 Task: Find connections with filter location Bānsdīh with filter topic #coronawith filter profile language Potuguese with filter current company Leica Geosystems part of Hexagon with filter school Nizam College, Basheerbagh with filter industry Chemical Raw Materials Manufacturing with filter service category Content Strategy with filter keywords title B2B Sales Specialist
Action: Mouse moved to (692, 88)
Screenshot: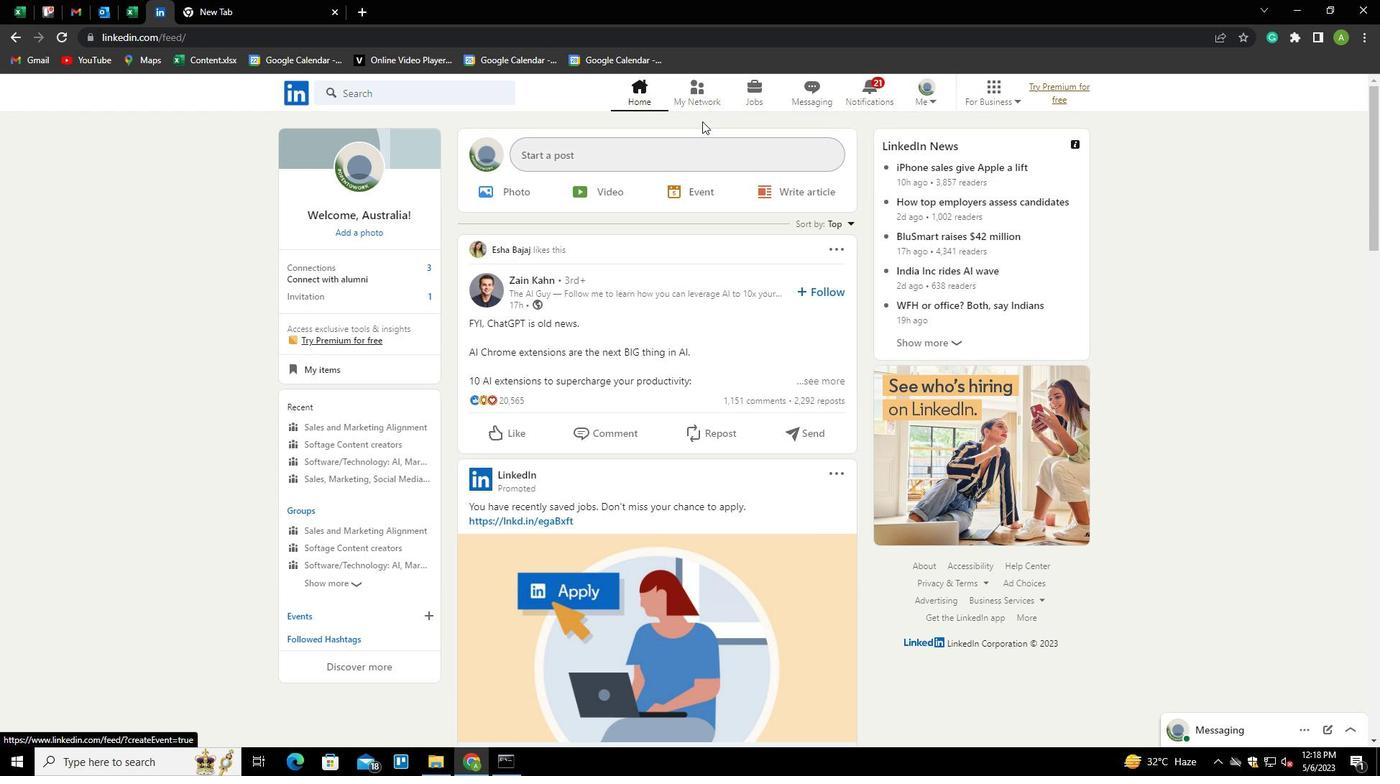 
Action: Mouse pressed left at (692, 88)
Screenshot: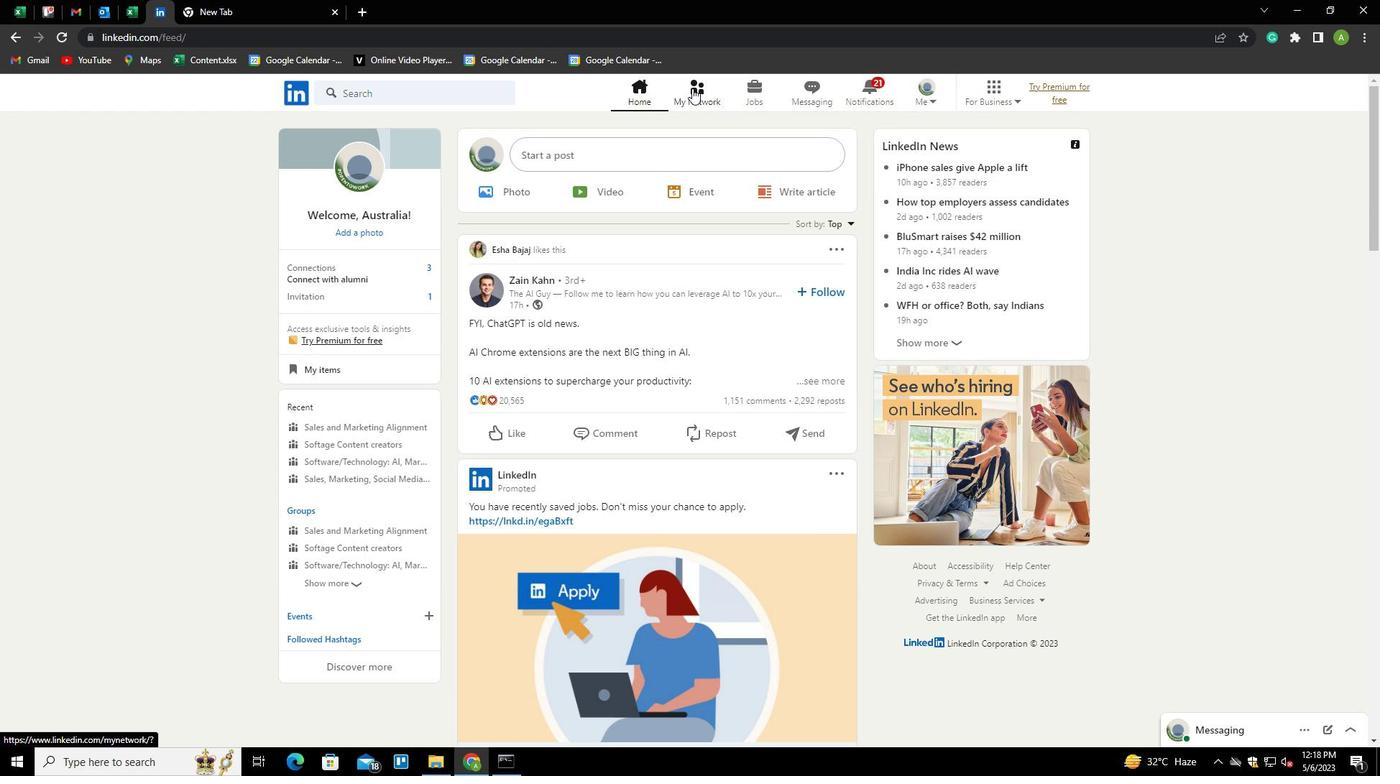 
Action: Mouse moved to (347, 171)
Screenshot: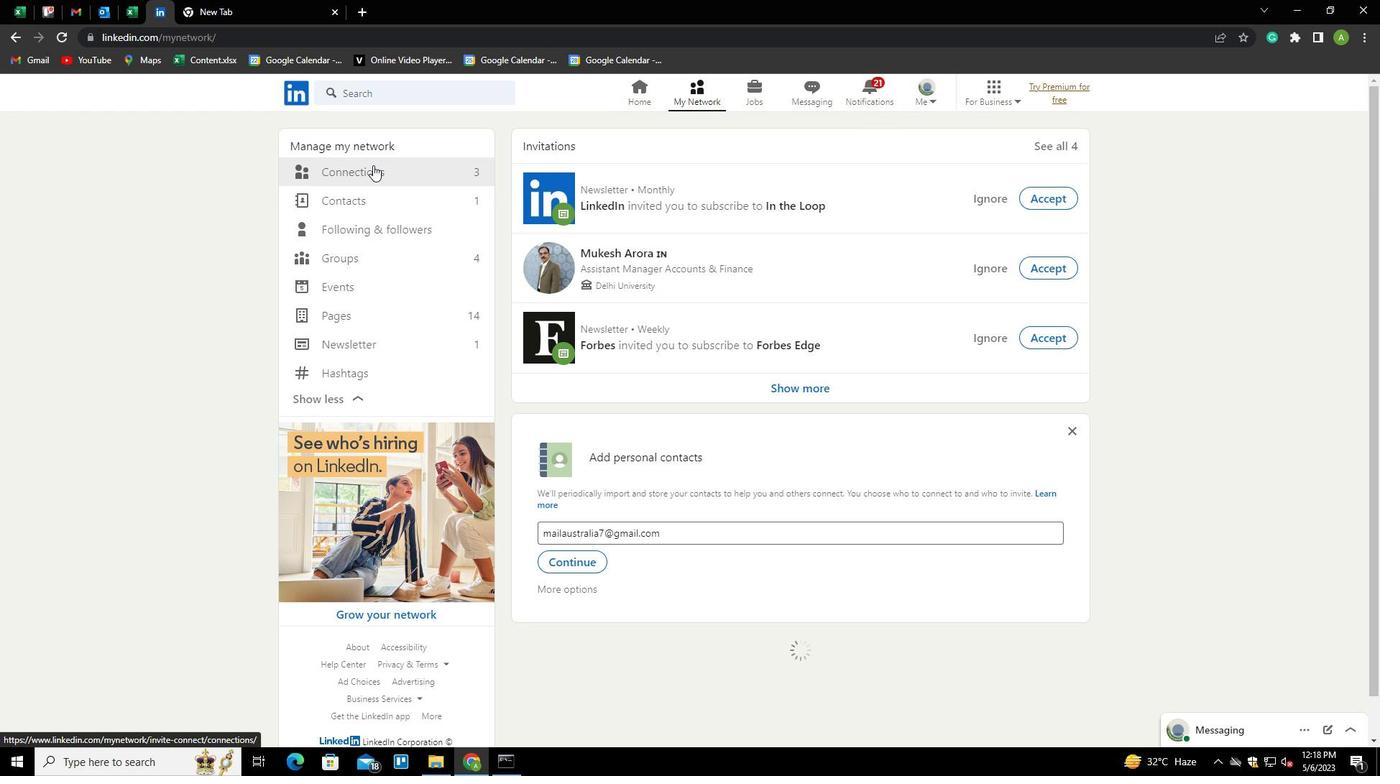 
Action: Mouse pressed left at (347, 171)
Screenshot: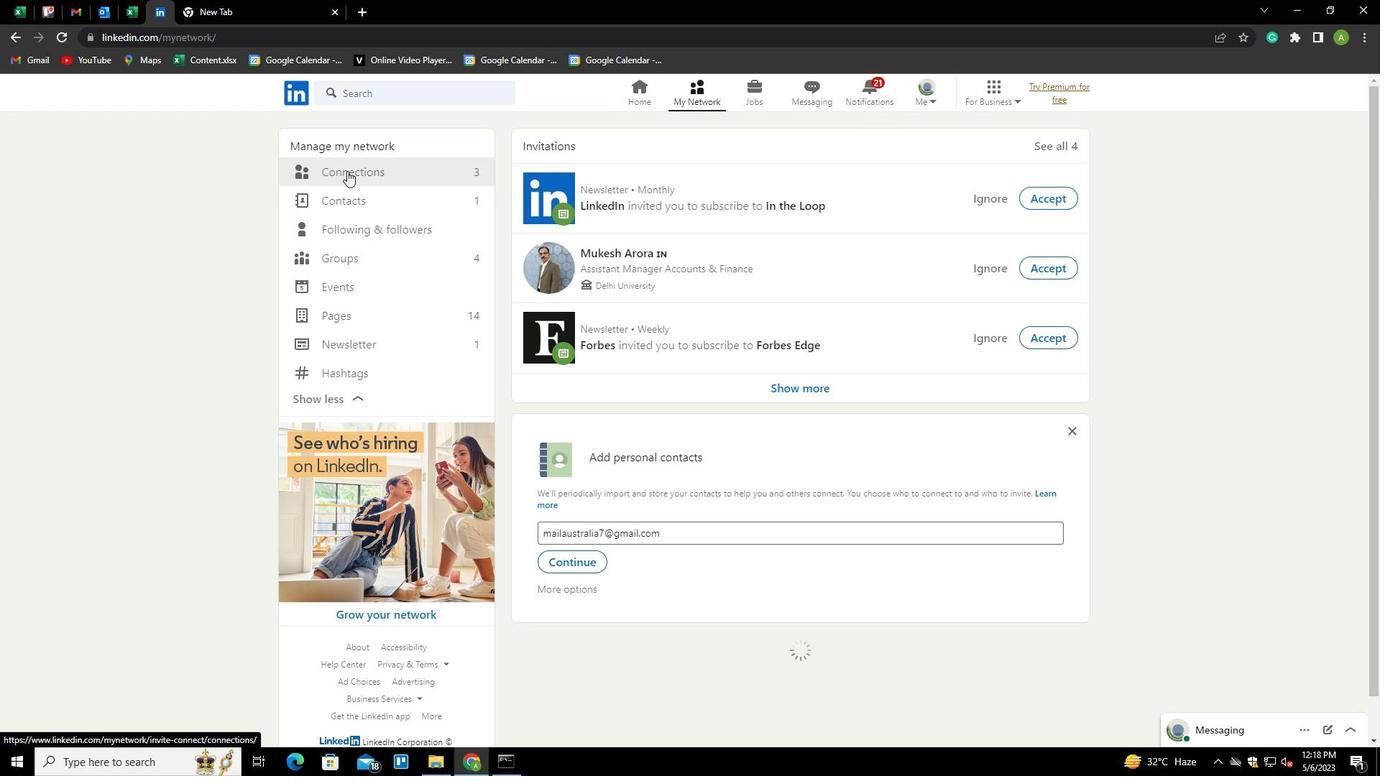 
Action: Mouse moved to (798, 174)
Screenshot: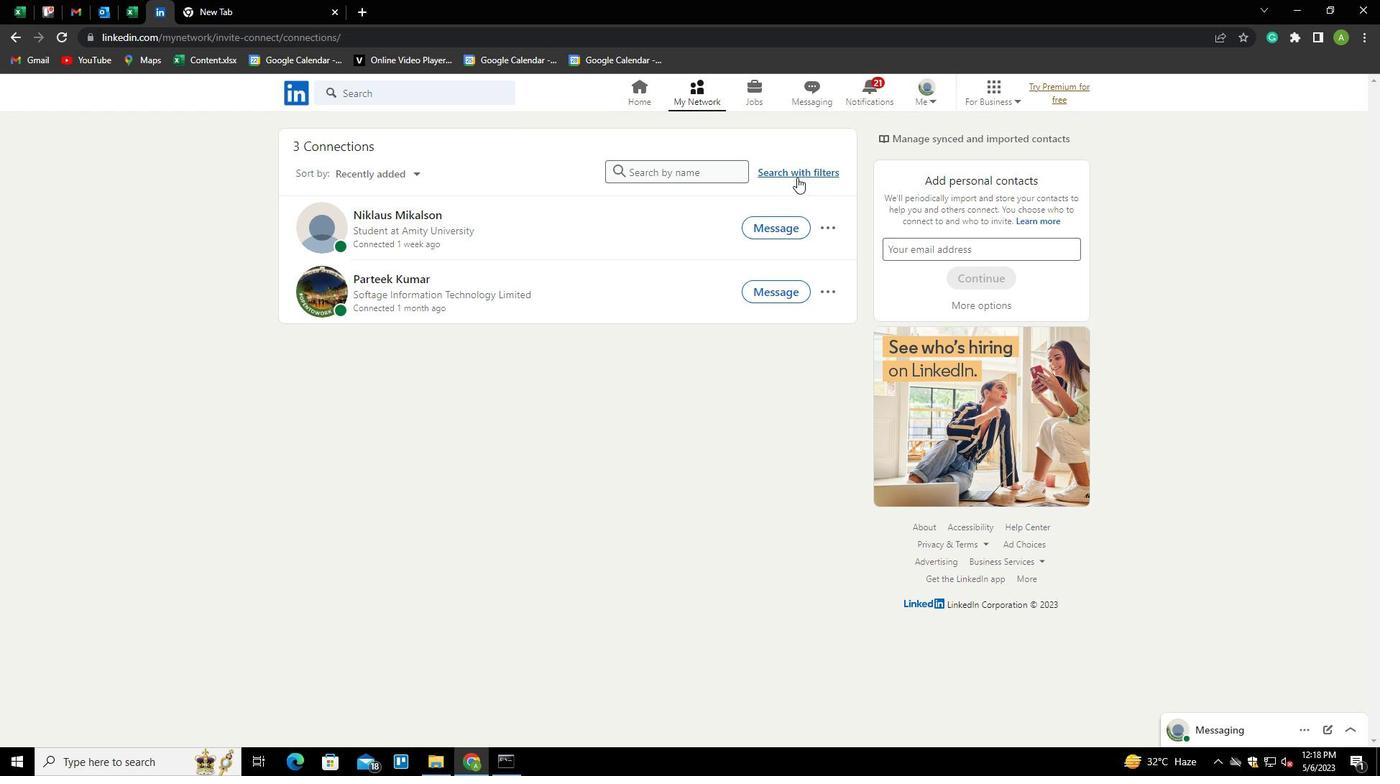 
Action: Mouse pressed left at (798, 174)
Screenshot: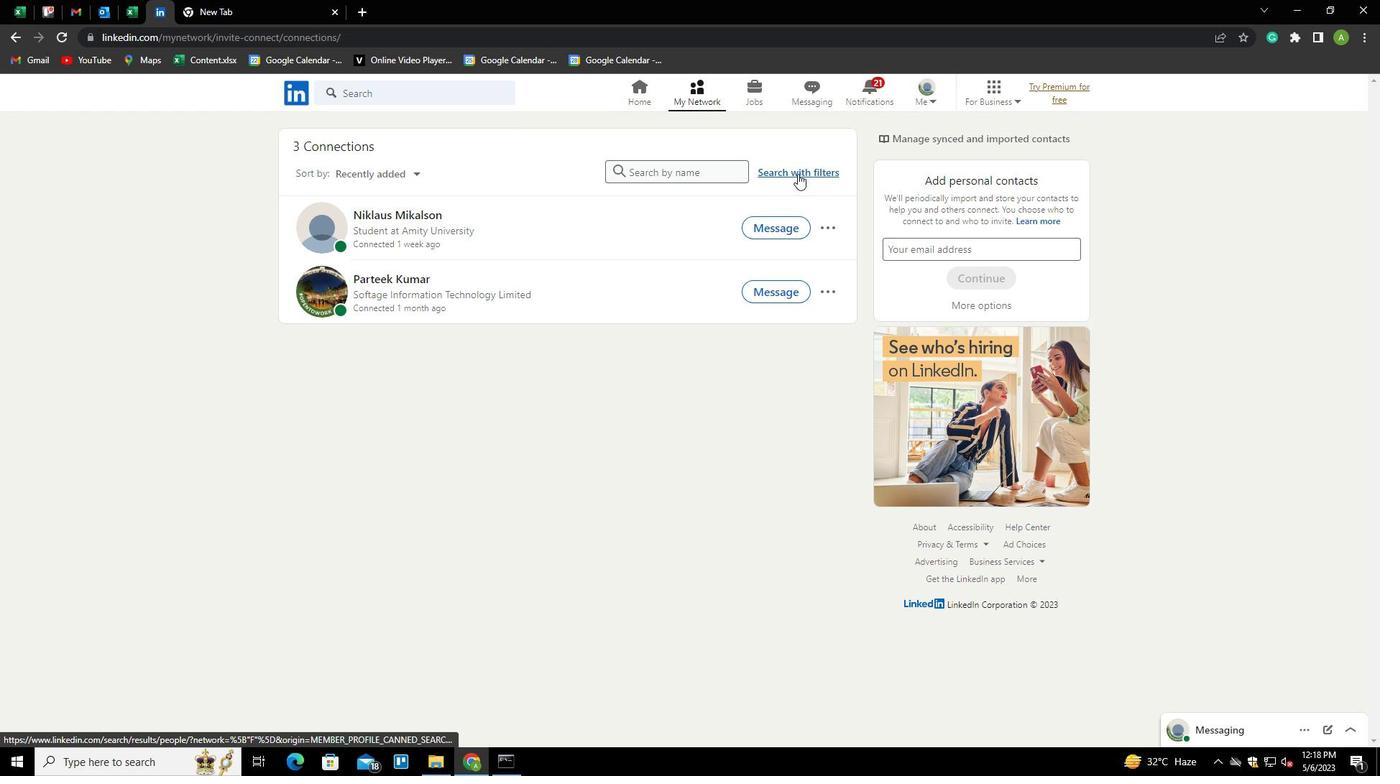 
Action: Mouse moved to (739, 130)
Screenshot: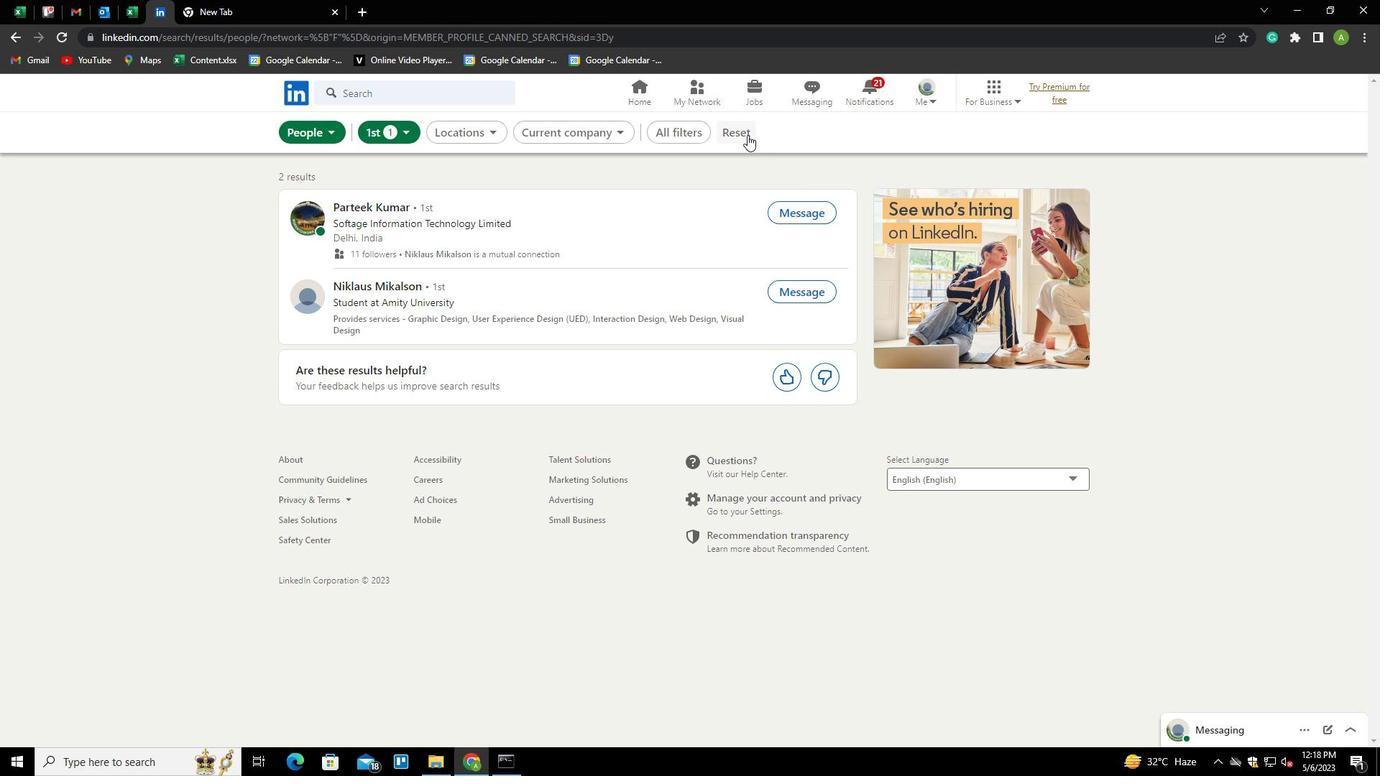 
Action: Mouse pressed left at (739, 130)
Screenshot: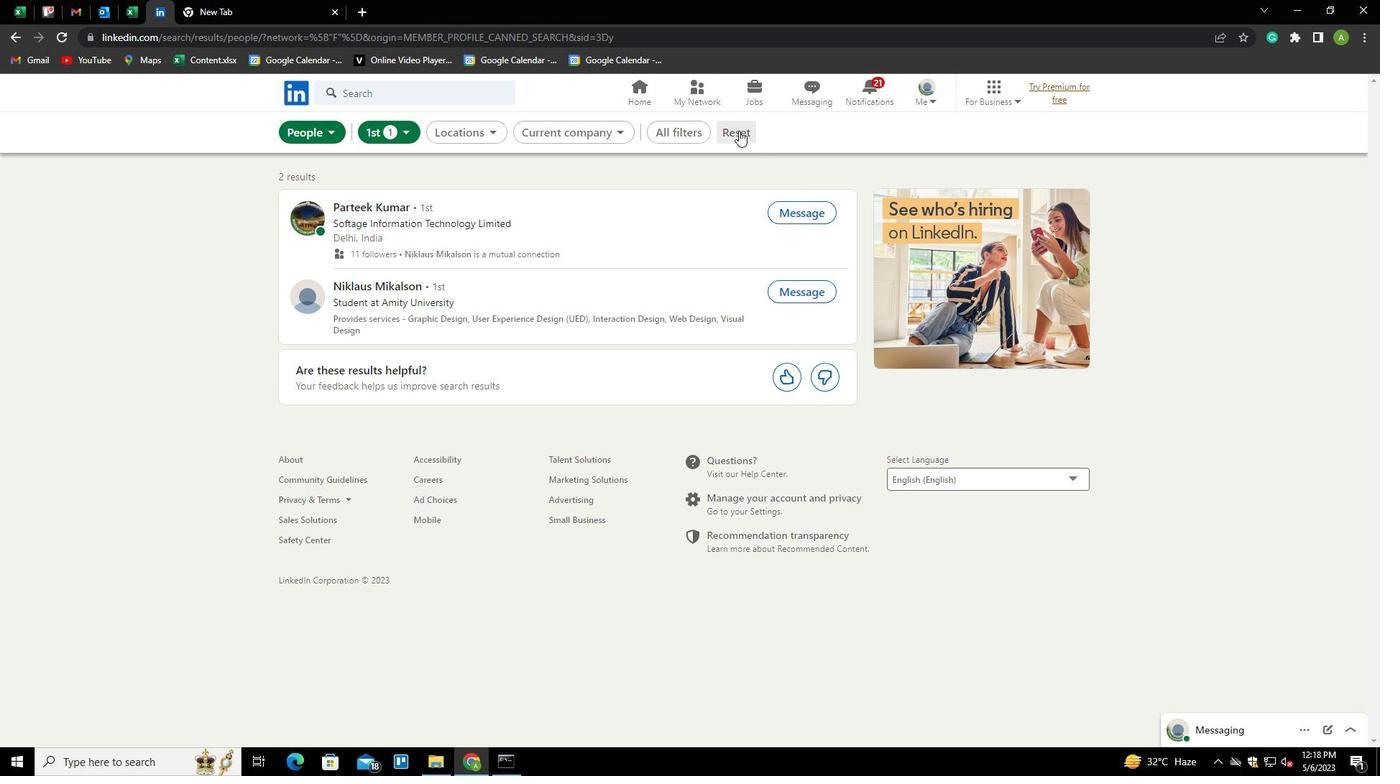 
Action: Mouse moved to (725, 130)
Screenshot: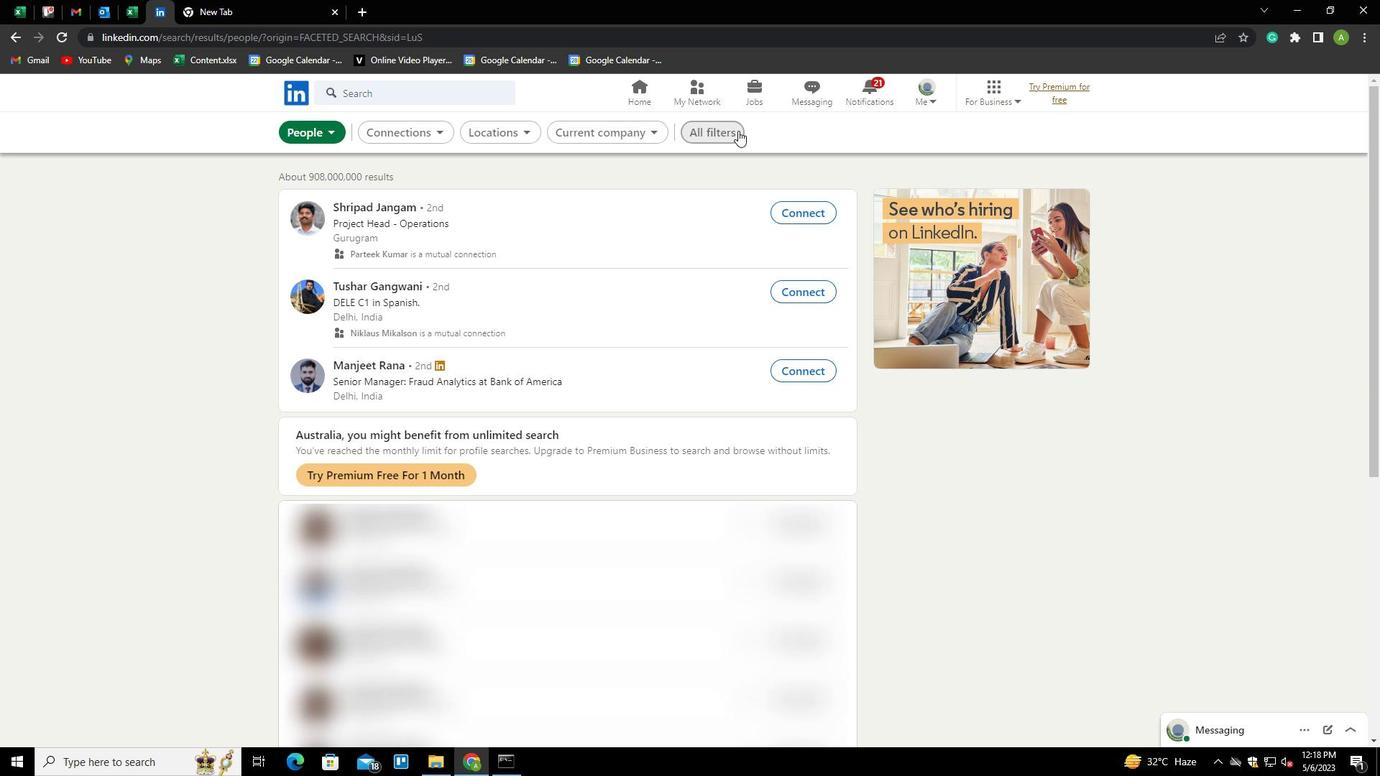 
Action: Mouse pressed left at (725, 130)
Screenshot: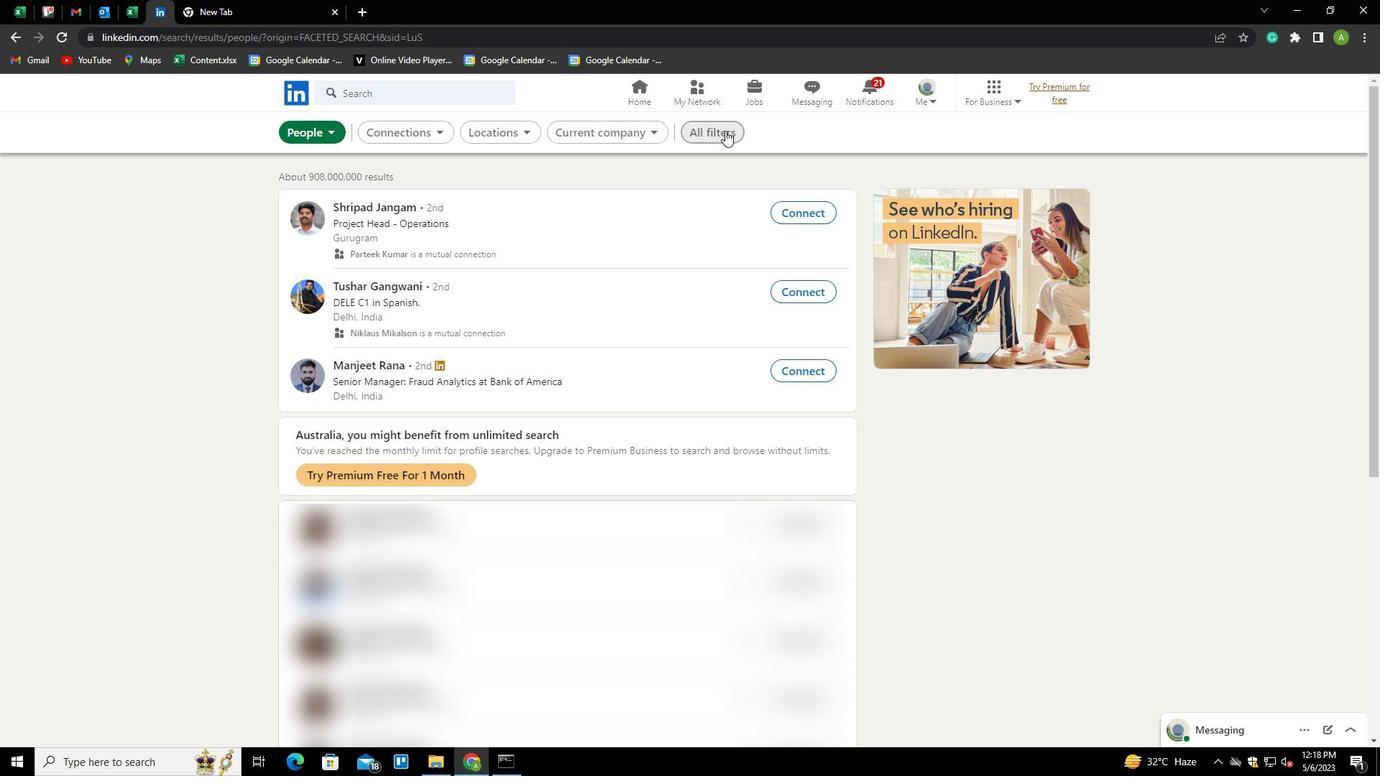 
Action: Mouse moved to (1213, 518)
Screenshot: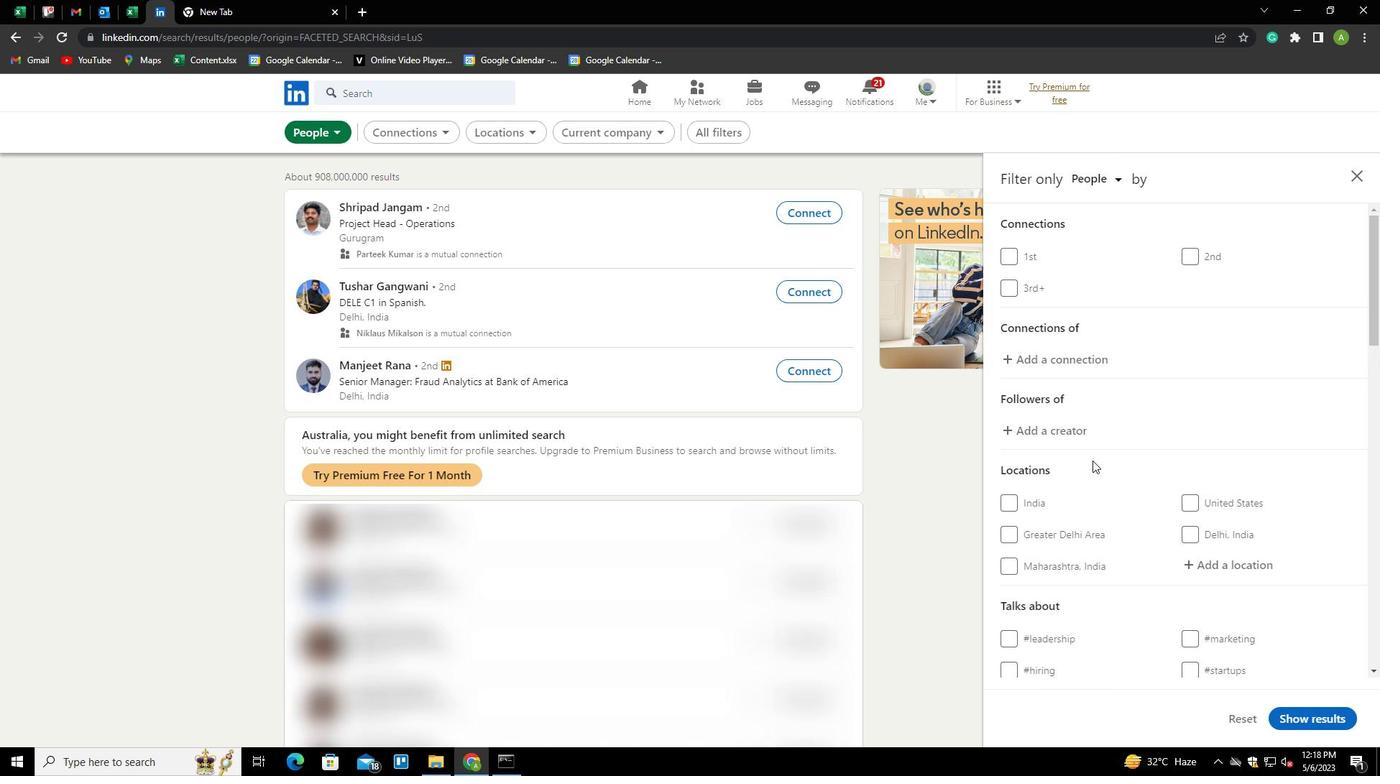 
Action: Mouse scrolled (1213, 517) with delta (0, 0)
Screenshot: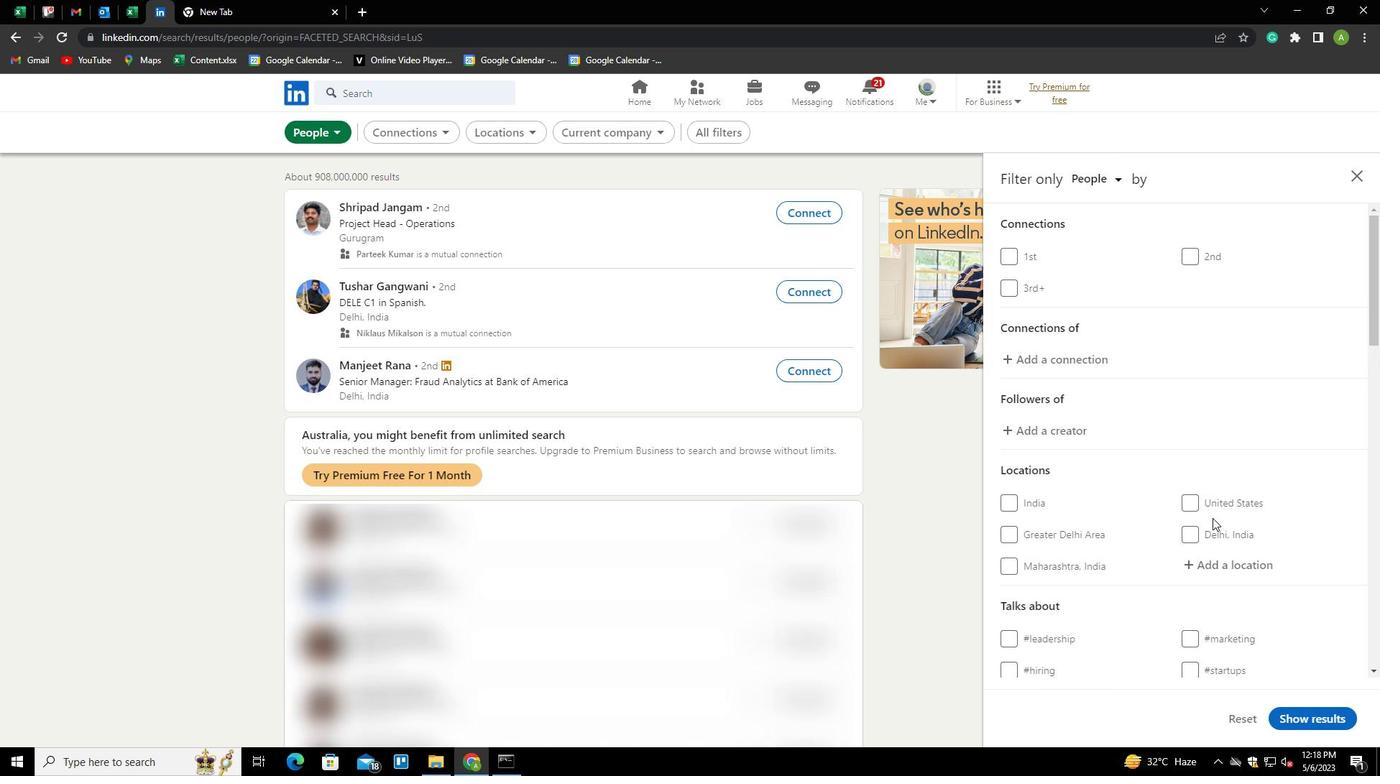 
Action: Mouse scrolled (1213, 517) with delta (0, 0)
Screenshot: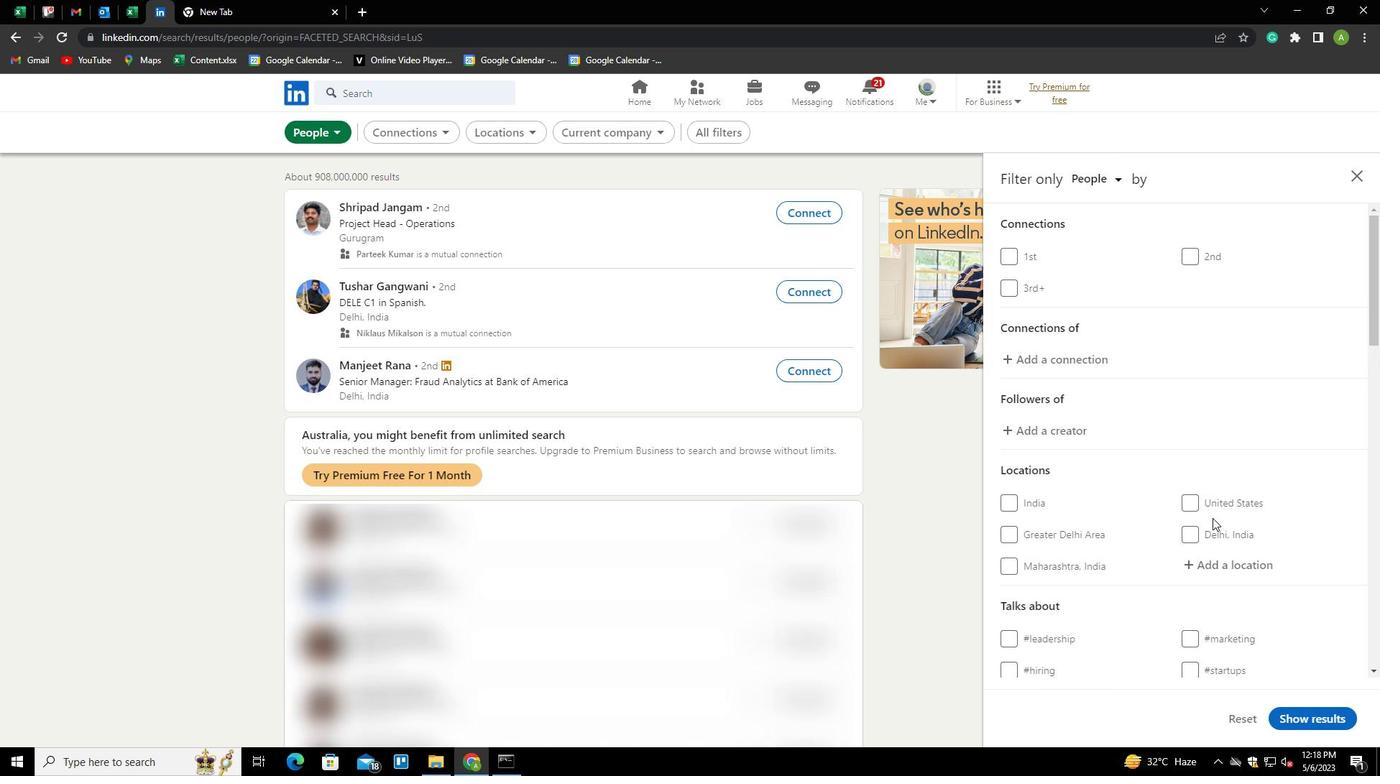 
Action: Mouse scrolled (1213, 517) with delta (0, 0)
Screenshot: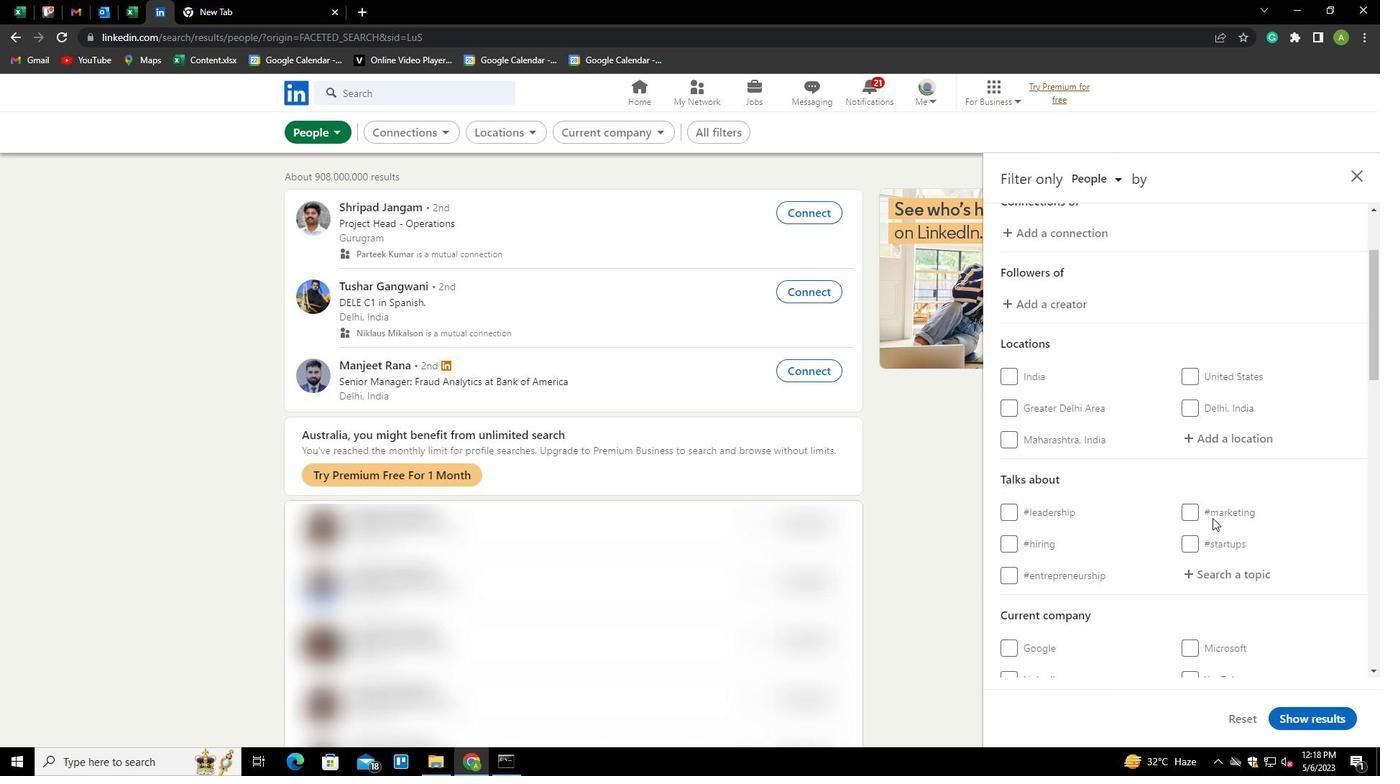 
Action: Mouse moved to (1213, 355)
Screenshot: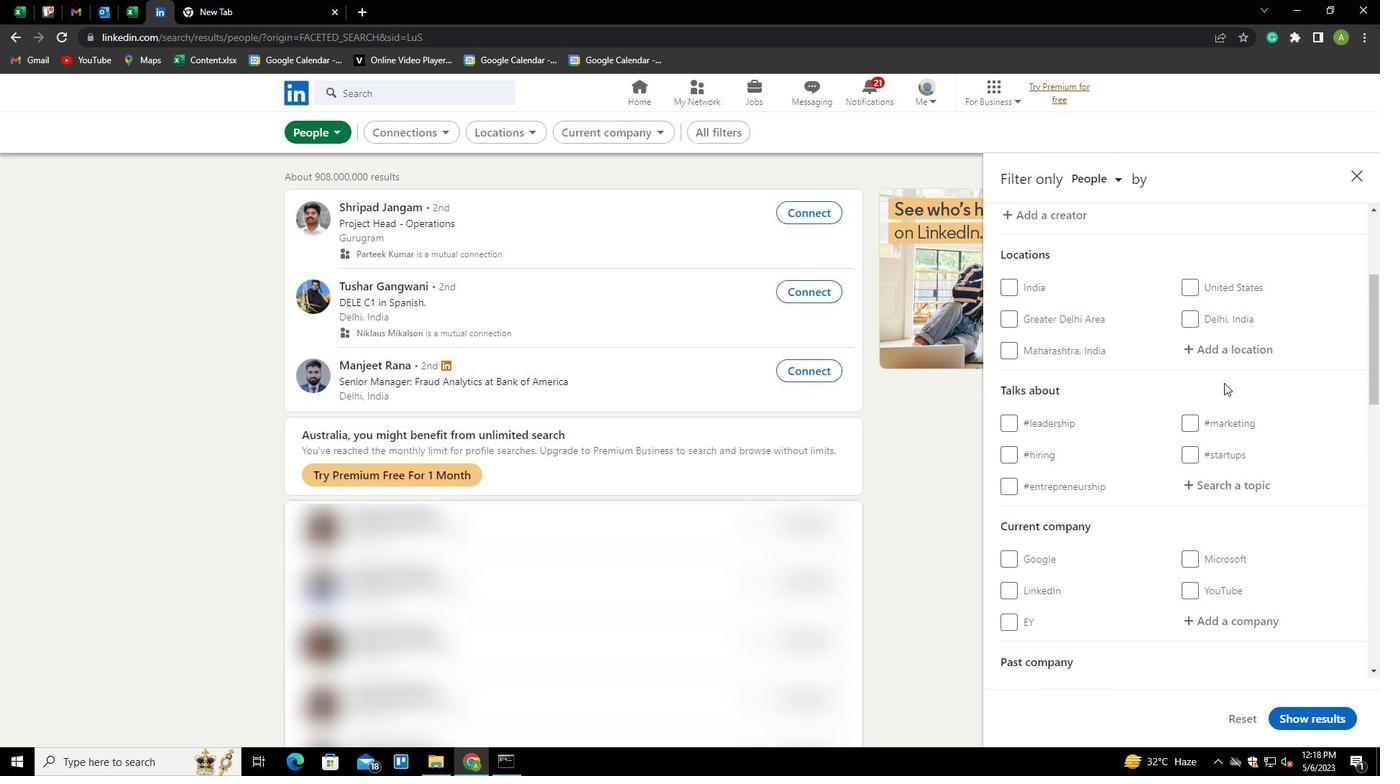 
Action: Mouse pressed left at (1213, 355)
Screenshot: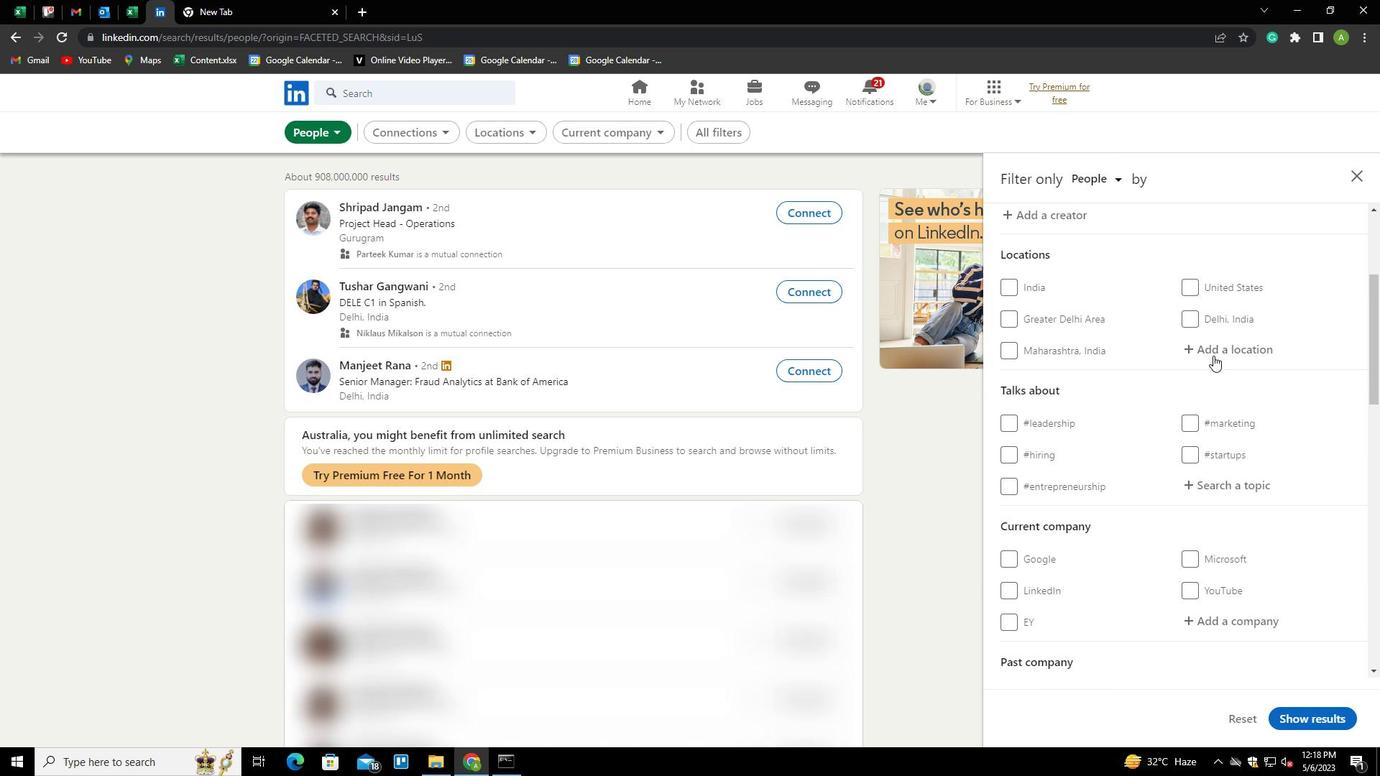 
Action: Key pressed <Key.shift>BANSDIH<Key.down><Key.enter>
Screenshot: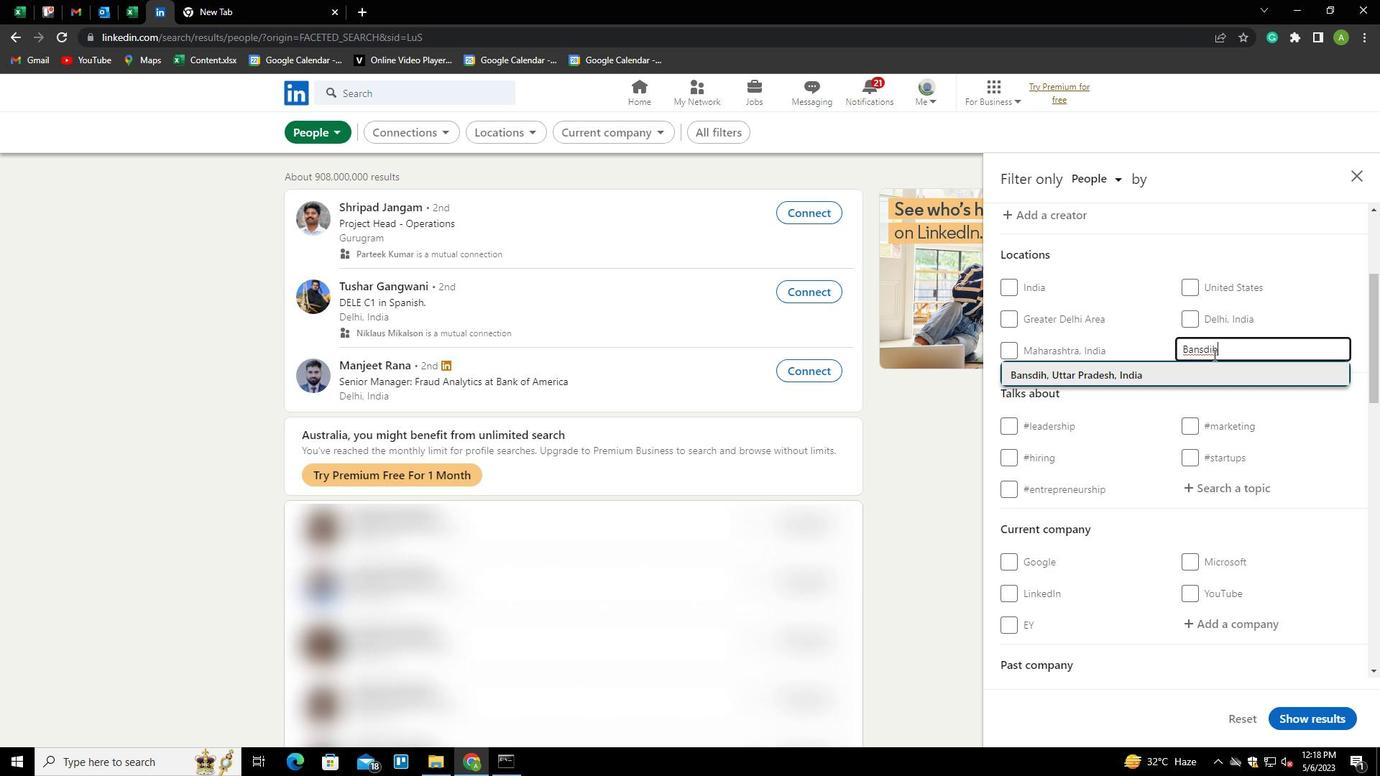 
Action: Mouse moved to (1213, 357)
Screenshot: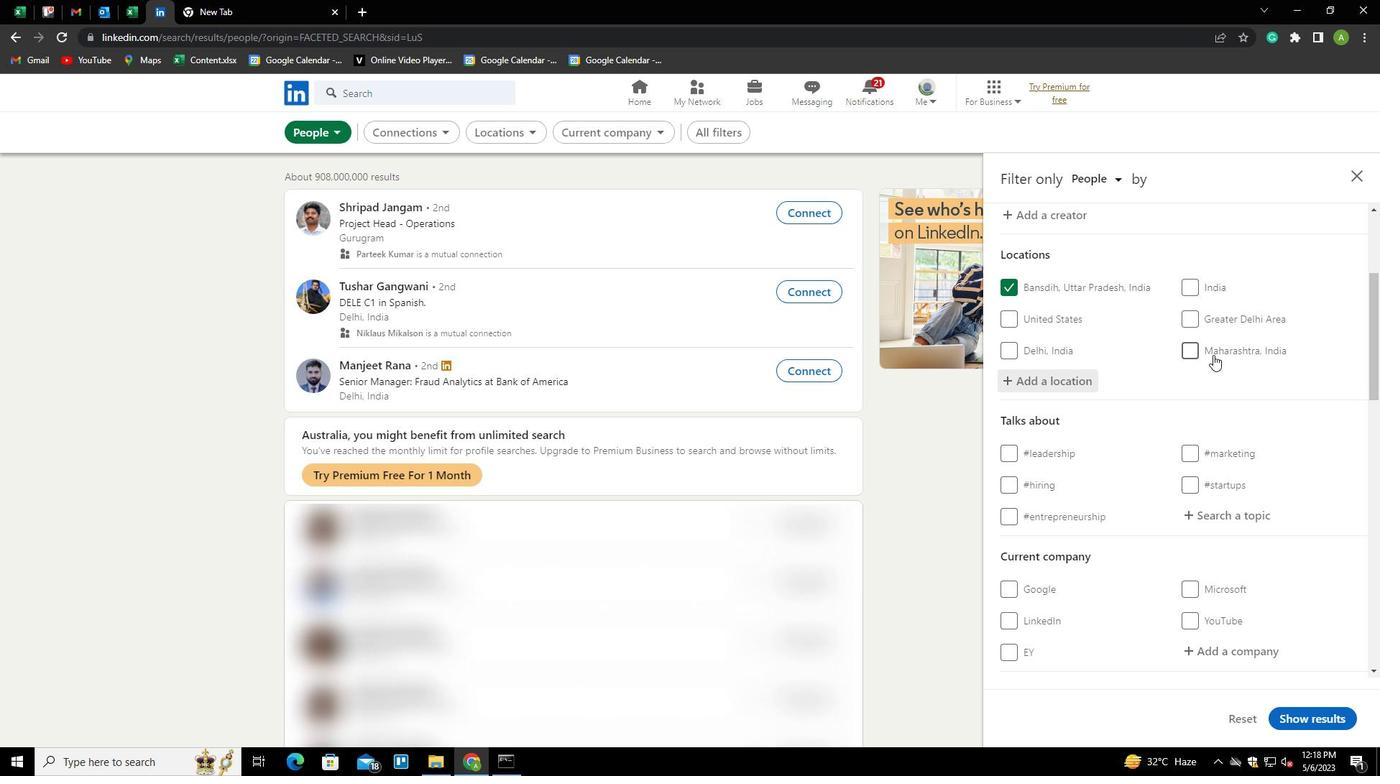 
Action: Mouse scrolled (1213, 356) with delta (0, 0)
Screenshot: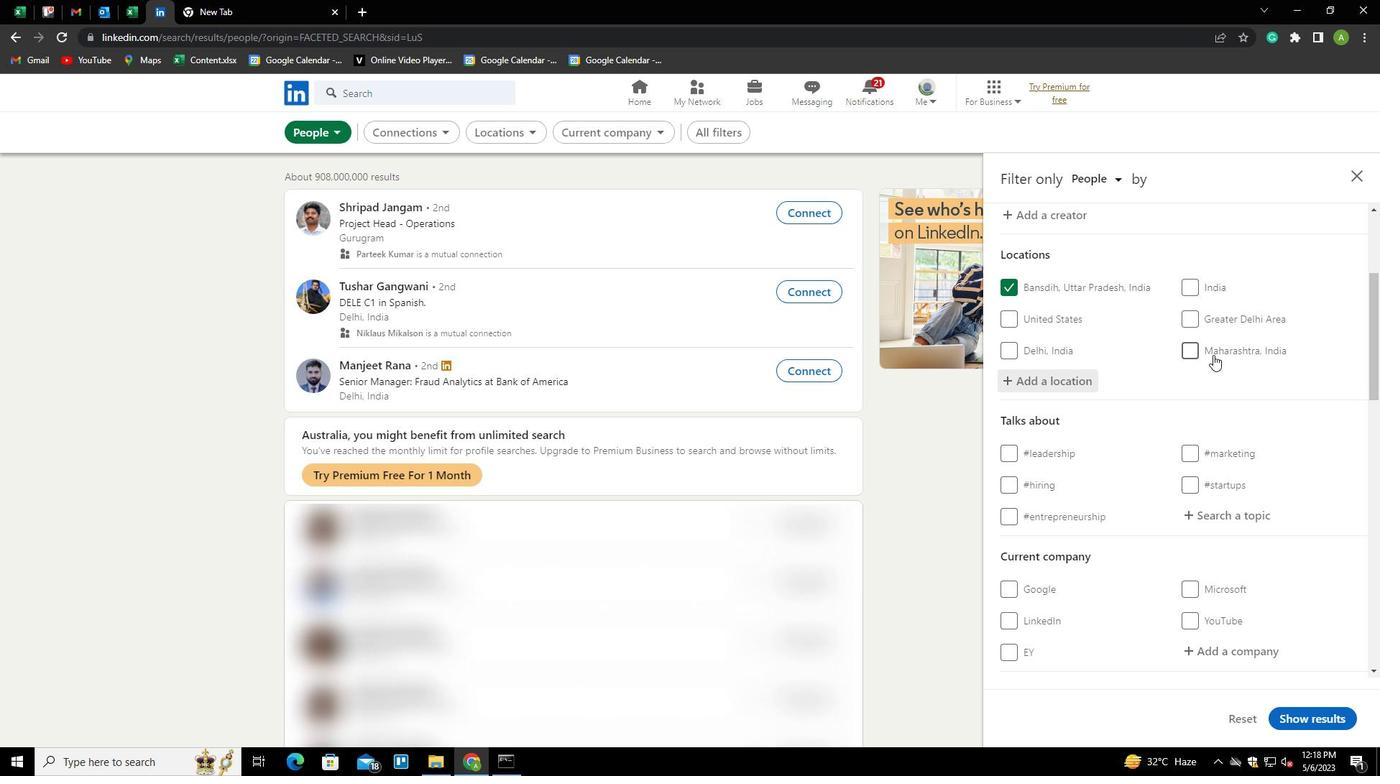 
Action: Mouse scrolled (1213, 356) with delta (0, 0)
Screenshot: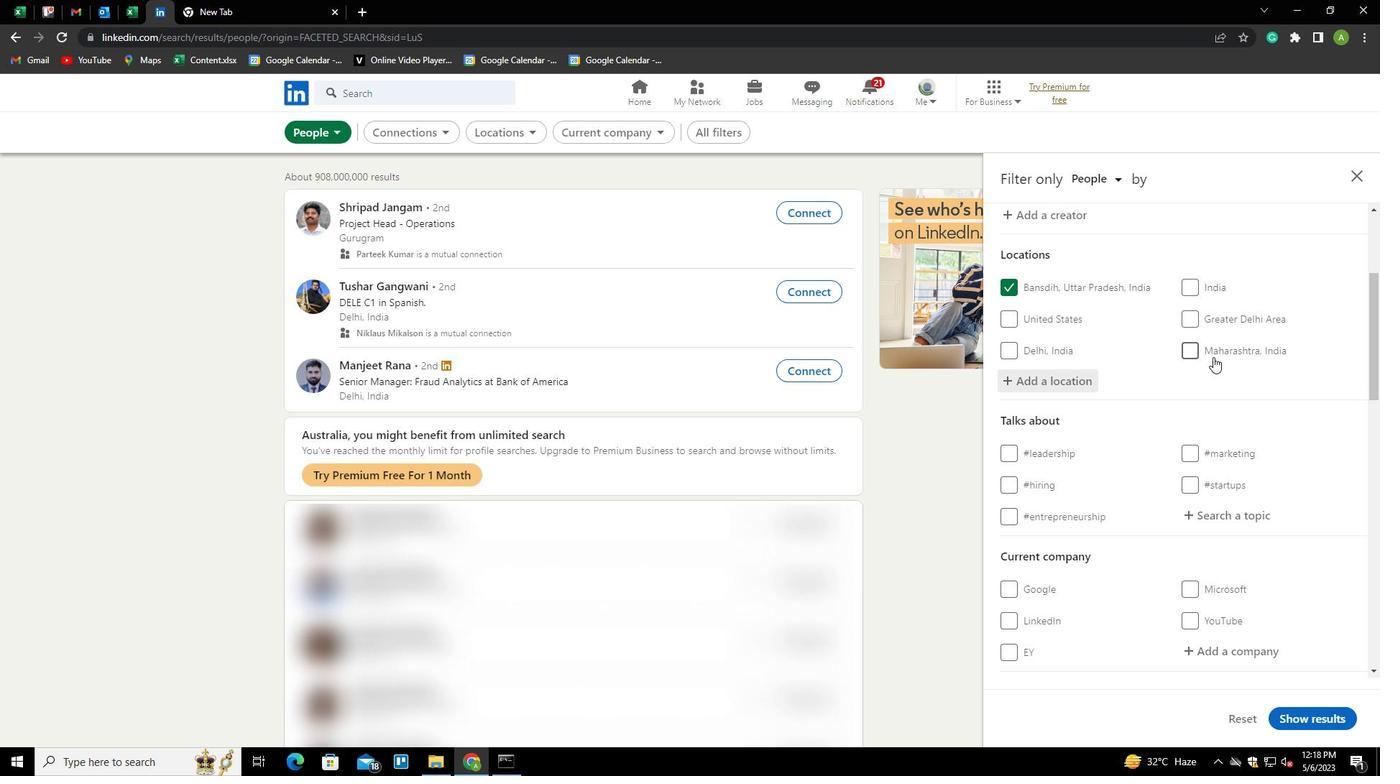 
Action: Mouse moved to (1198, 382)
Screenshot: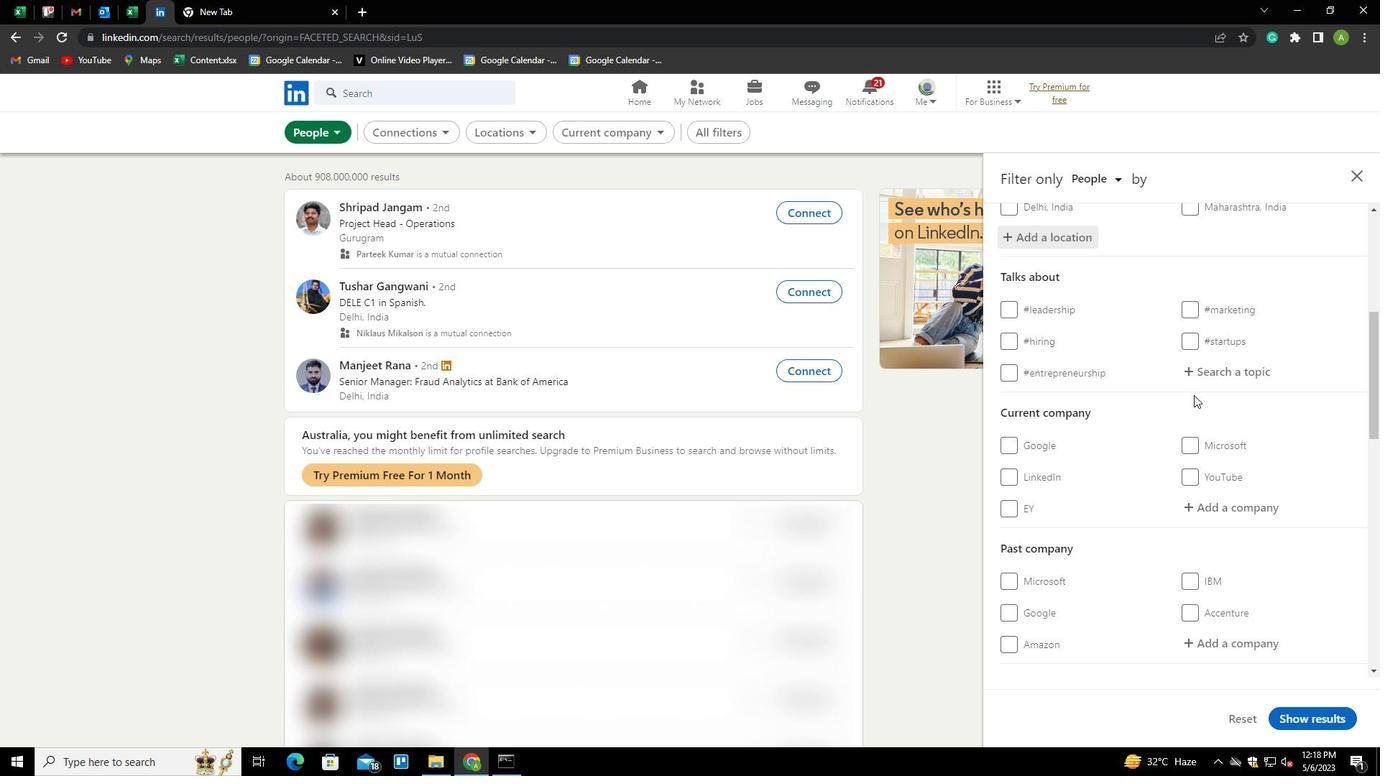 
Action: Mouse pressed left at (1198, 382)
Screenshot: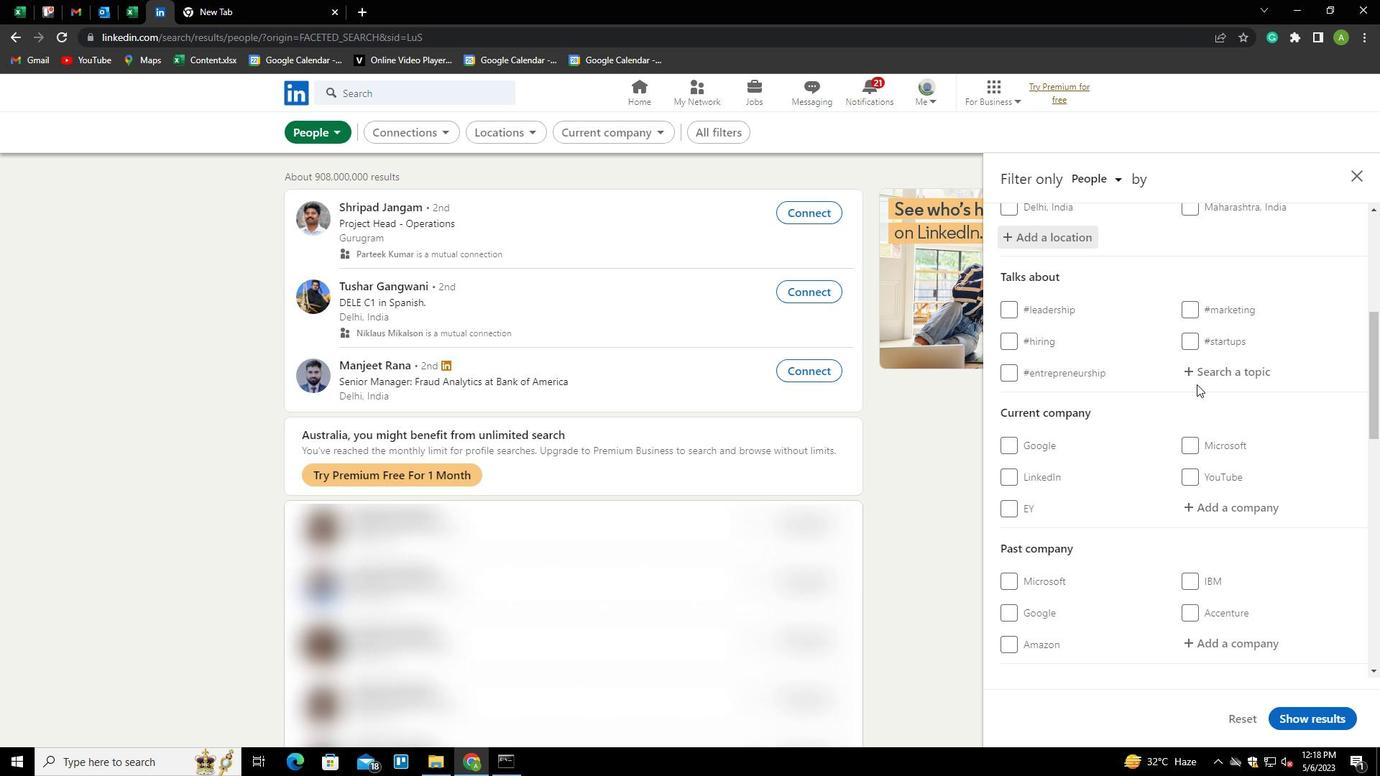 
Action: Key pressed CORONA<Key.down><Key.down><Key.enter>
Screenshot: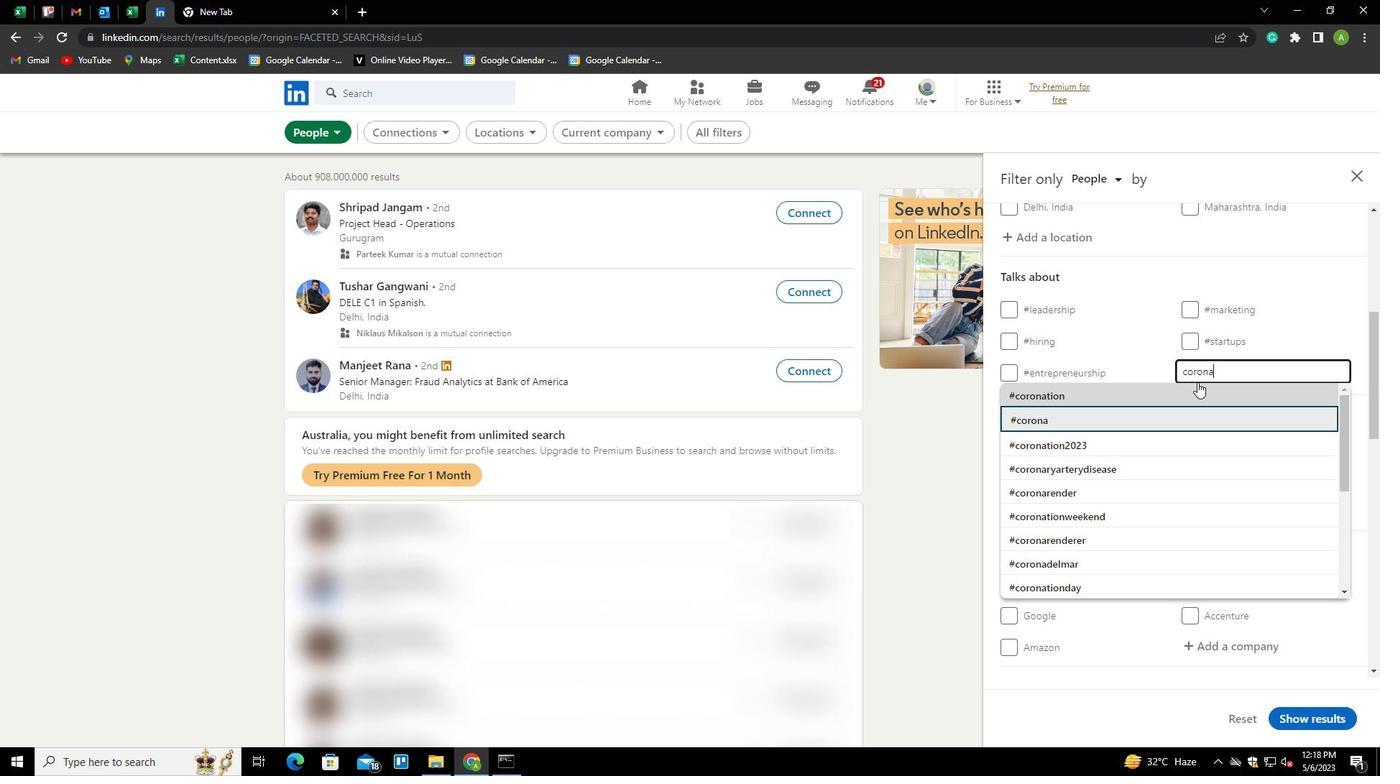 
Action: Mouse scrolled (1198, 381) with delta (0, 0)
Screenshot: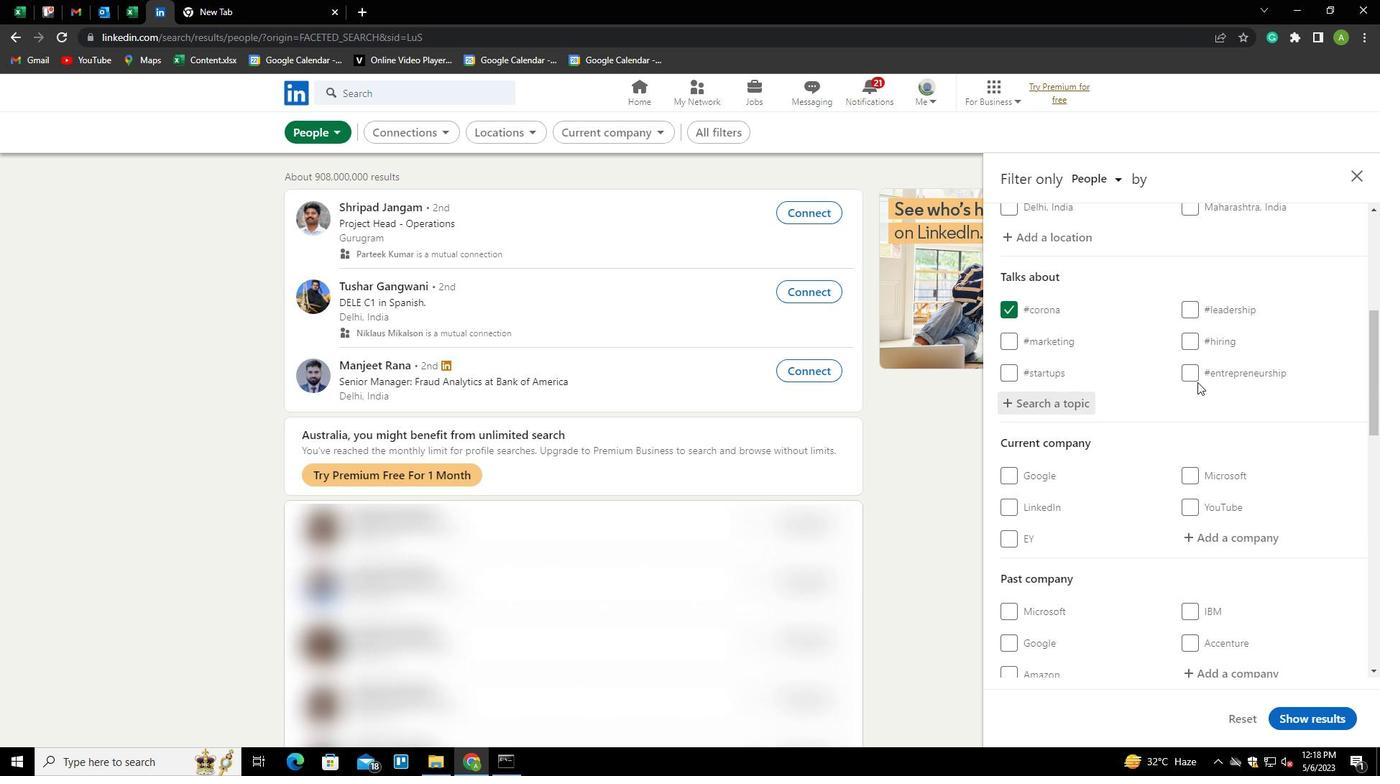 
Action: Mouse scrolled (1198, 381) with delta (0, 0)
Screenshot: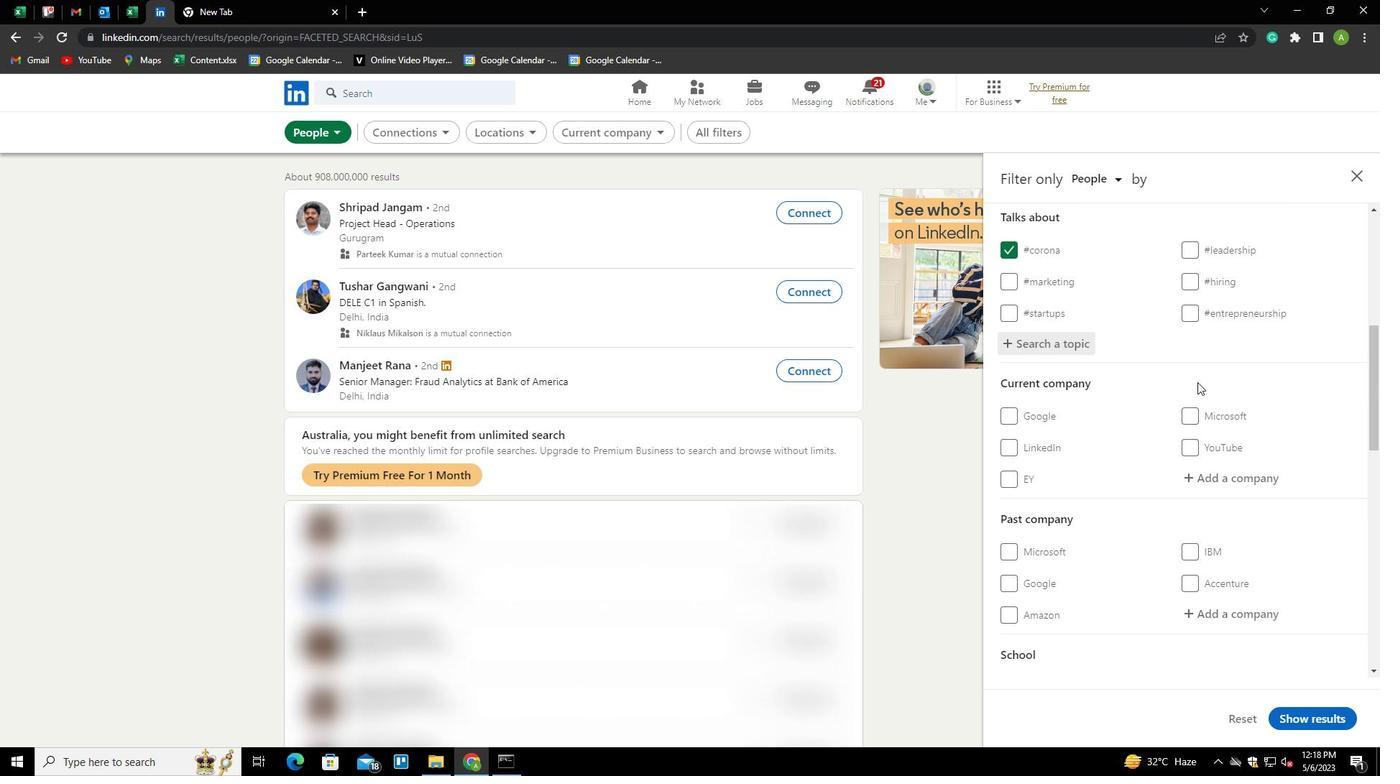 
Action: Mouse scrolled (1198, 381) with delta (0, 0)
Screenshot: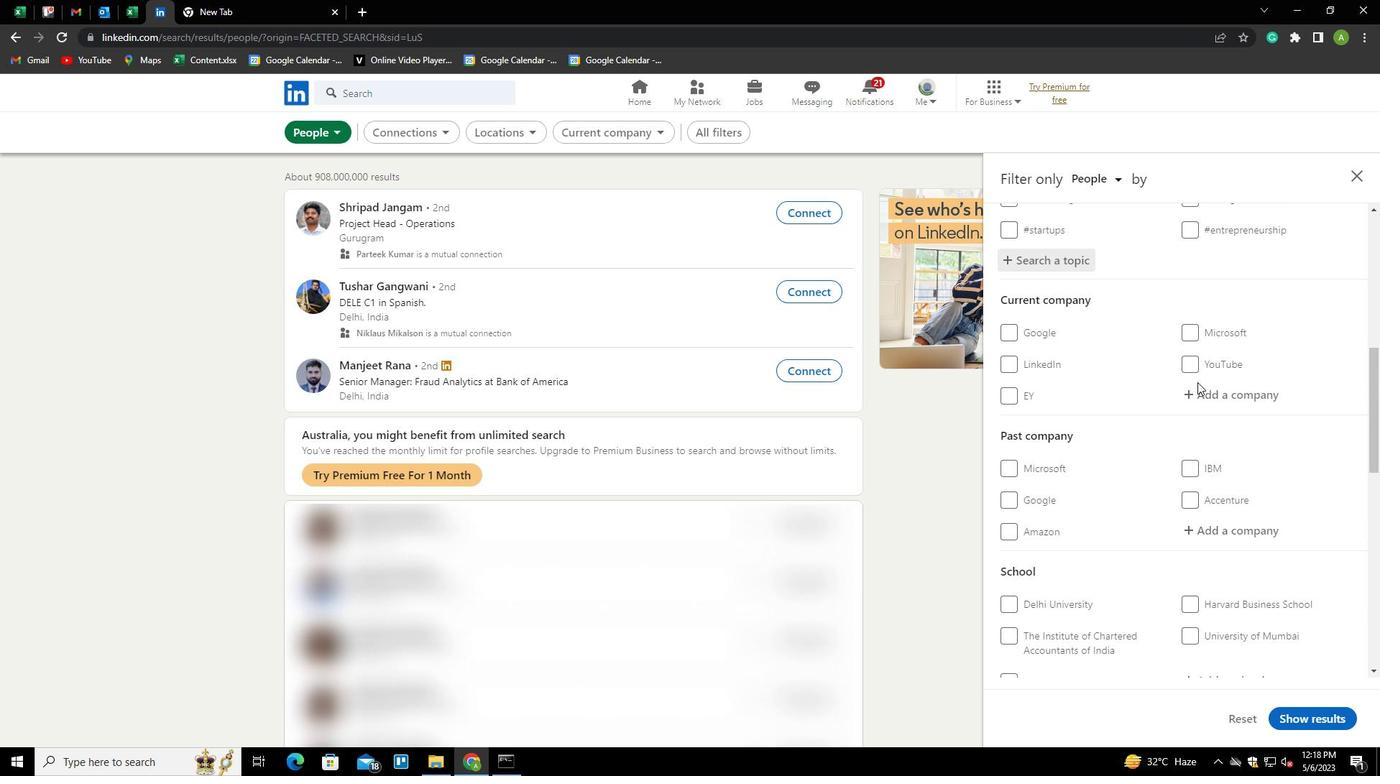 
Action: Mouse scrolled (1198, 381) with delta (0, 0)
Screenshot: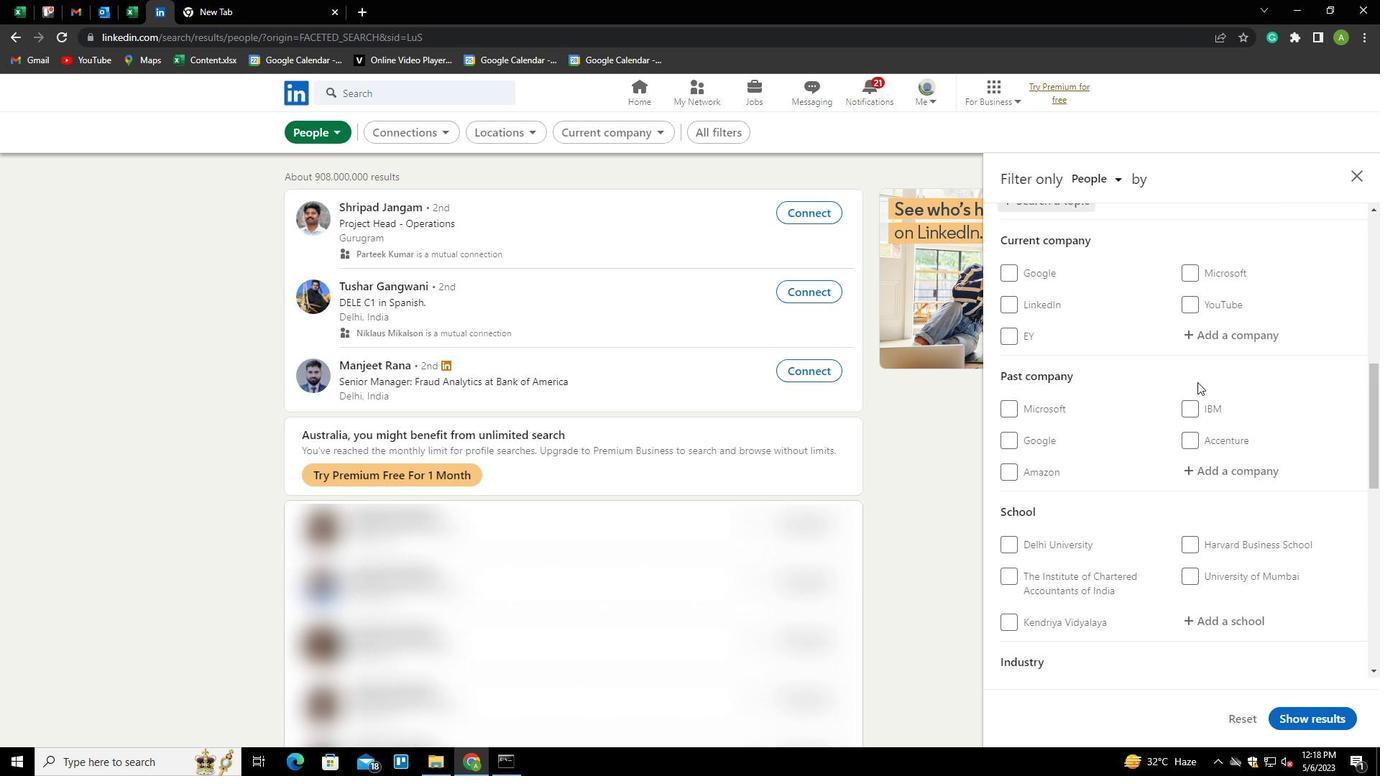 
Action: Mouse scrolled (1198, 381) with delta (0, 0)
Screenshot: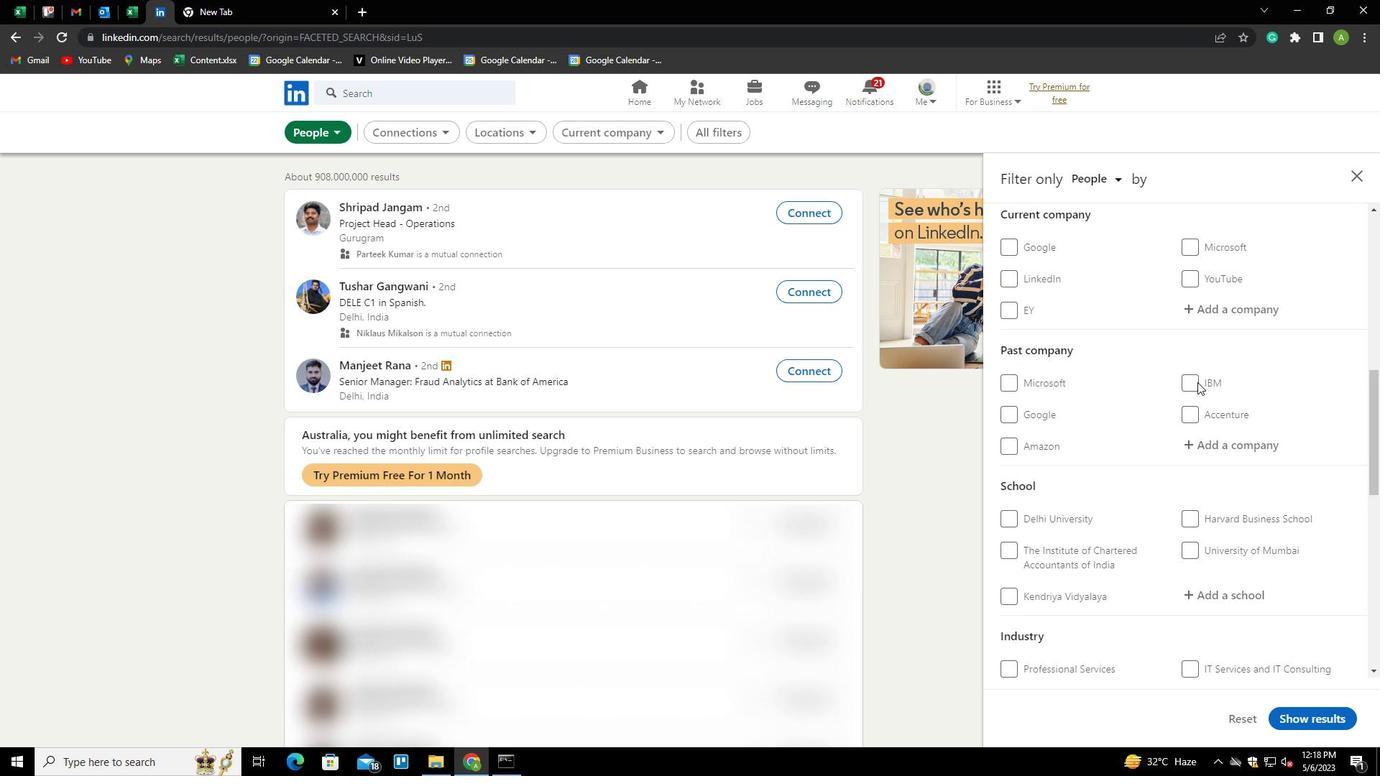 
Action: Mouse scrolled (1198, 381) with delta (0, 0)
Screenshot: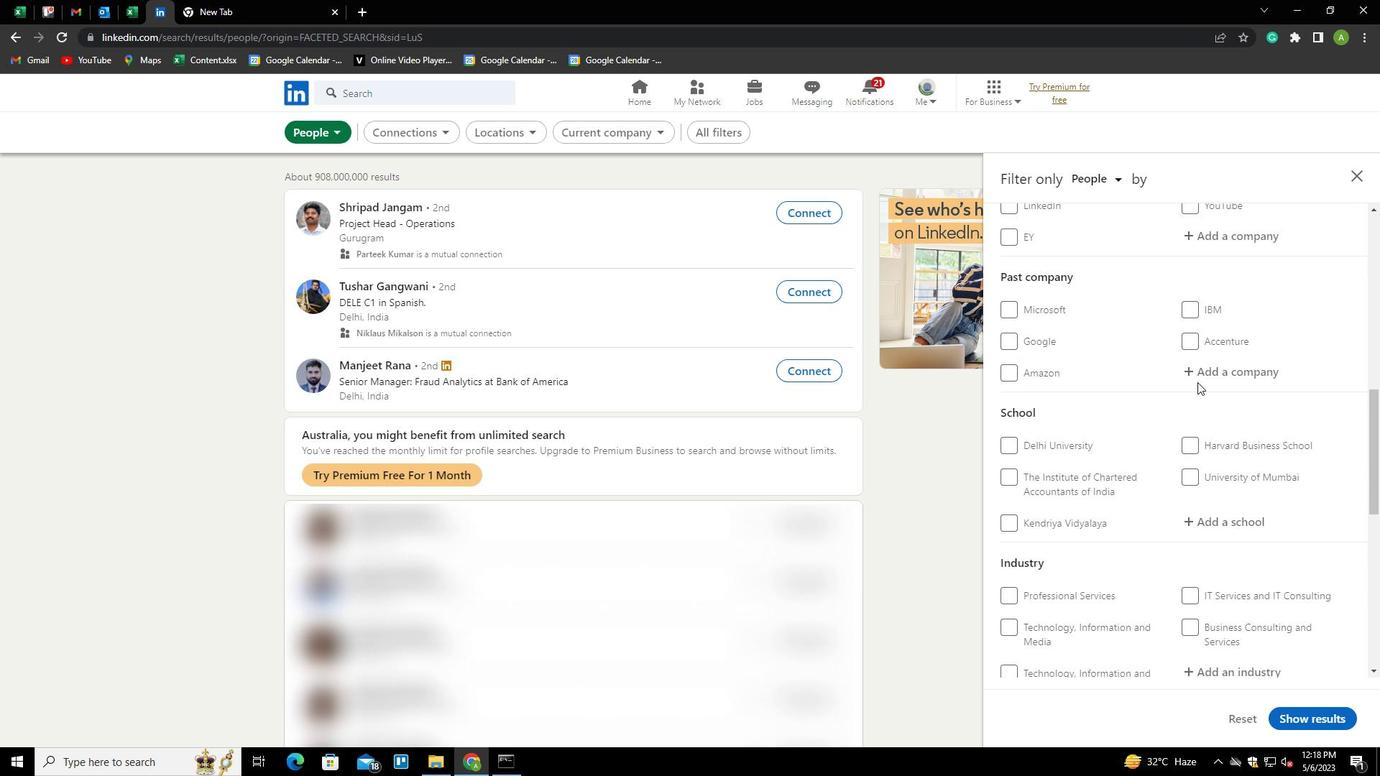 
Action: Mouse scrolled (1198, 381) with delta (0, 0)
Screenshot: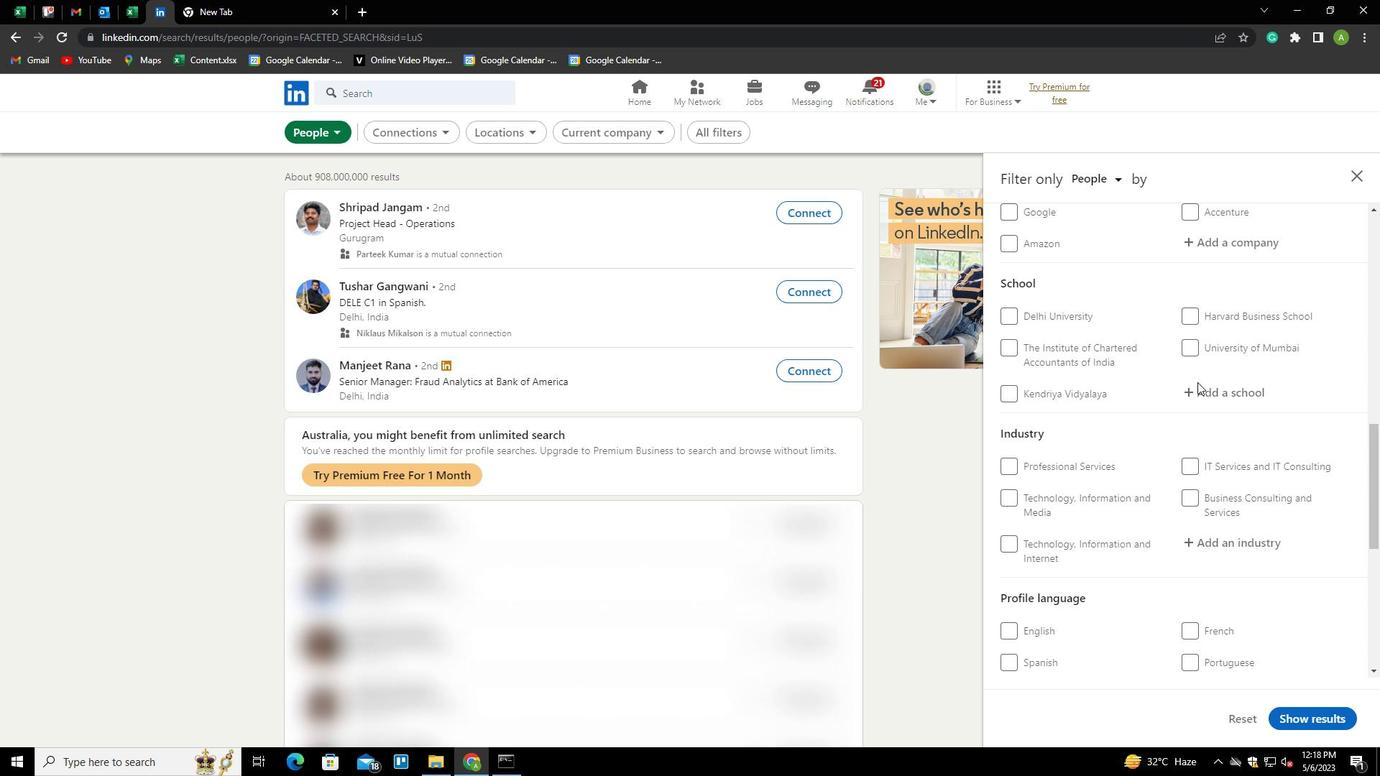 
Action: Mouse scrolled (1198, 381) with delta (0, 0)
Screenshot: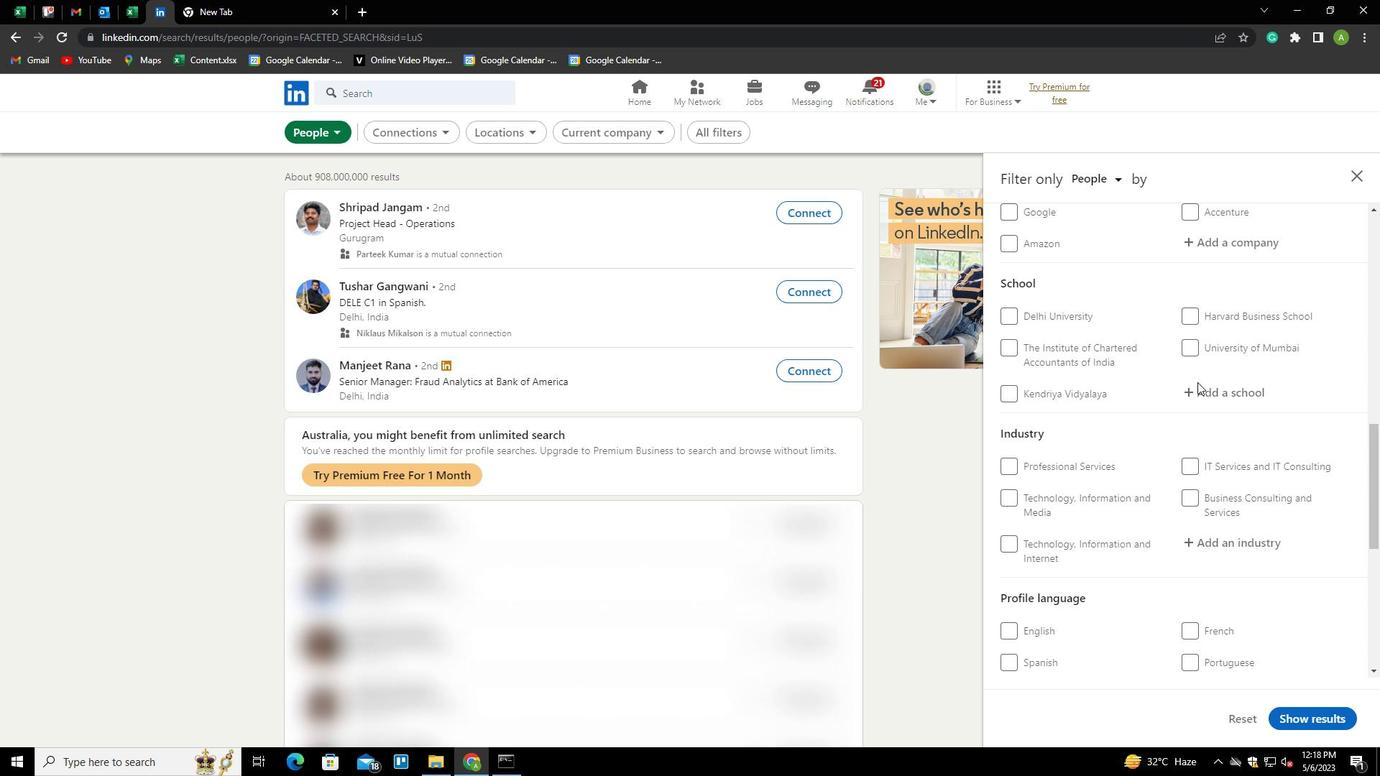 
Action: Mouse scrolled (1198, 381) with delta (0, 0)
Screenshot: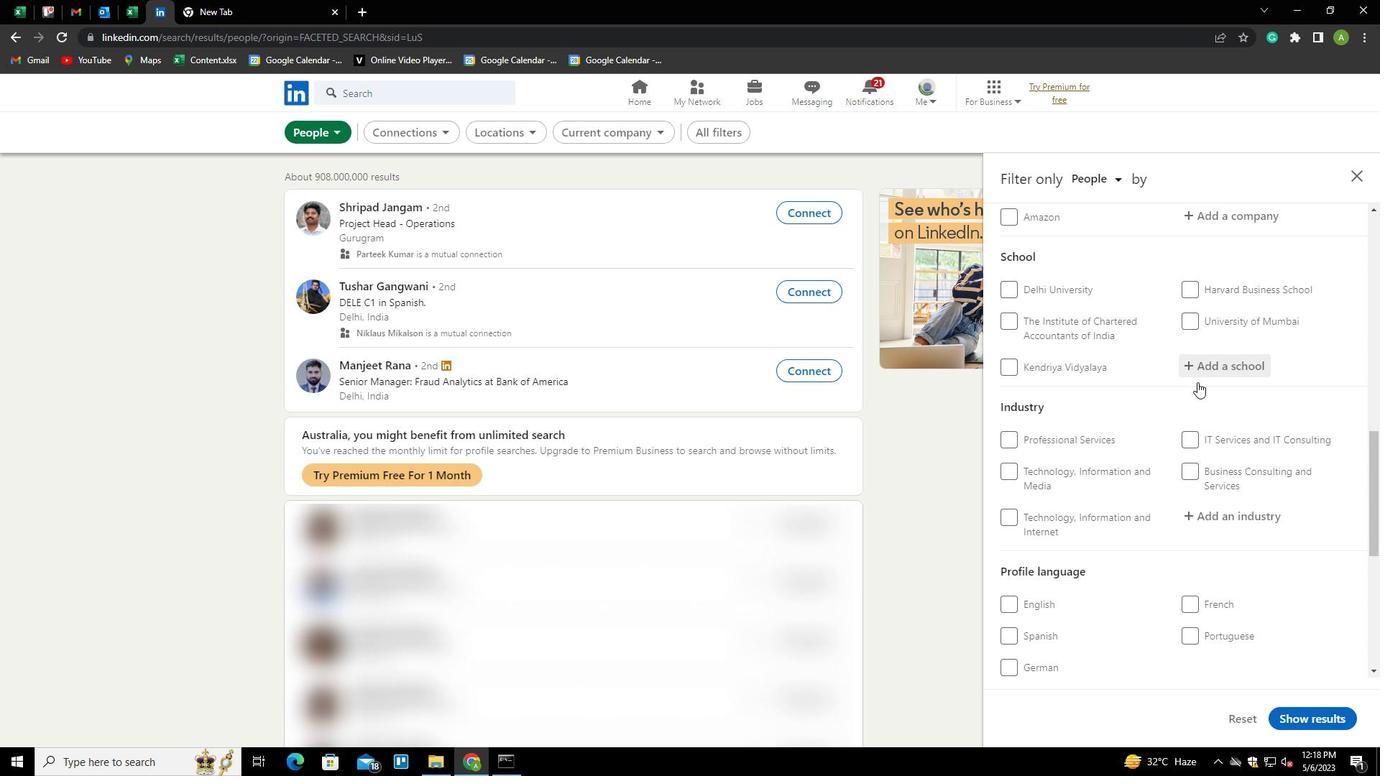 
Action: Mouse moved to (1189, 445)
Screenshot: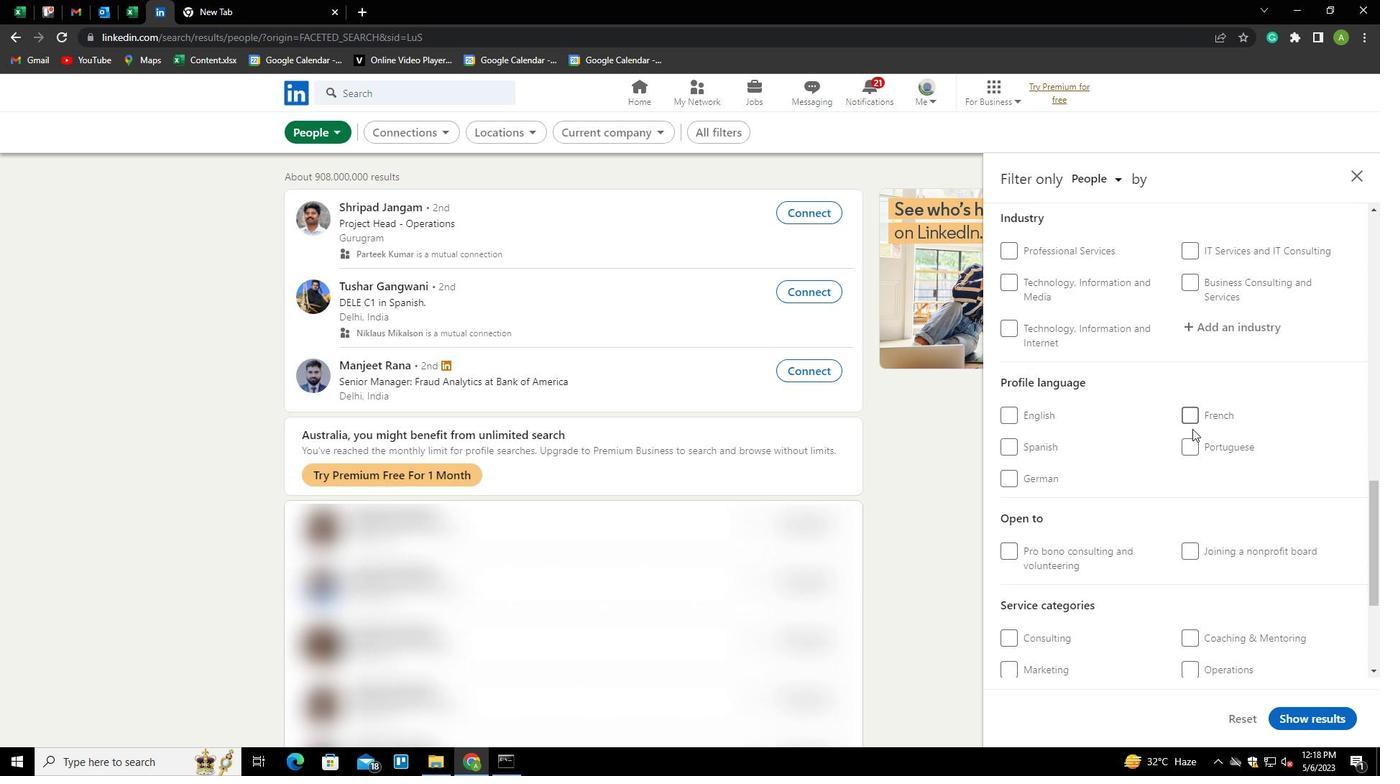 
Action: Mouse pressed left at (1189, 445)
Screenshot: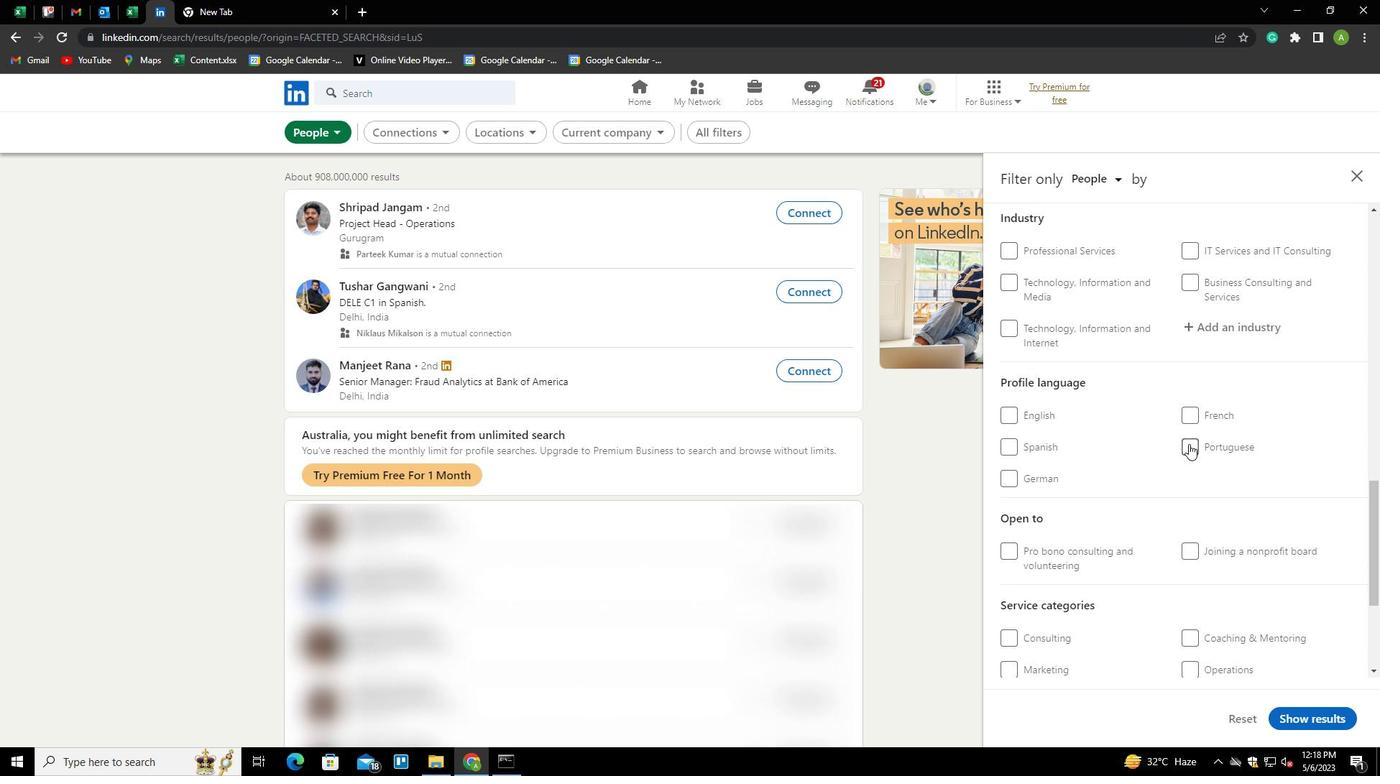 
Action: Mouse moved to (1221, 422)
Screenshot: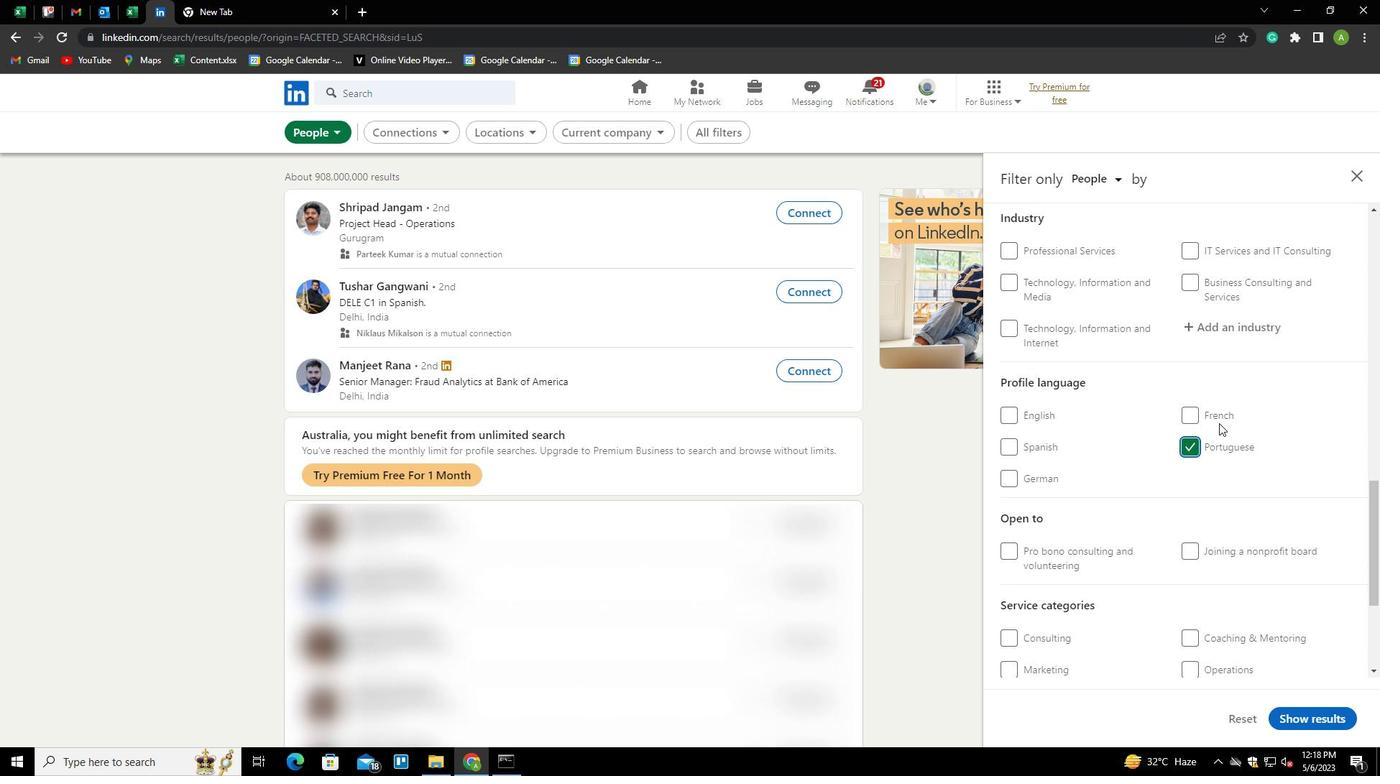 
Action: Mouse scrolled (1221, 423) with delta (0, 0)
Screenshot: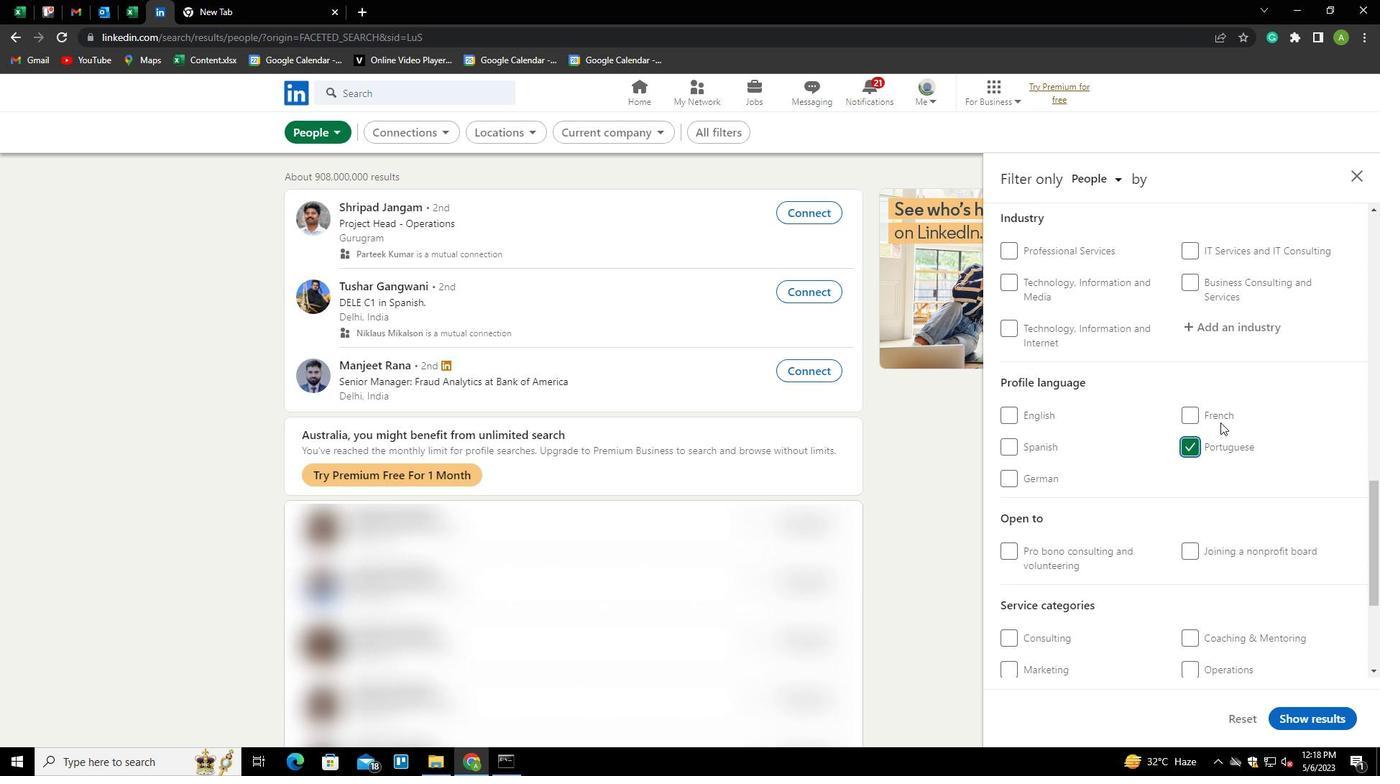 
Action: Mouse moved to (1221, 422)
Screenshot: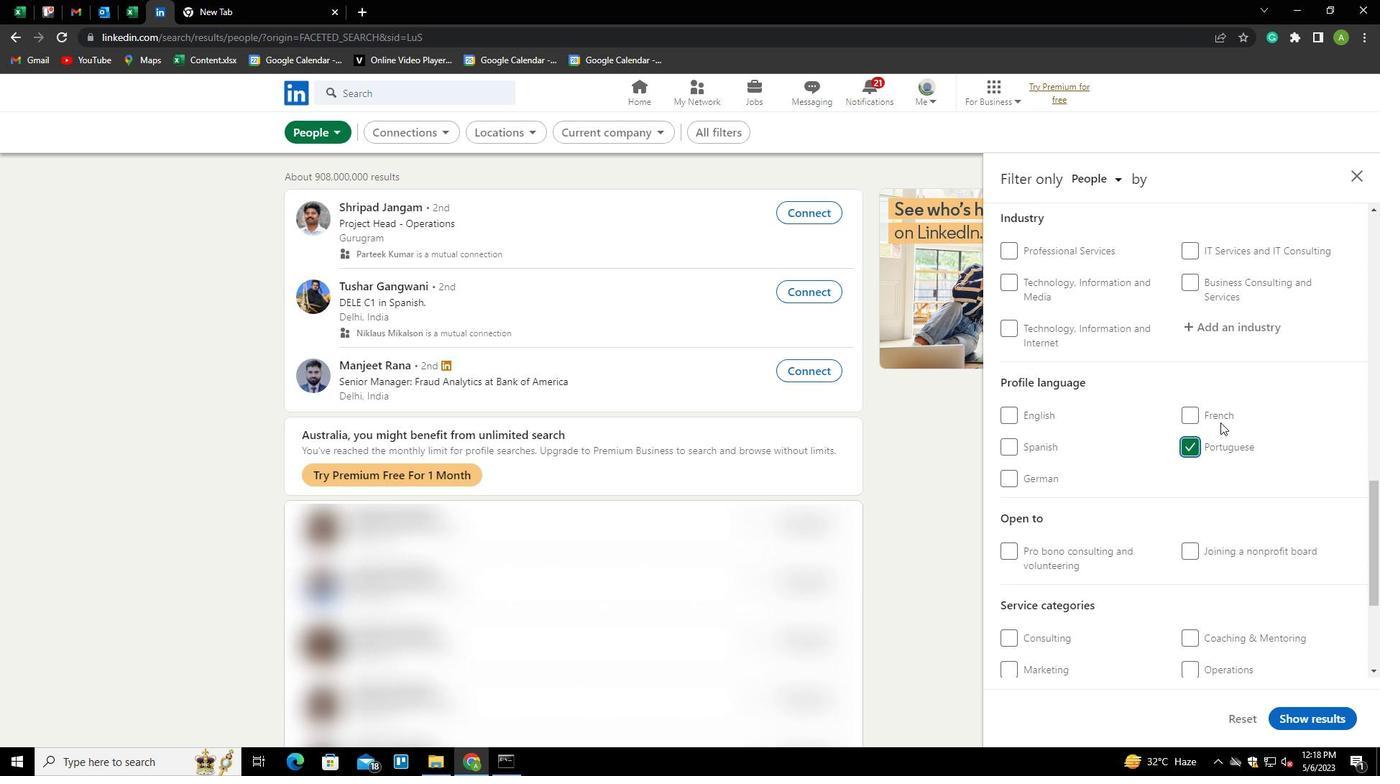 
Action: Mouse scrolled (1221, 423) with delta (0, 0)
Screenshot: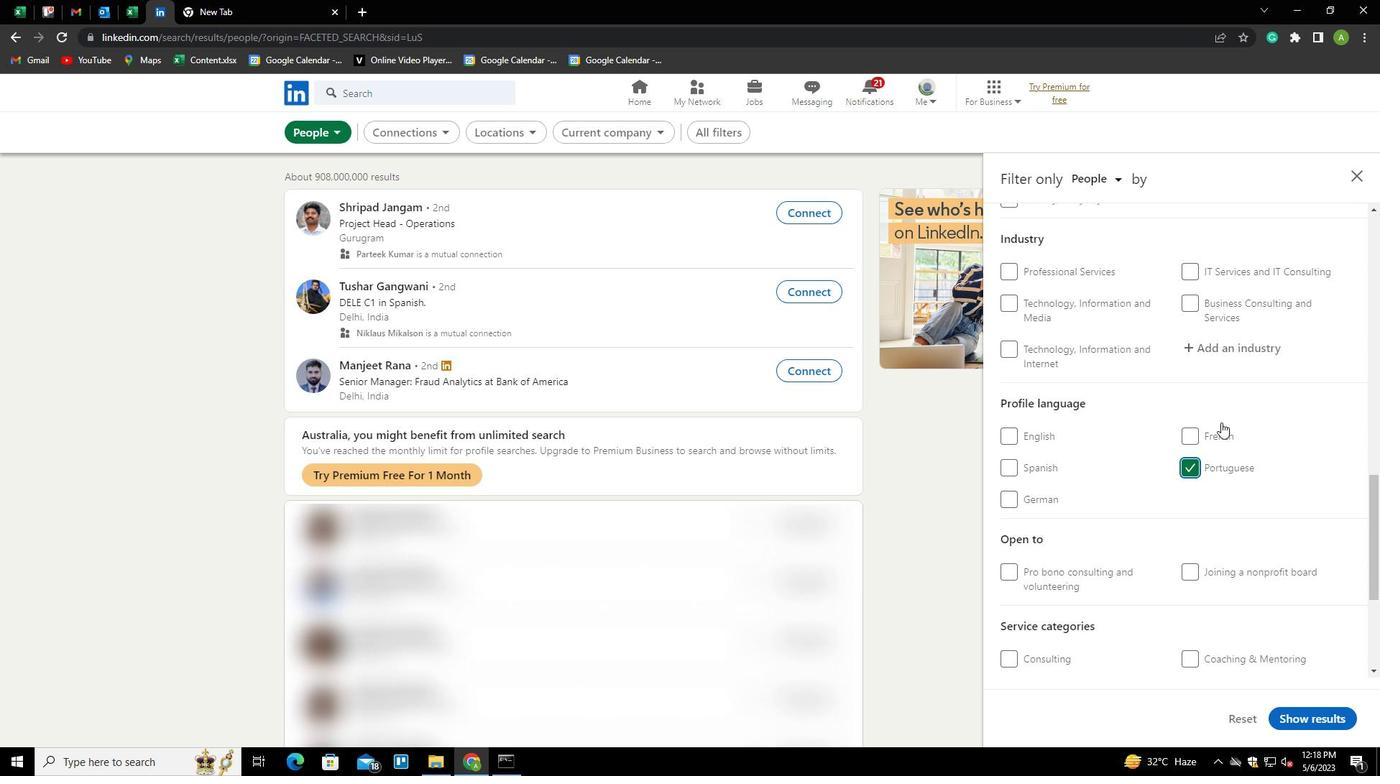 
Action: Mouse scrolled (1221, 423) with delta (0, 0)
Screenshot: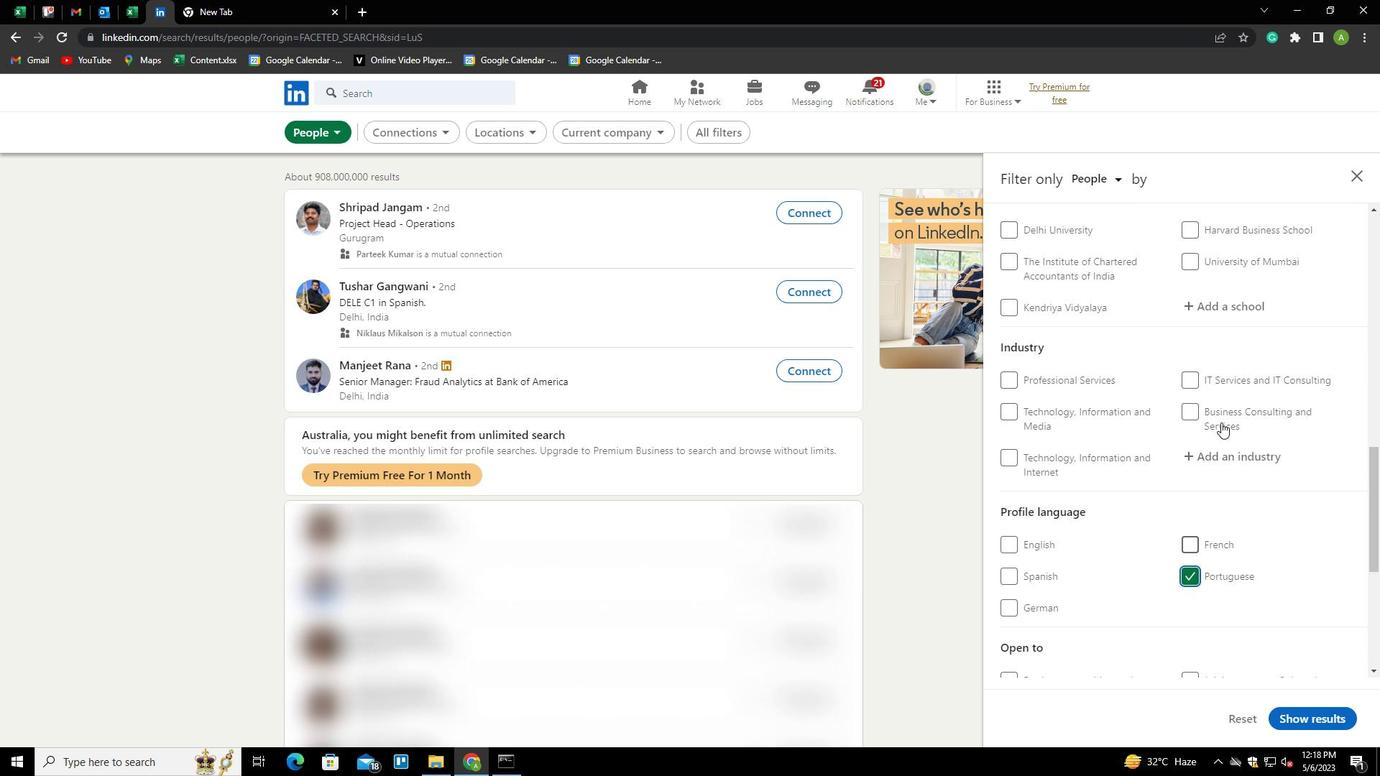 
Action: Mouse scrolled (1221, 423) with delta (0, 0)
Screenshot: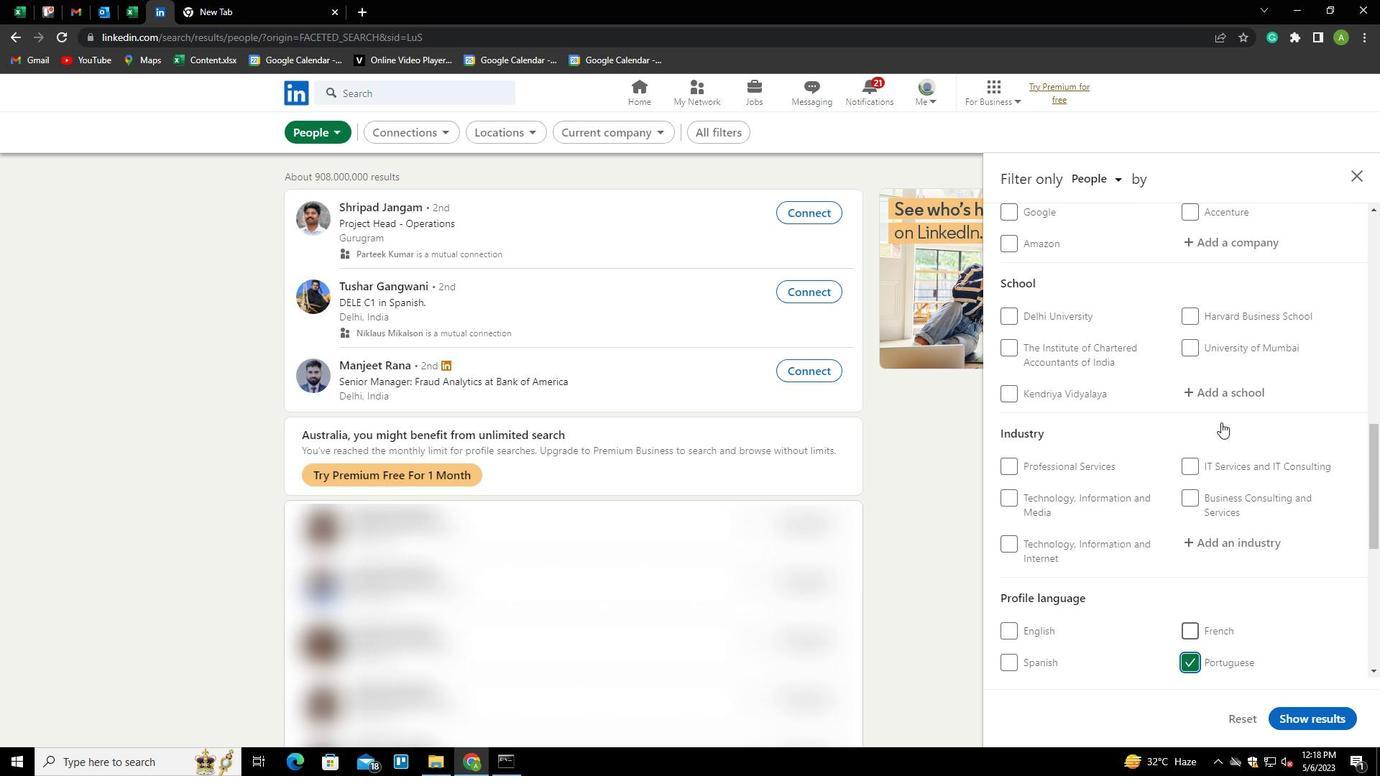 
Action: Mouse scrolled (1221, 423) with delta (0, 0)
Screenshot: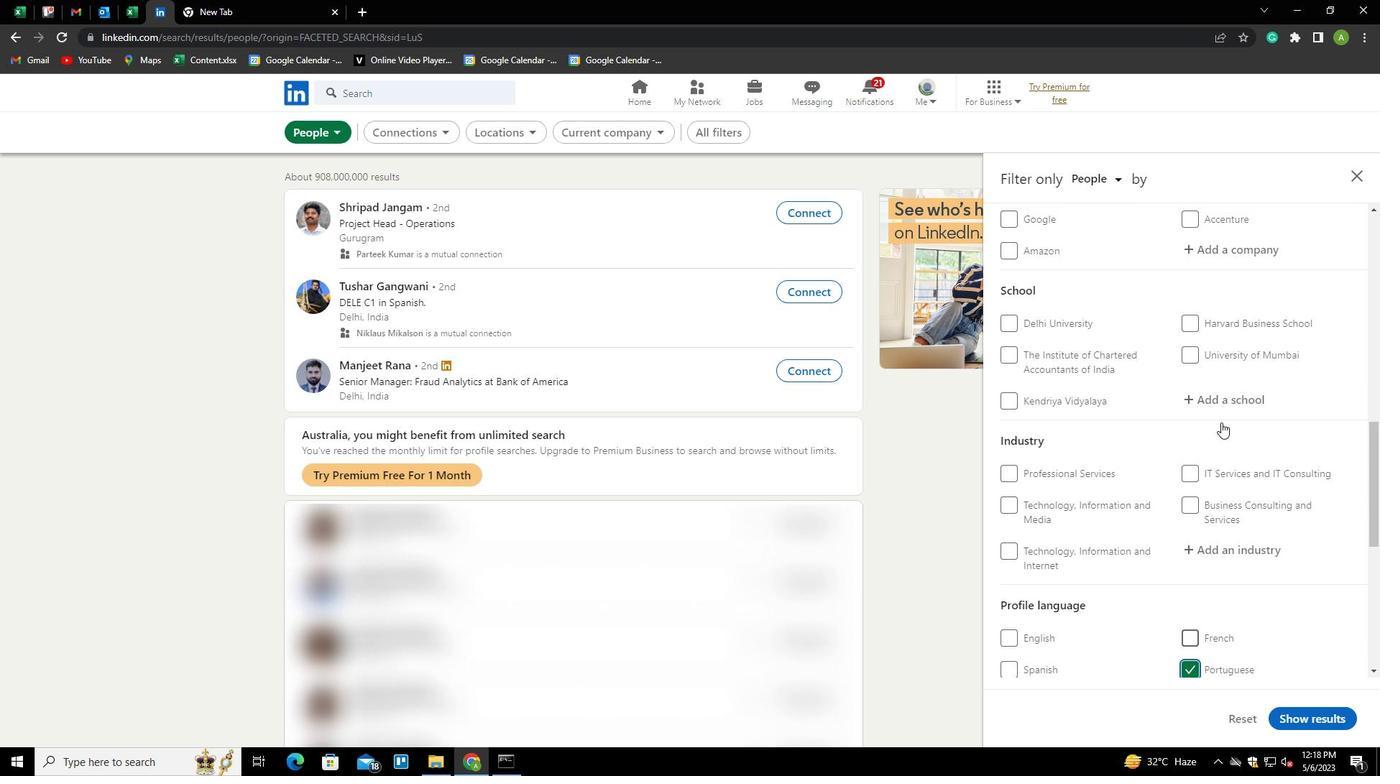 
Action: Mouse scrolled (1221, 423) with delta (0, 0)
Screenshot: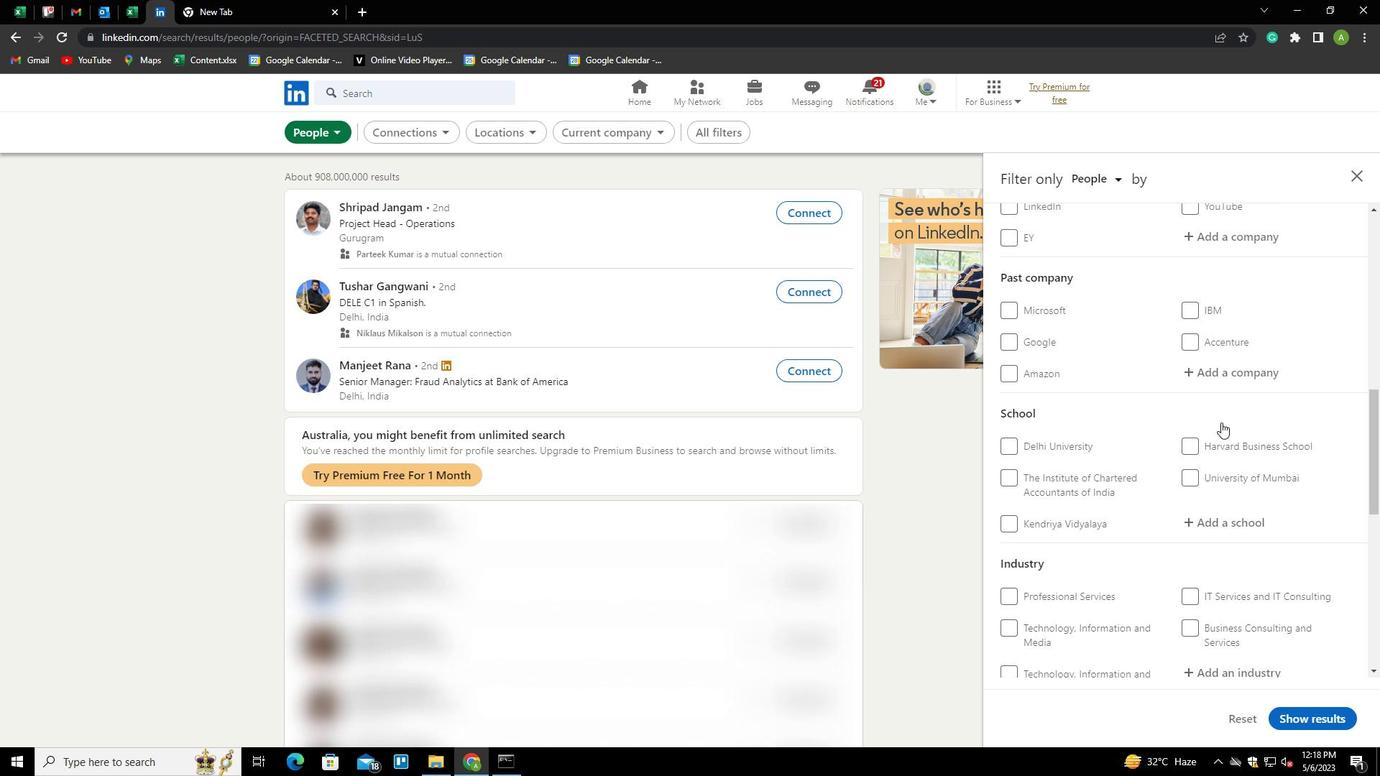 
Action: Mouse scrolled (1221, 423) with delta (0, 0)
Screenshot: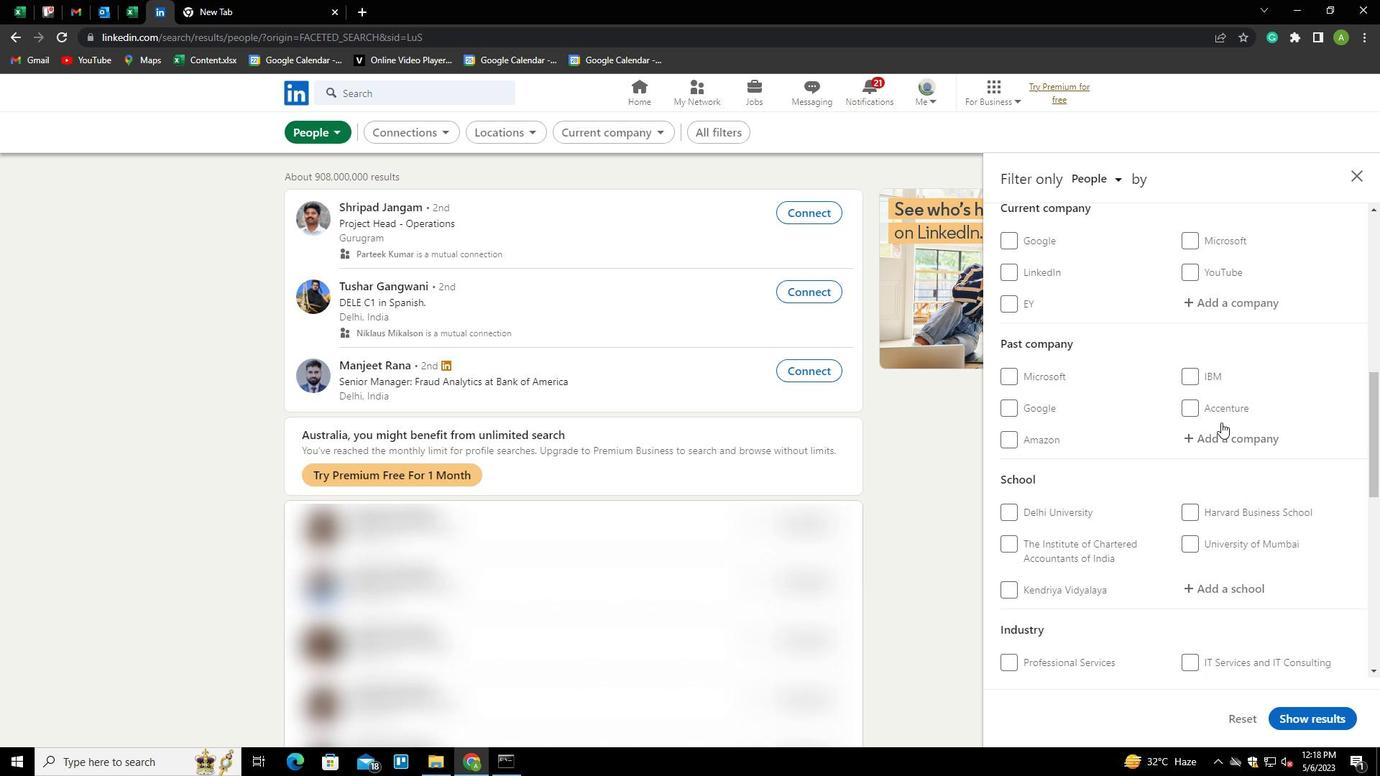 
Action: Mouse moved to (1228, 394)
Screenshot: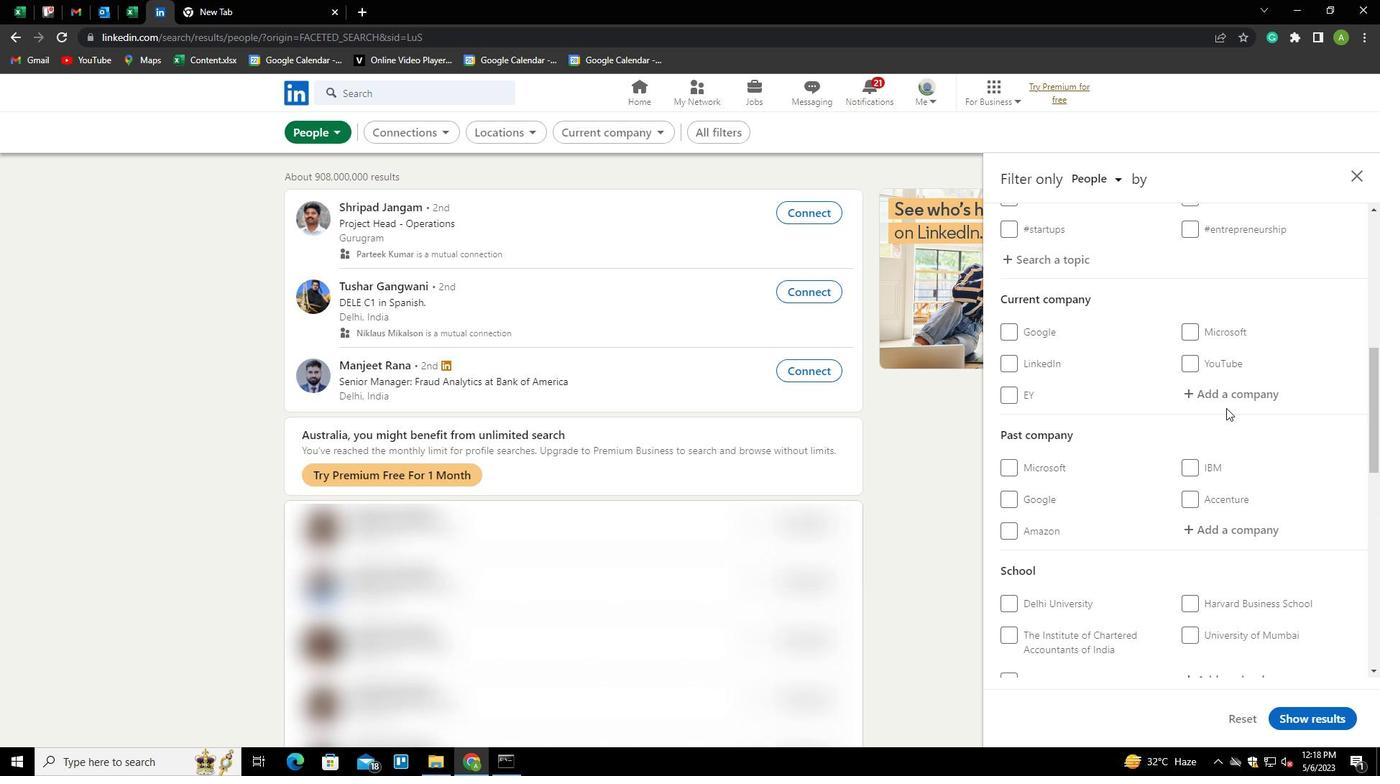 
Action: Mouse pressed left at (1228, 394)
Screenshot: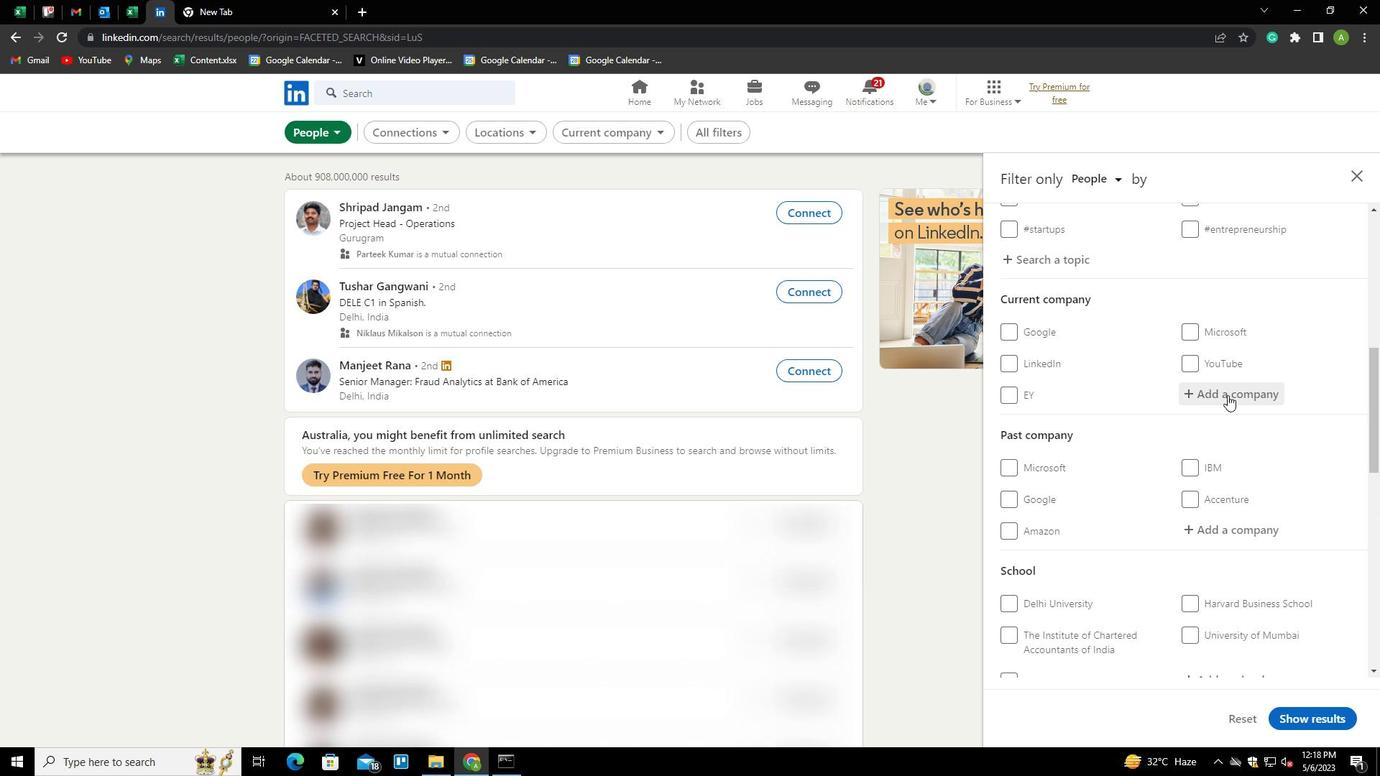 
Action: Key pressed <Key.shift>LEICA<Key.space><Key.shift>E<Key.backspace><Key.shift>GEOSYSTEMS<Key.space>PART<Key.space>FO<Key.backspace><Key.backspace>OF<Key.space><Key.shift>HEXAGON<Key.down><Key.enter>
Screenshot: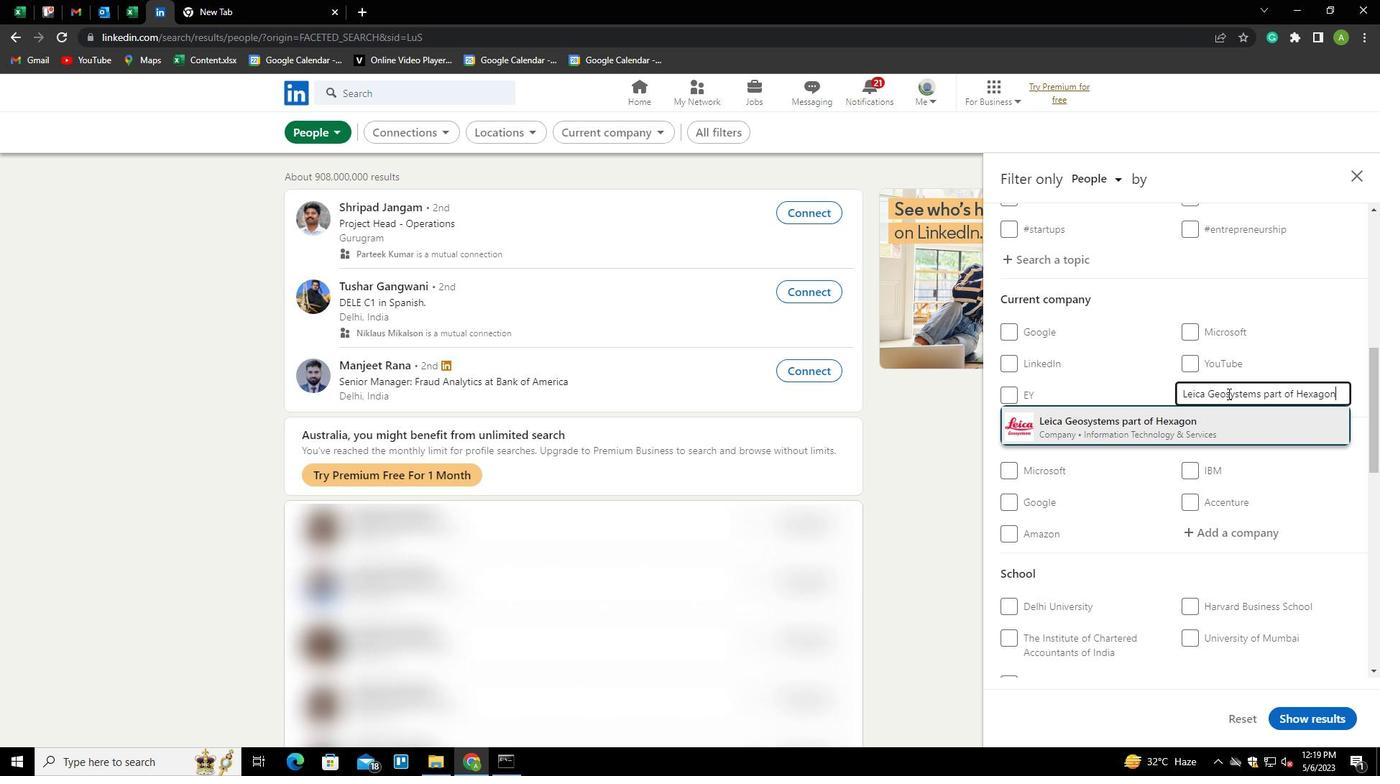 
Action: Mouse moved to (1227, 394)
Screenshot: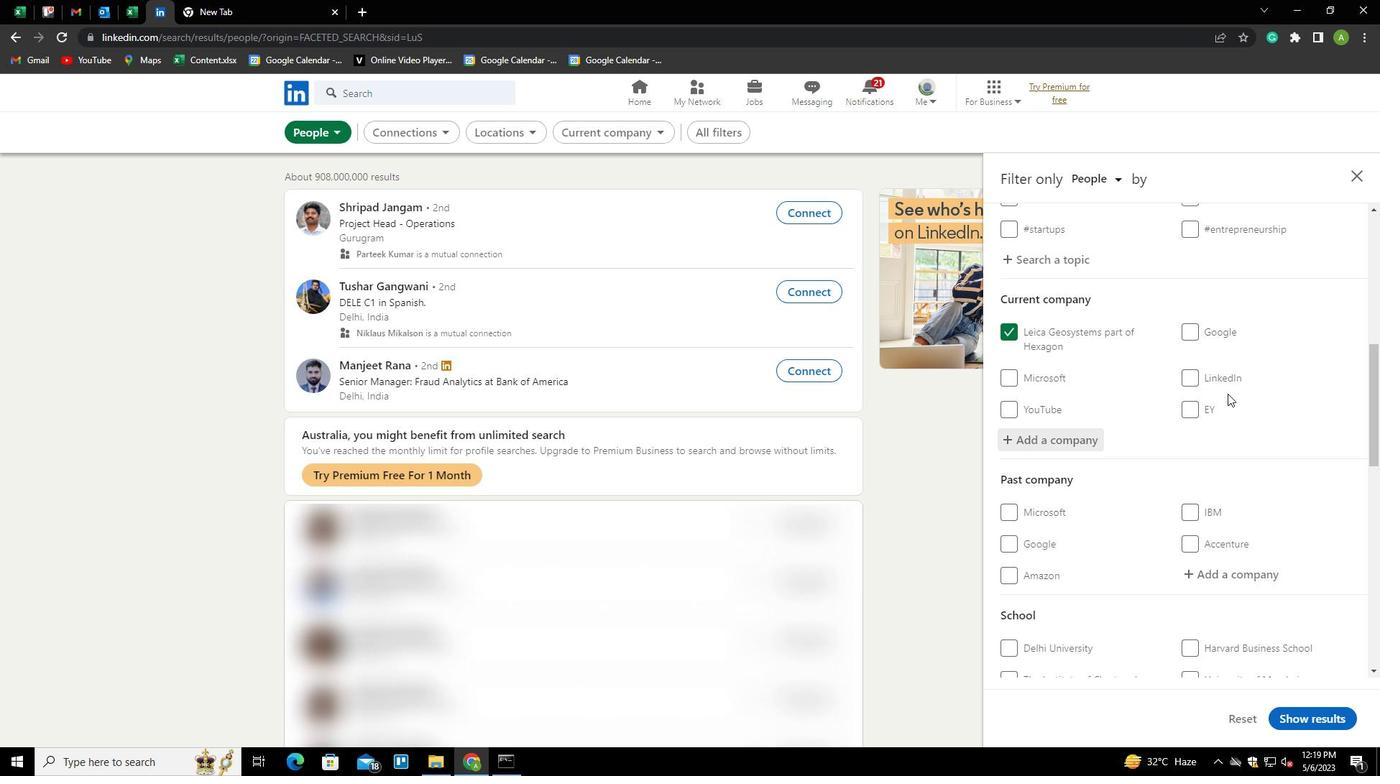
Action: Mouse scrolled (1227, 393) with delta (0, 0)
Screenshot: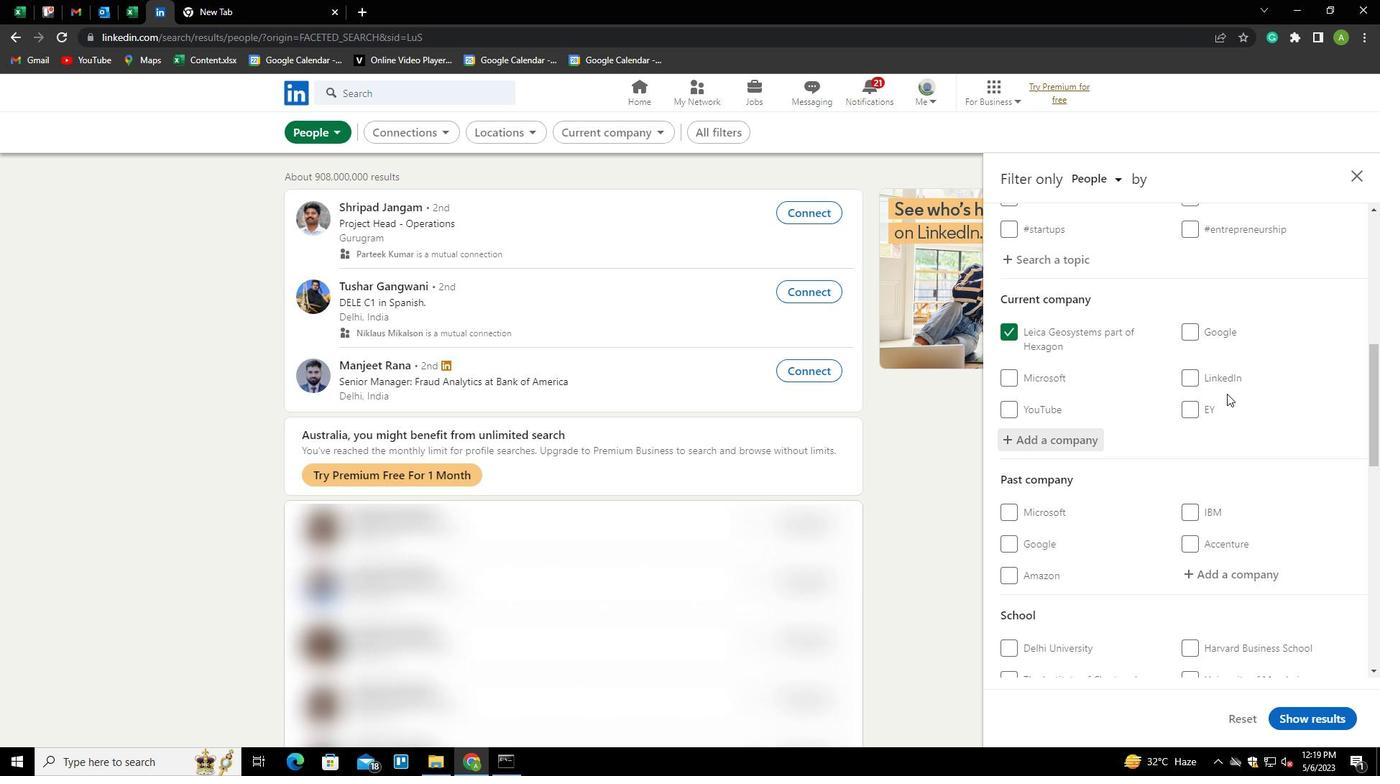 
Action: Mouse moved to (1223, 405)
Screenshot: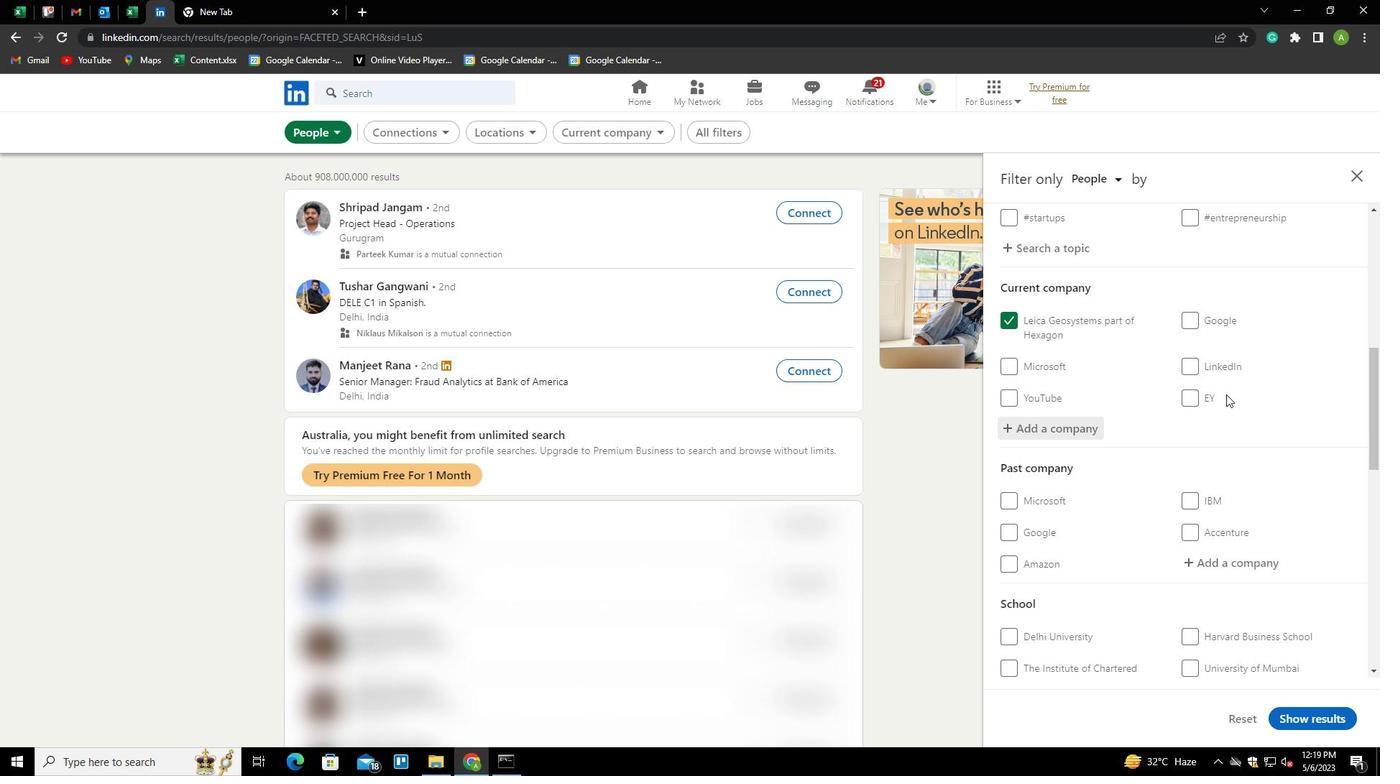 
Action: Mouse scrolled (1223, 404) with delta (0, 0)
Screenshot: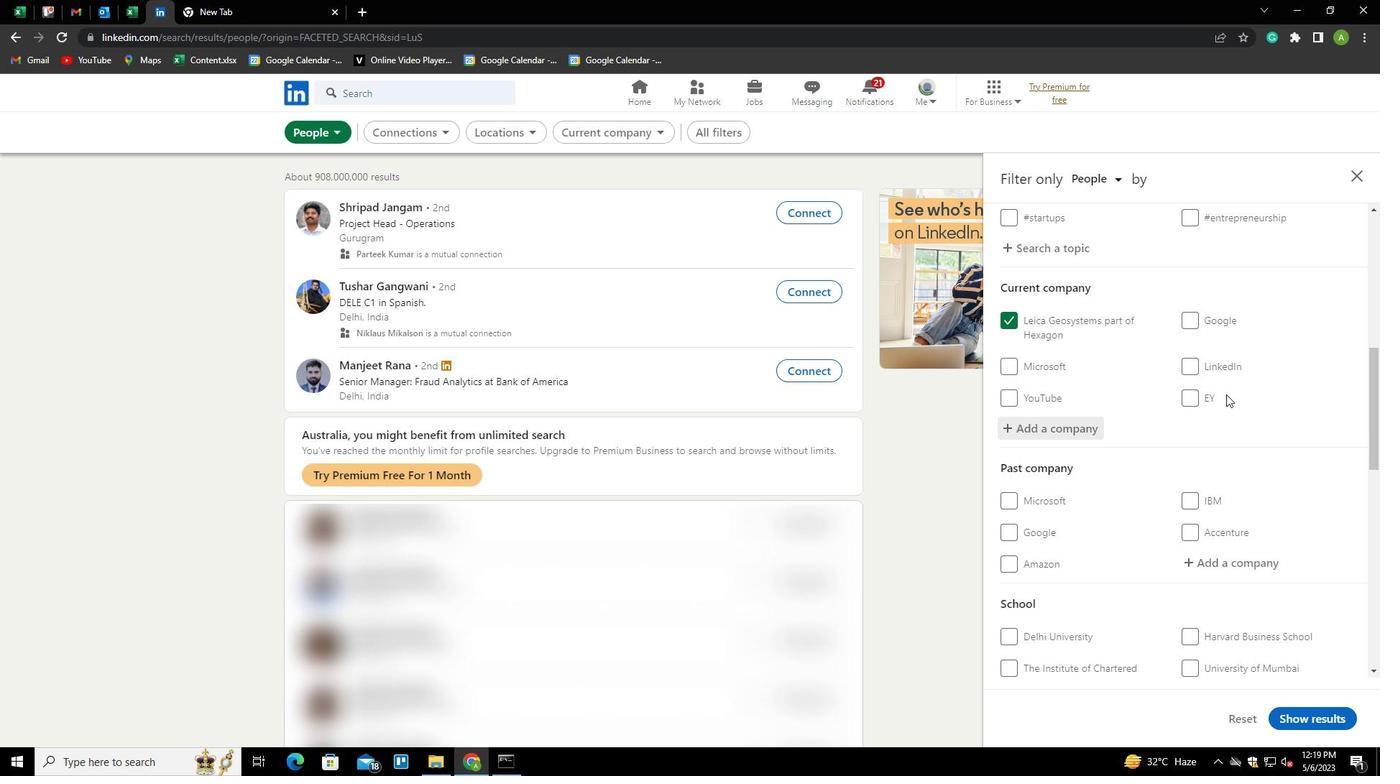 
Action: Mouse moved to (1222, 408)
Screenshot: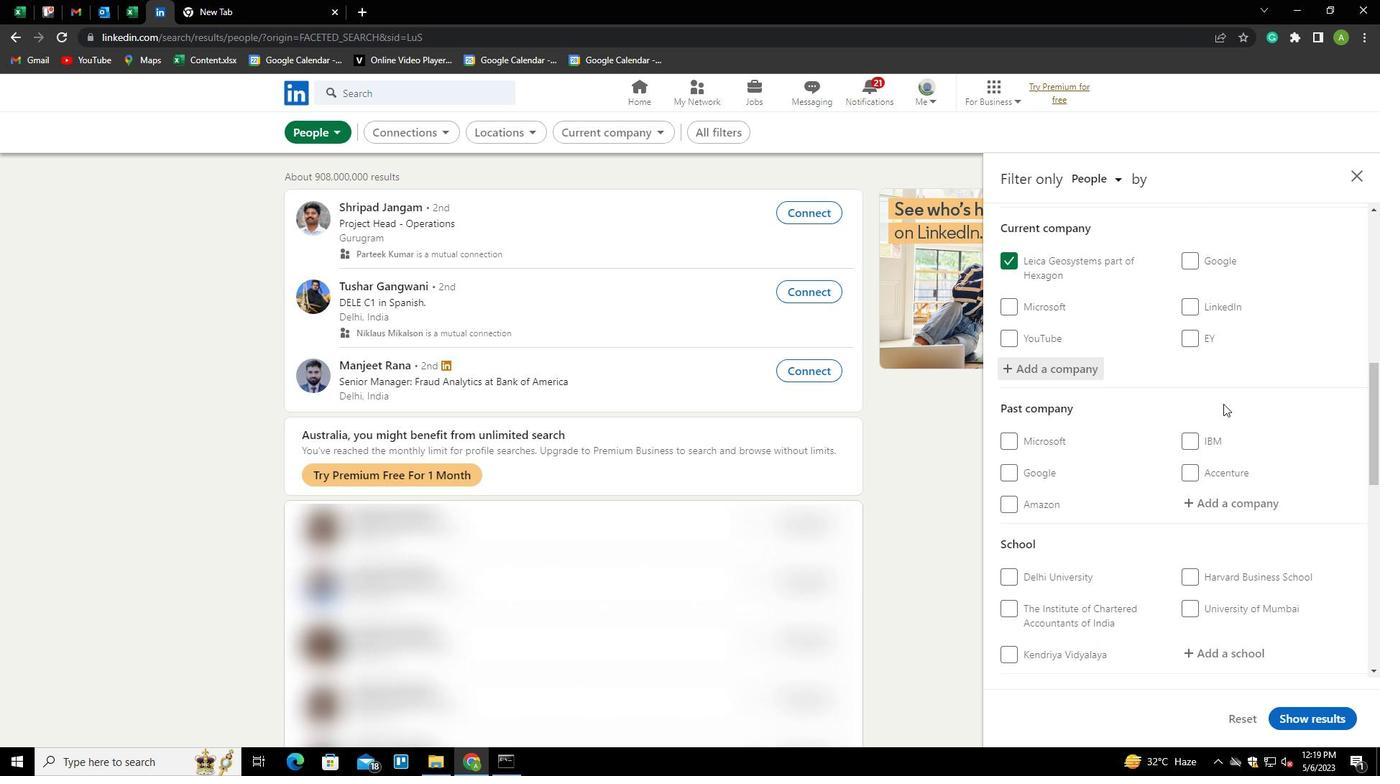 
Action: Mouse scrolled (1222, 407) with delta (0, 0)
Screenshot: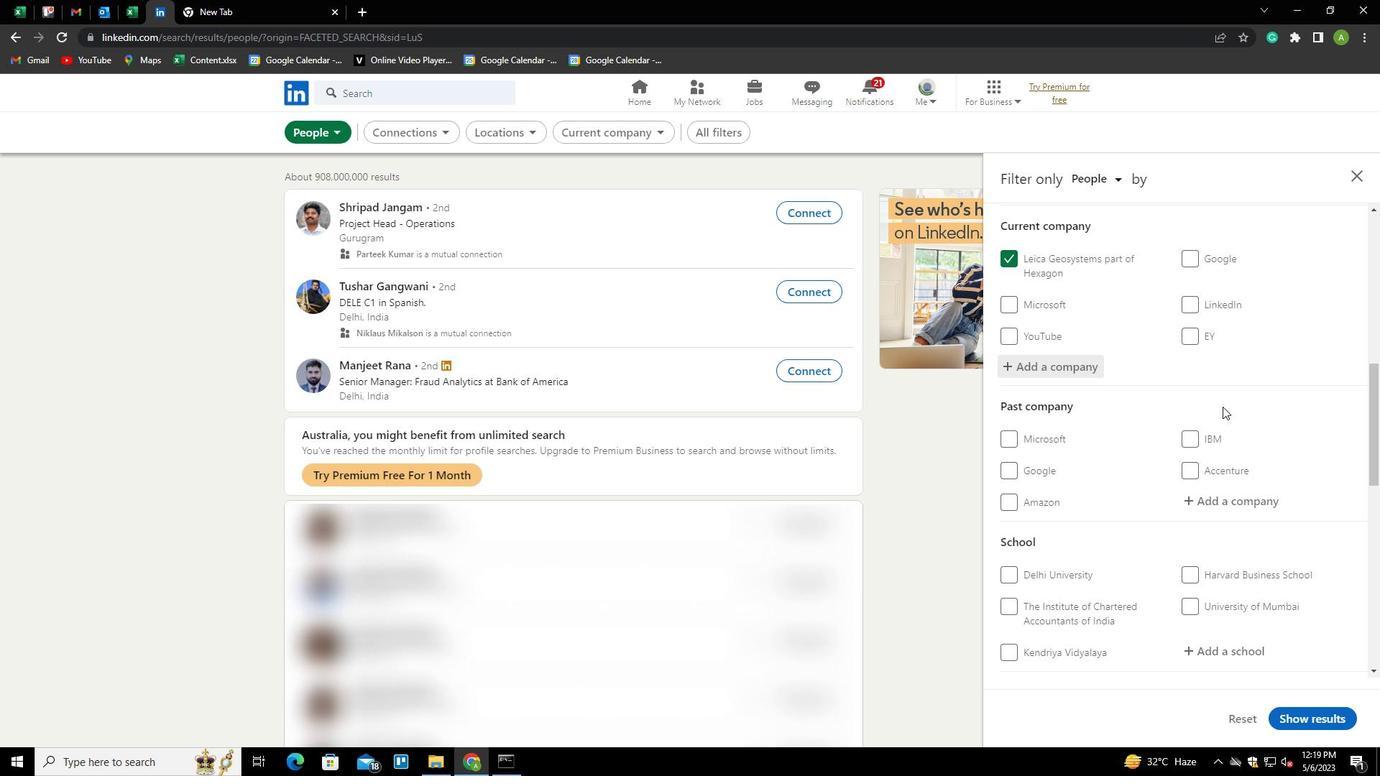 
Action: Mouse moved to (1221, 413)
Screenshot: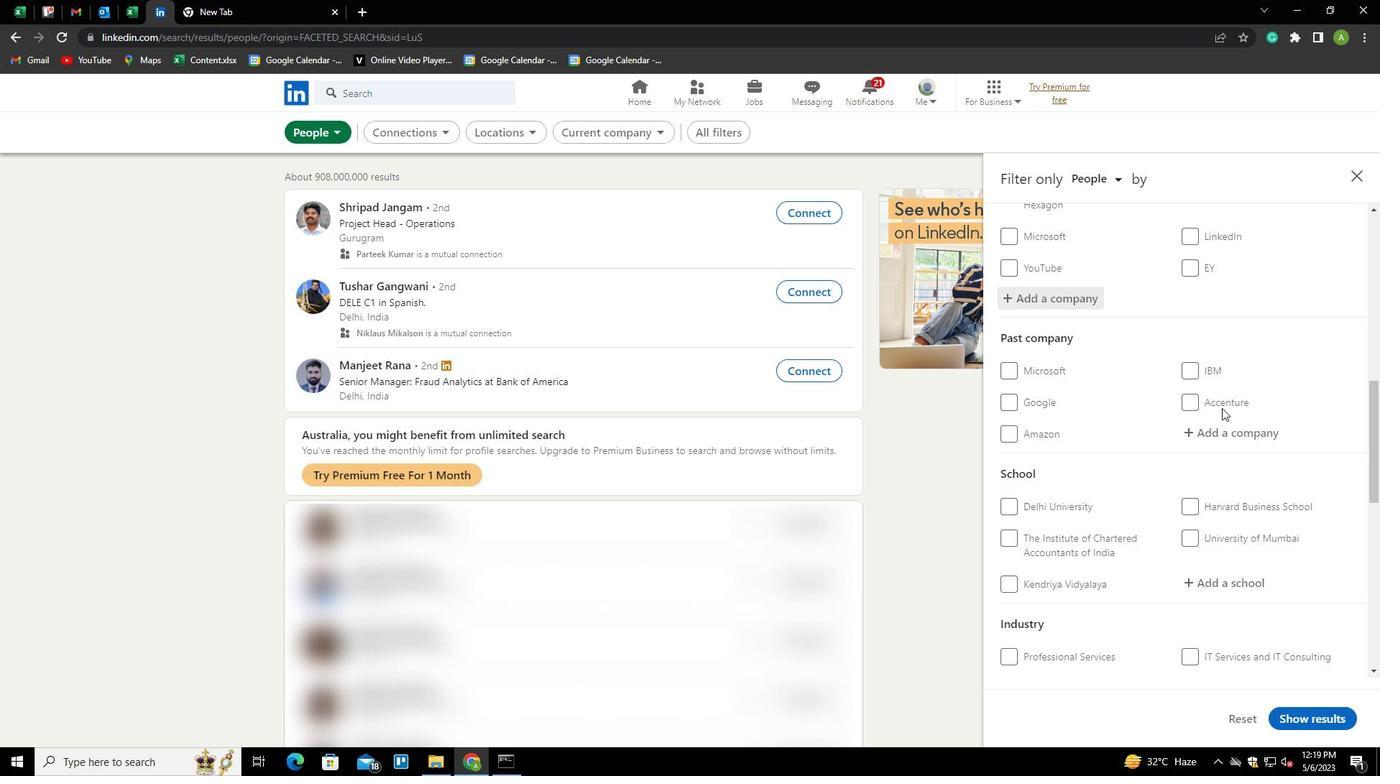 
Action: Mouse scrolled (1221, 412) with delta (0, 0)
Screenshot: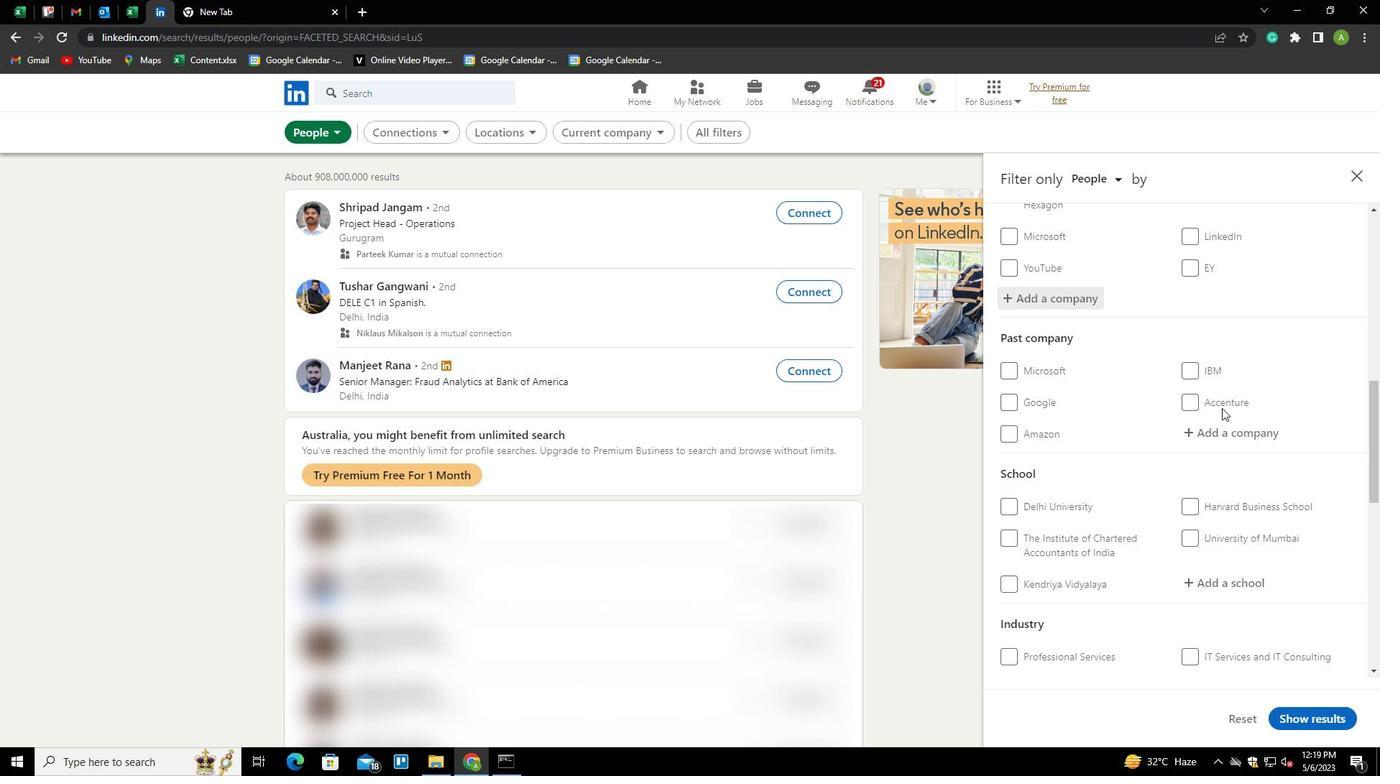 
Action: Mouse moved to (1213, 441)
Screenshot: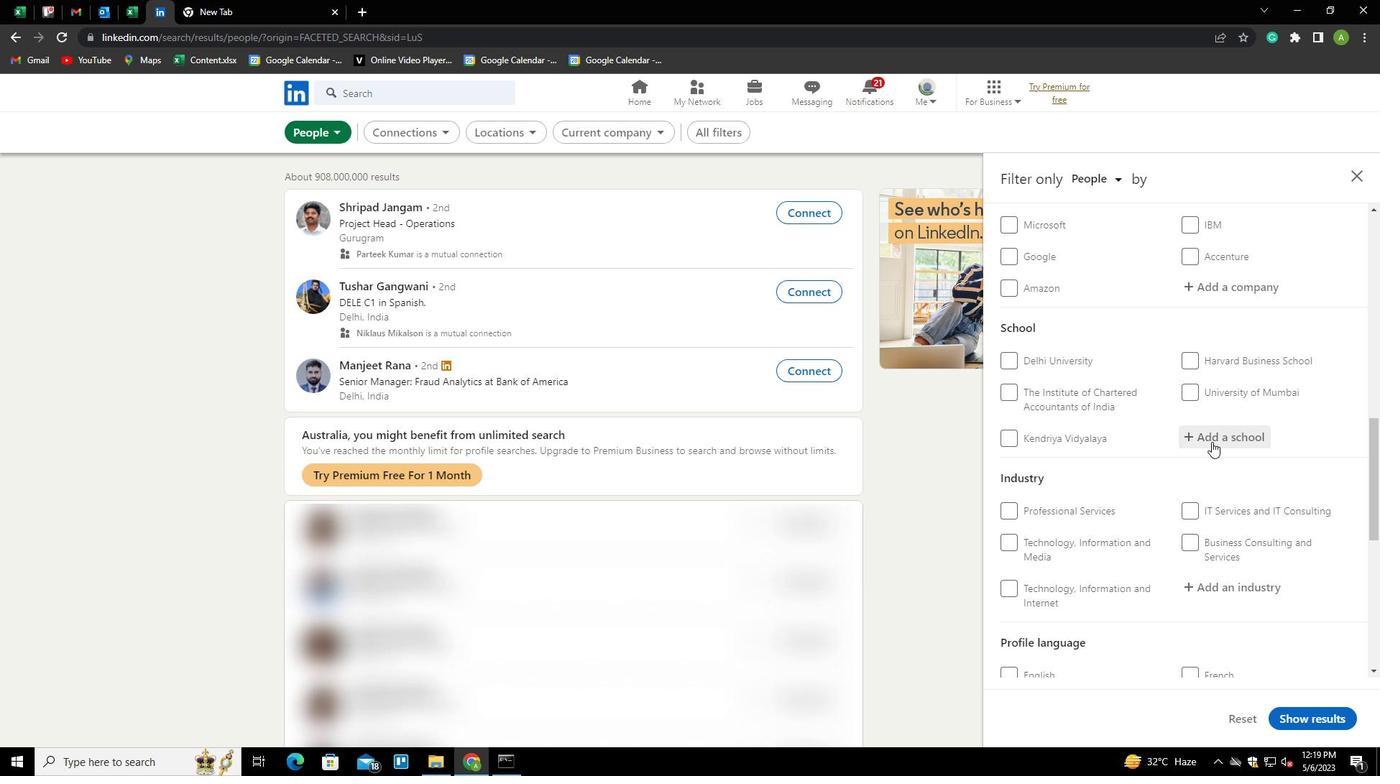 
Action: Mouse pressed left at (1213, 441)
Screenshot: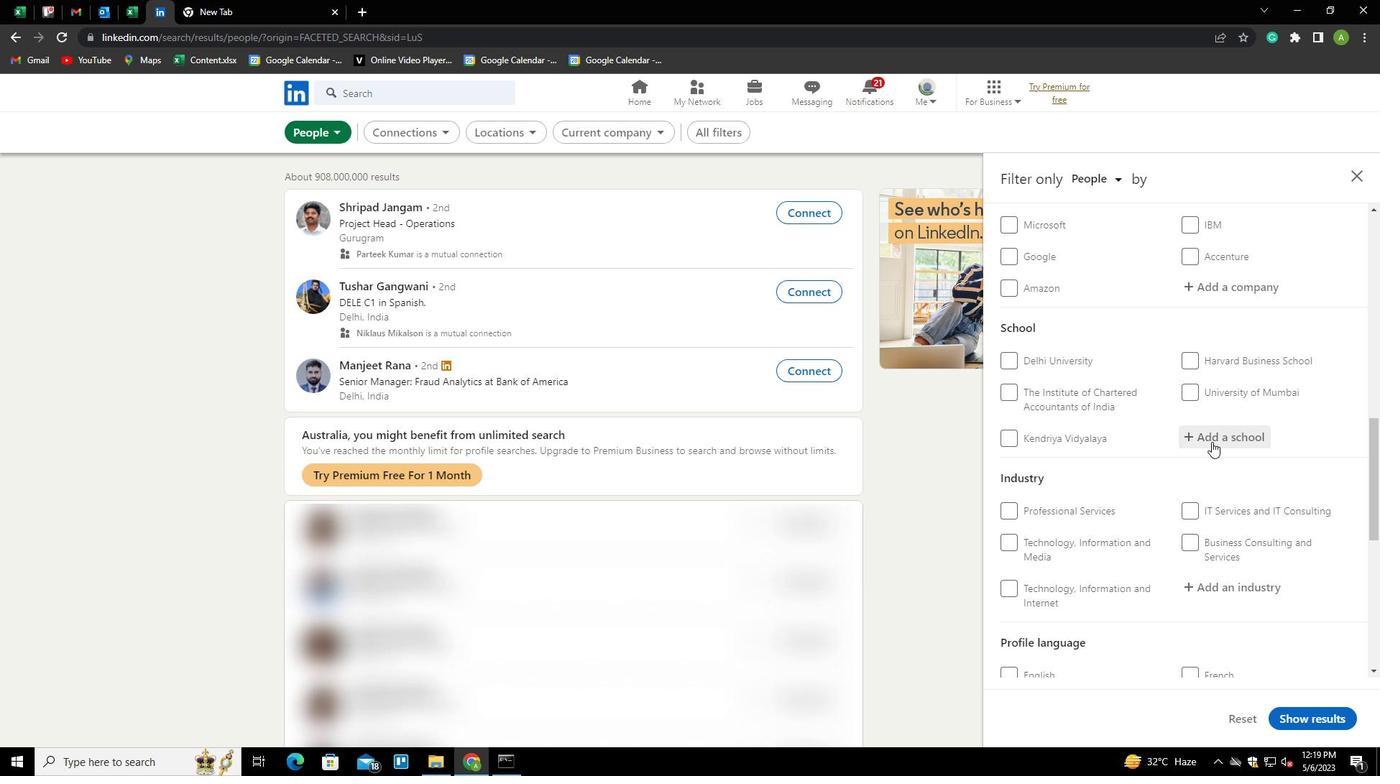 
Action: Mouse moved to (1215, 440)
Screenshot: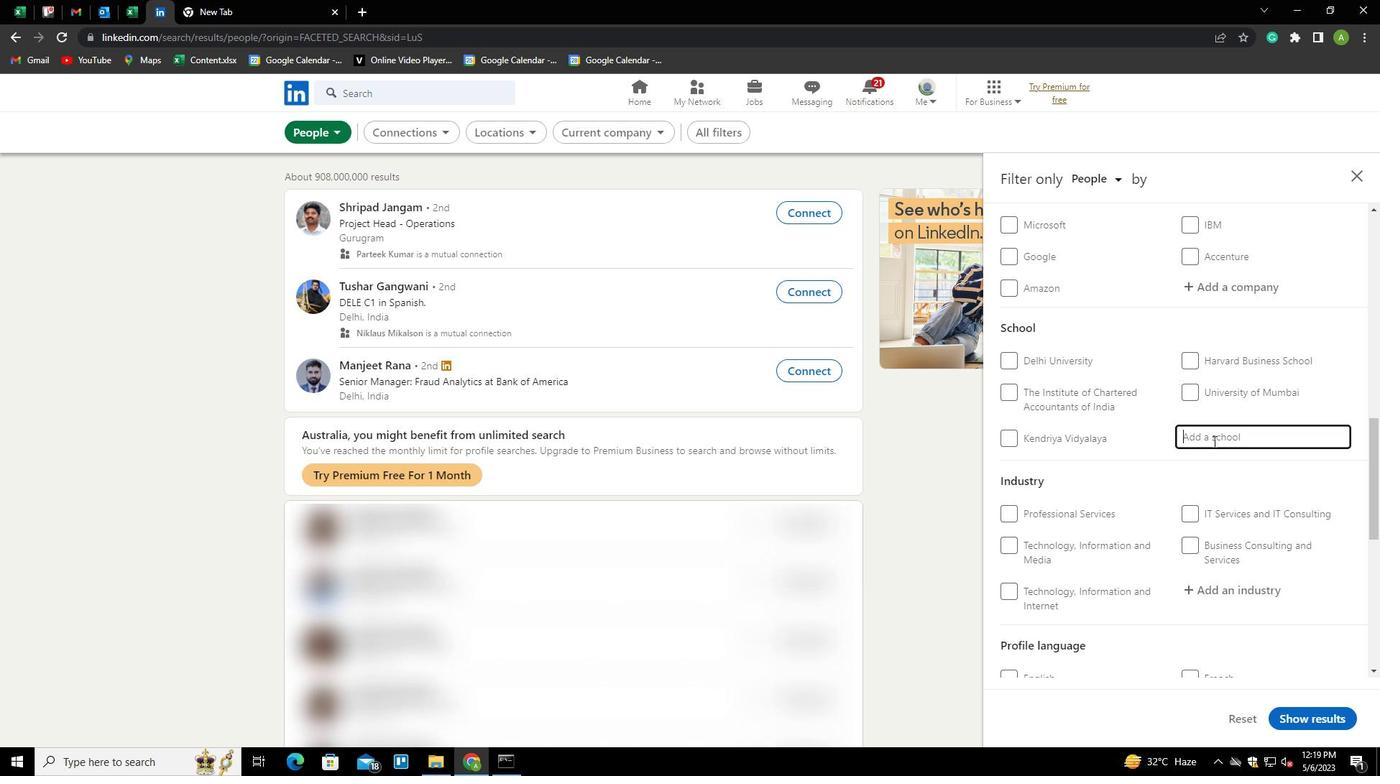 
Action: Key pressed <Key.shift><Key.shift><Key.shift><Key.shift><Key.shift>NIZAM<Key.space><Key.shift>COLLEGE,<Key.space><Key.shift>BASHEERBAGH<Key.down><Key.enter>
Screenshot: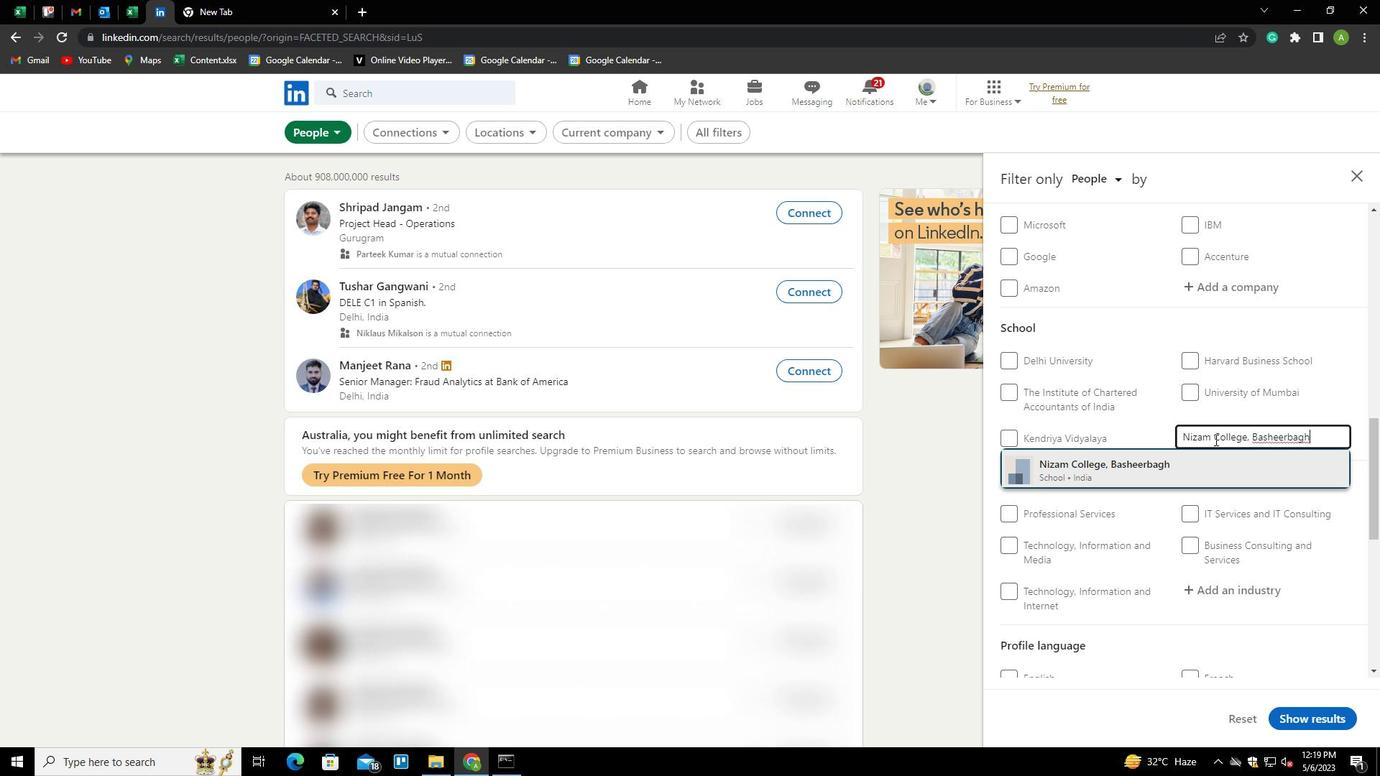 
Action: Mouse moved to (1215, 439)
Screenshot: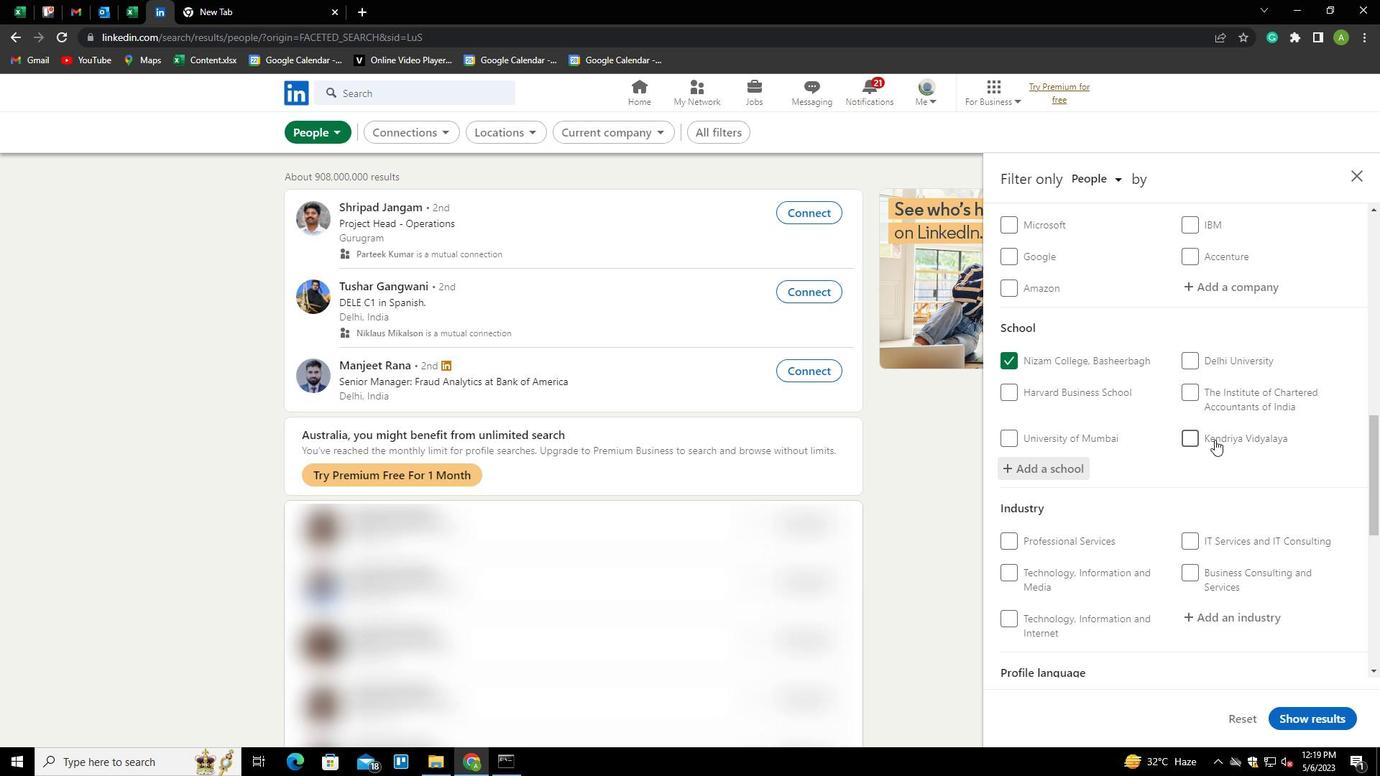 
Action: Mouse scrolled (1215, 438) with delta (0, 0)
Screenshot: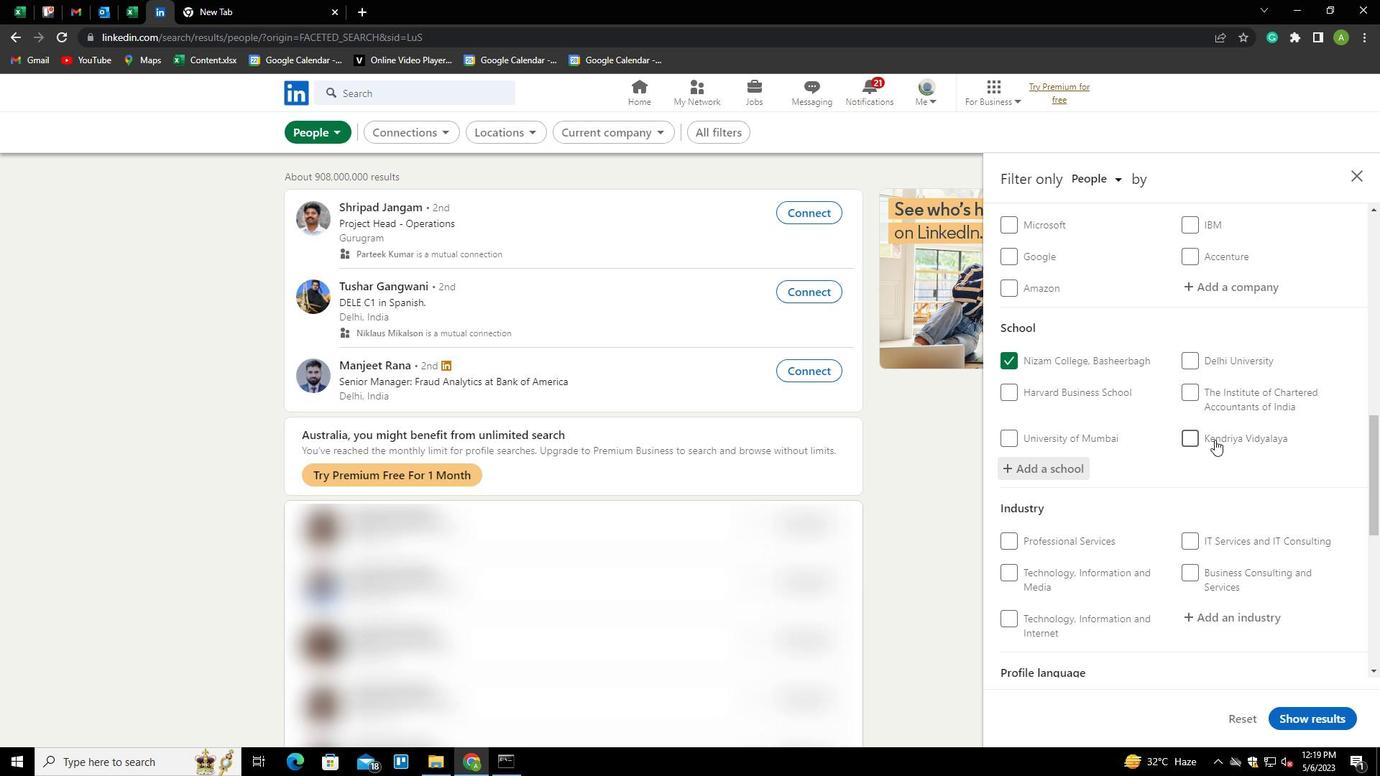 
Action: Mouse scrolled (1215, 438) with delta (0, 0)
Screenshot: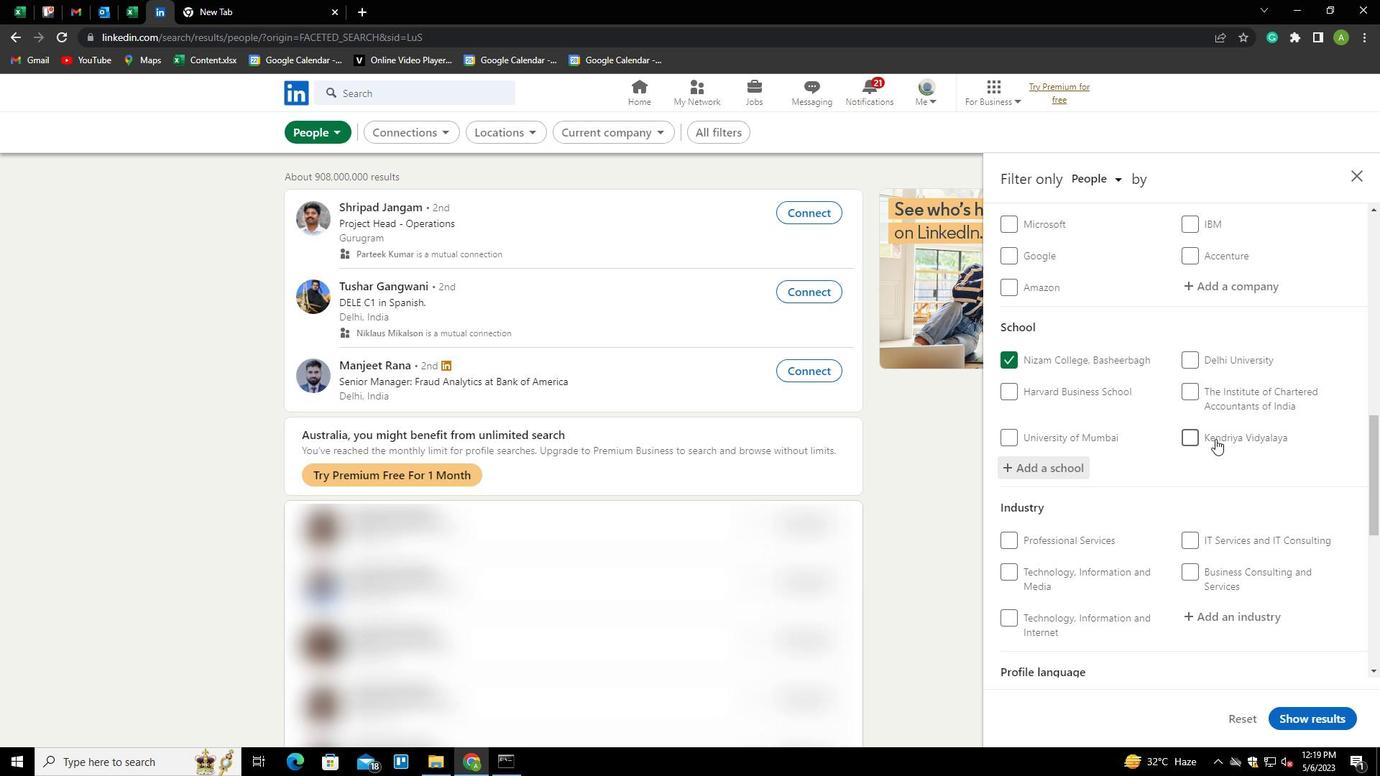 
Action: Mouse moved to (1217, 465)
Screenshot: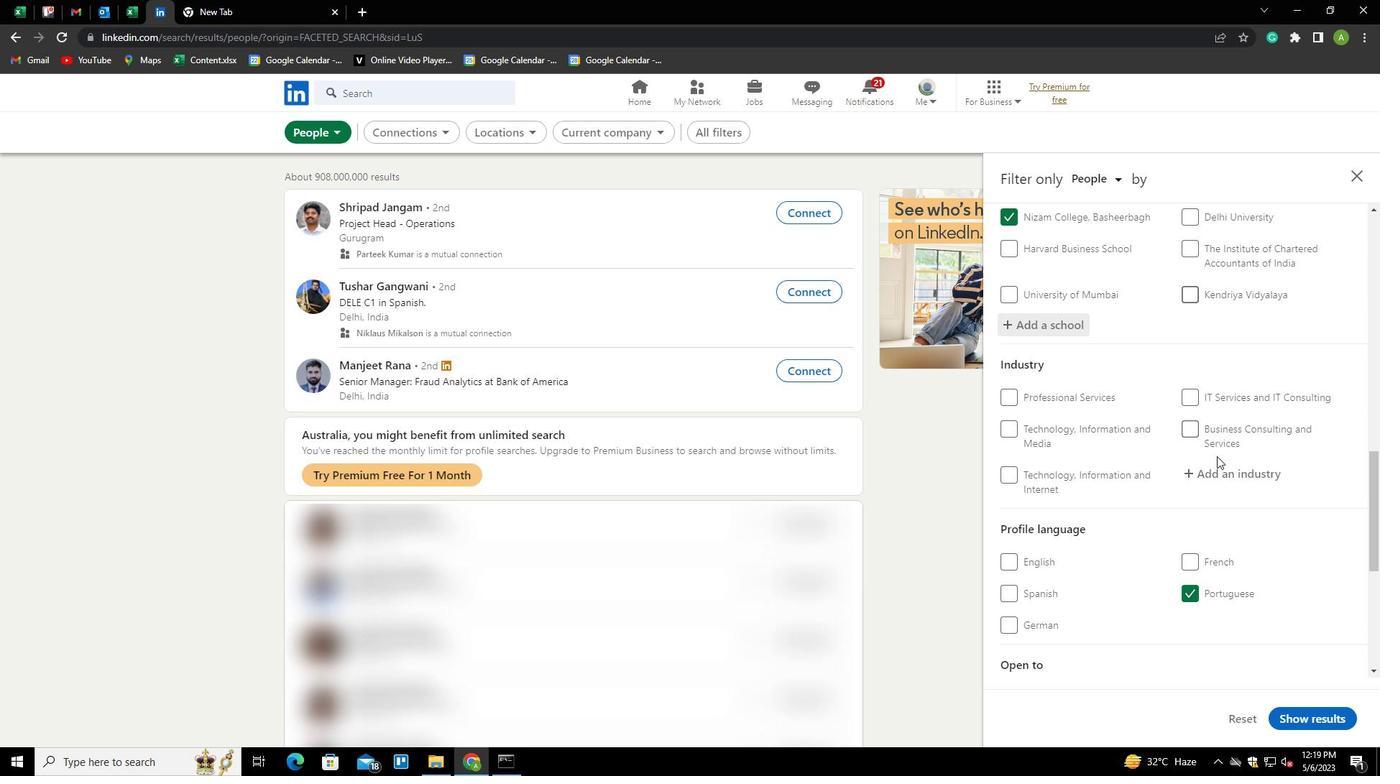 
Action: Mouse pressed left at (1217, 465)
Screenshot: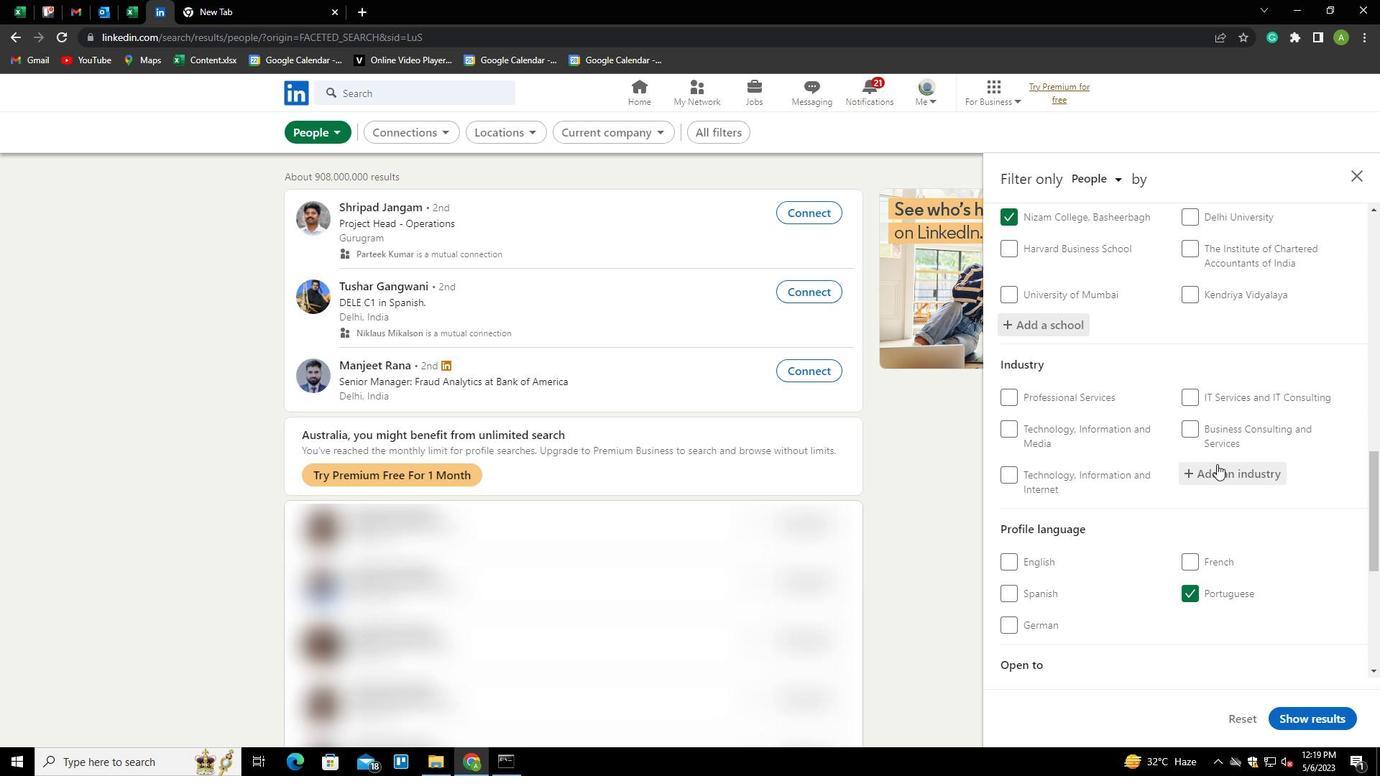 
Action: Mouse moved to (1217, 466)
Screenshot: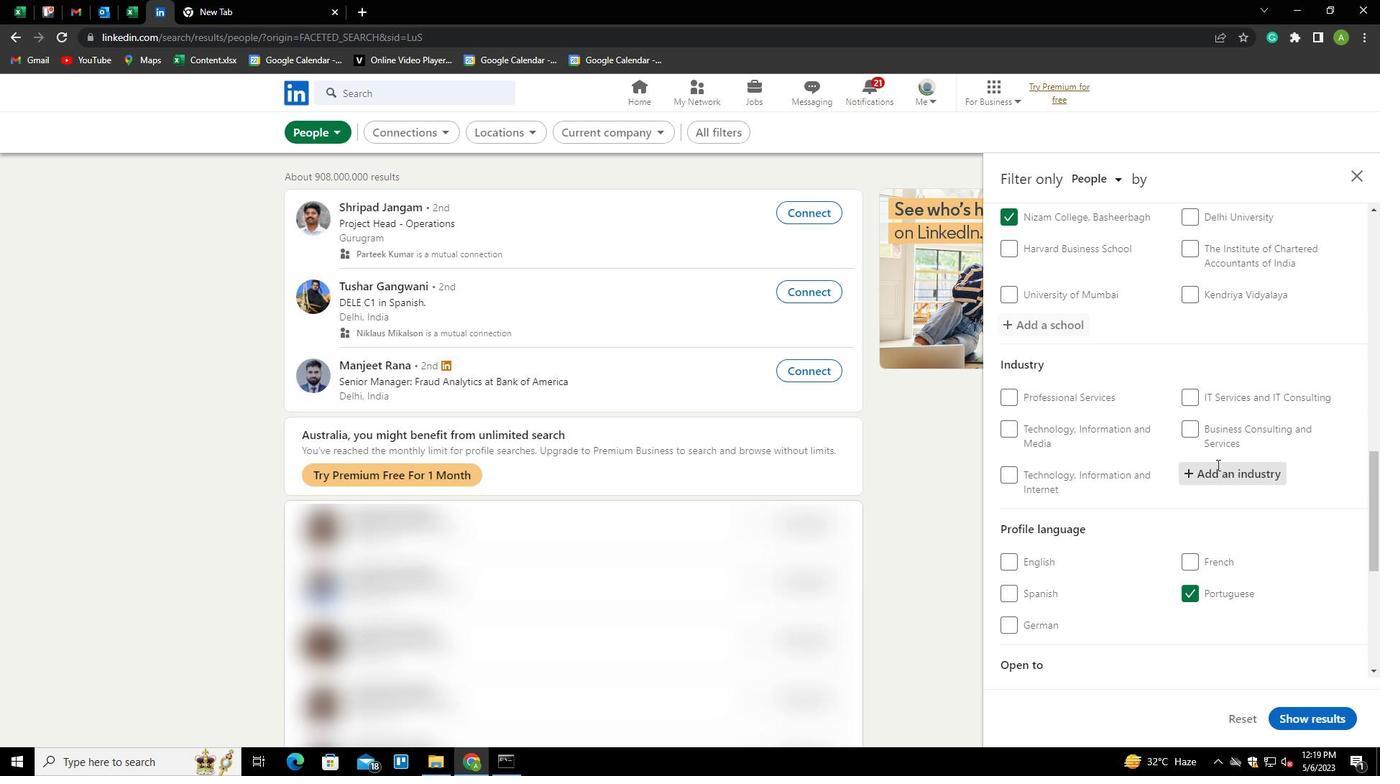 
Action: Key pressed <Key.shift>C
Screenshot: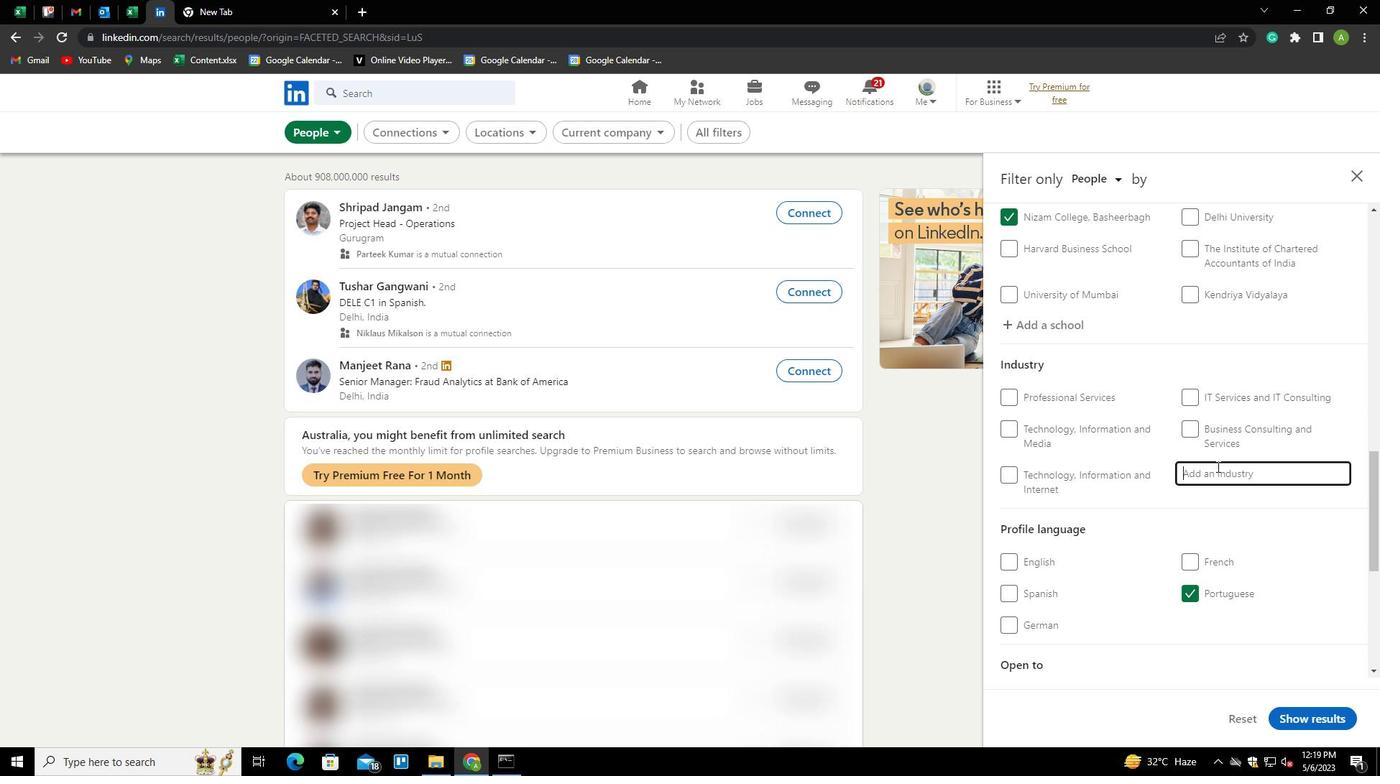 
Action: Mouse moved to (1226, 461)
Screenshot: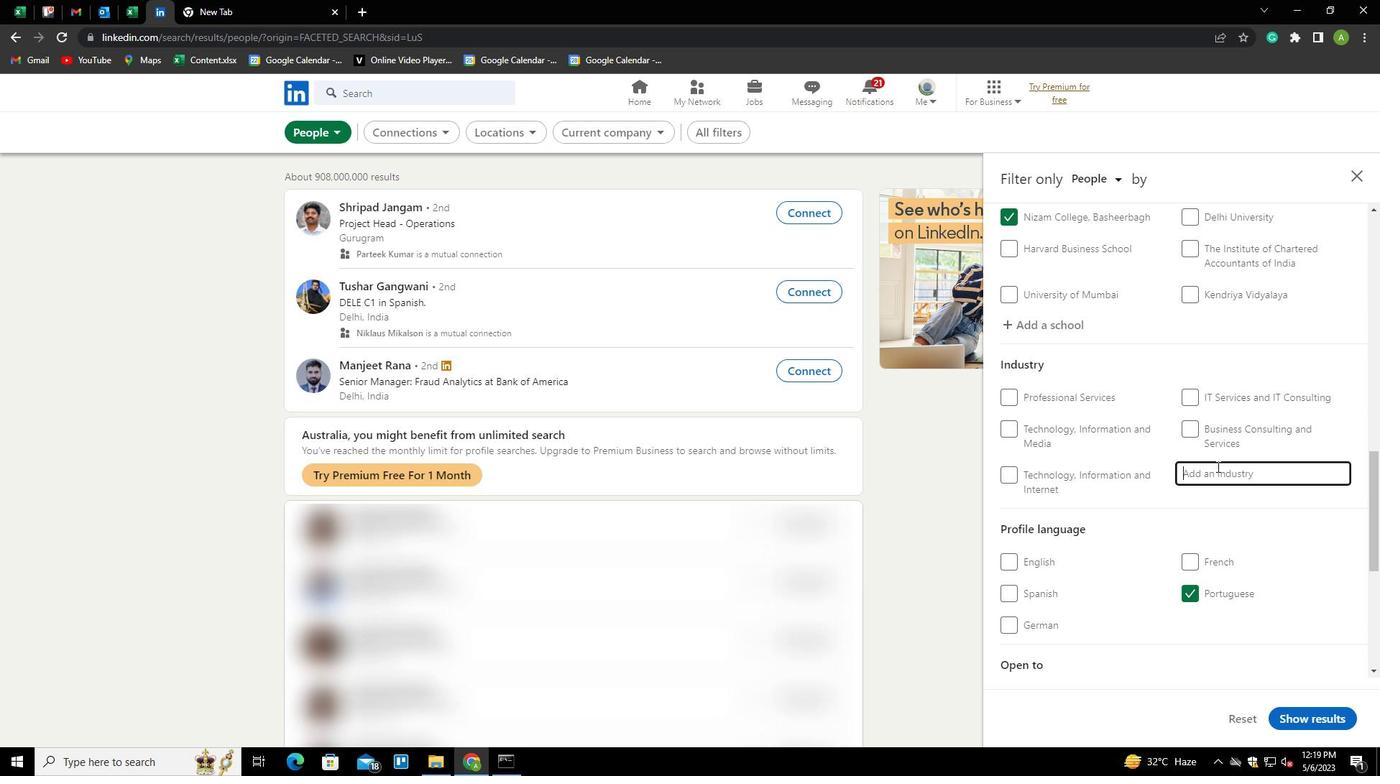 
Action: Key pressed HEMICLA<Key.backspace><Key.backspace>AL<Key.space><Key.shift>RAW<Key.space><Key.shift>MATERIALS<Key.space><Key.shift>MA
Screenshot: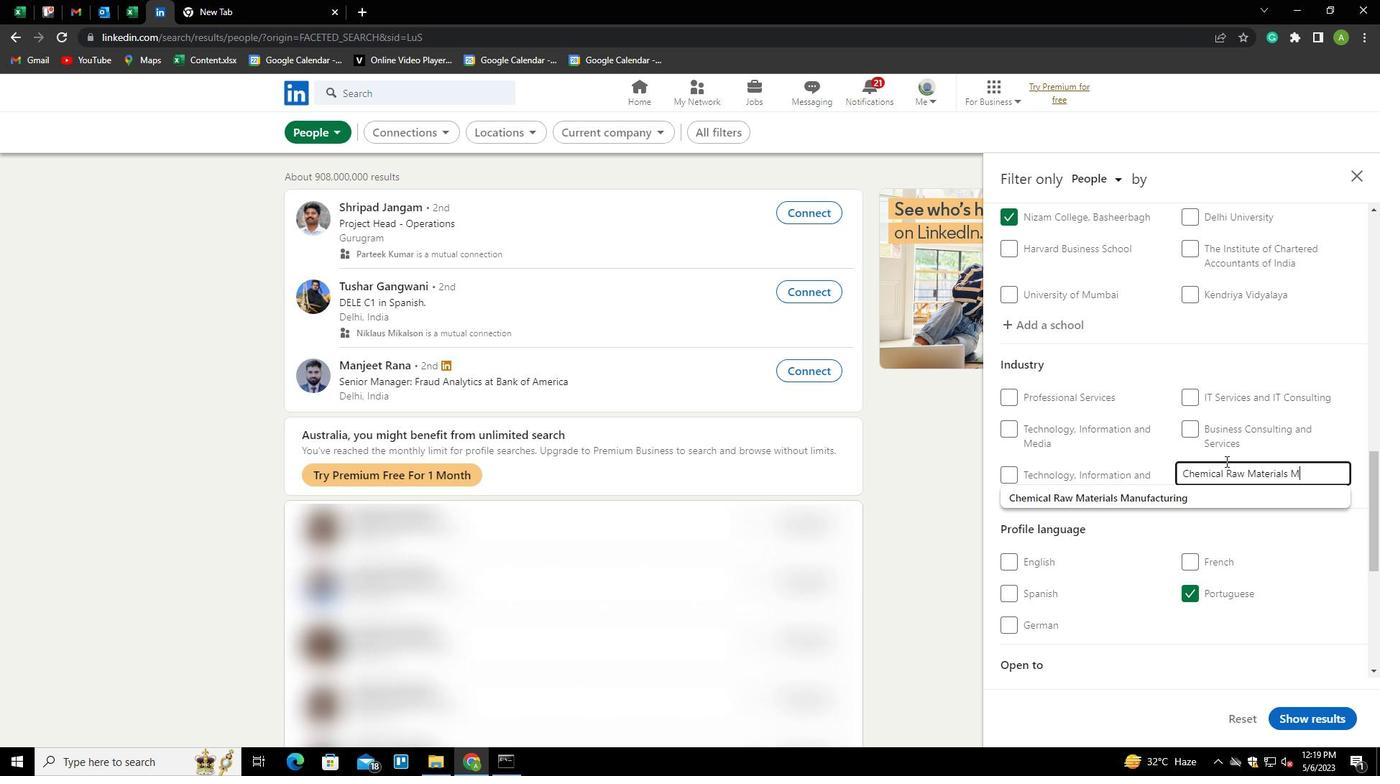 
Action: Mouse moved to (1226, 461)
Screenshot: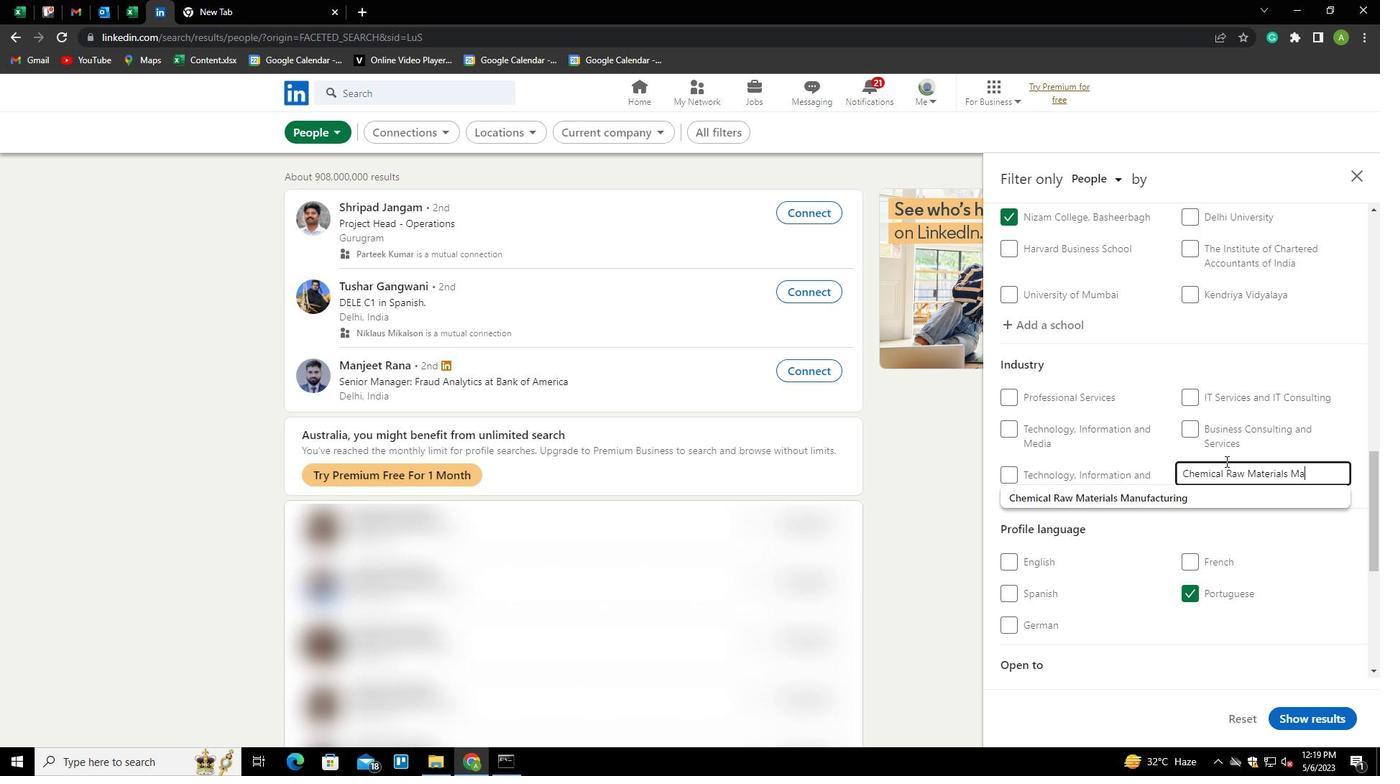 
Action: Key pressed NUFACTURING<Key.down><Key.enter>
Screenshot: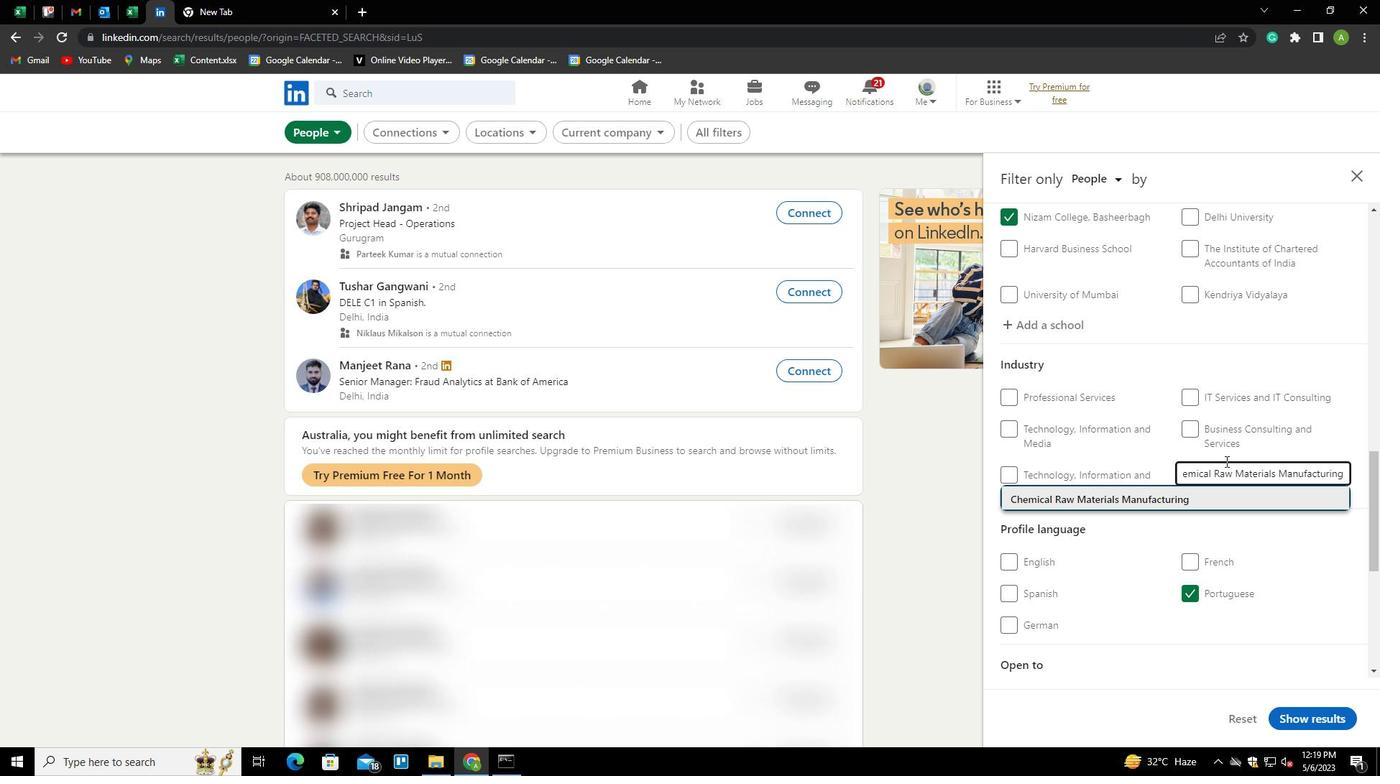 
Action: Mouse moved to (1228, 460)
Screenshot: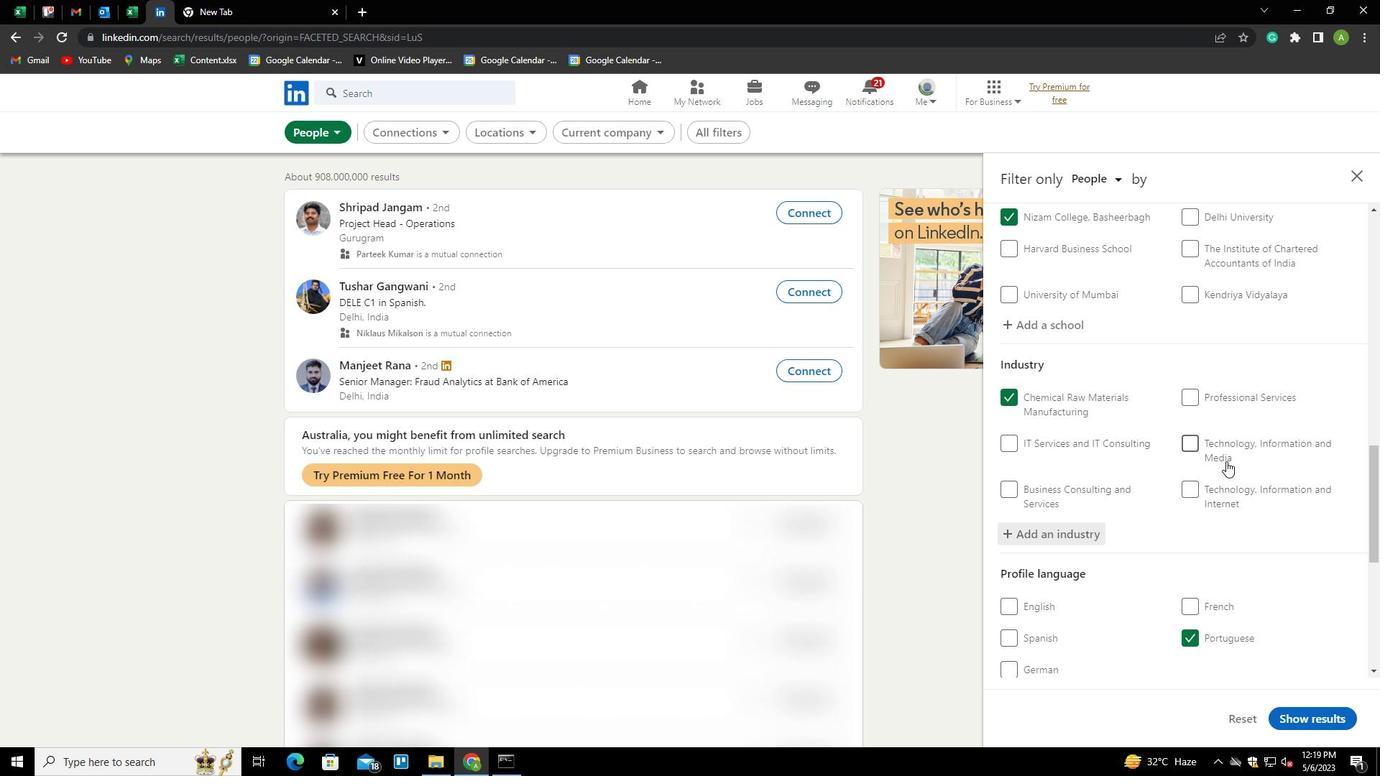 
Action: Mouse scrolled (1228, 459) with delta (0, 0)
Screenshot: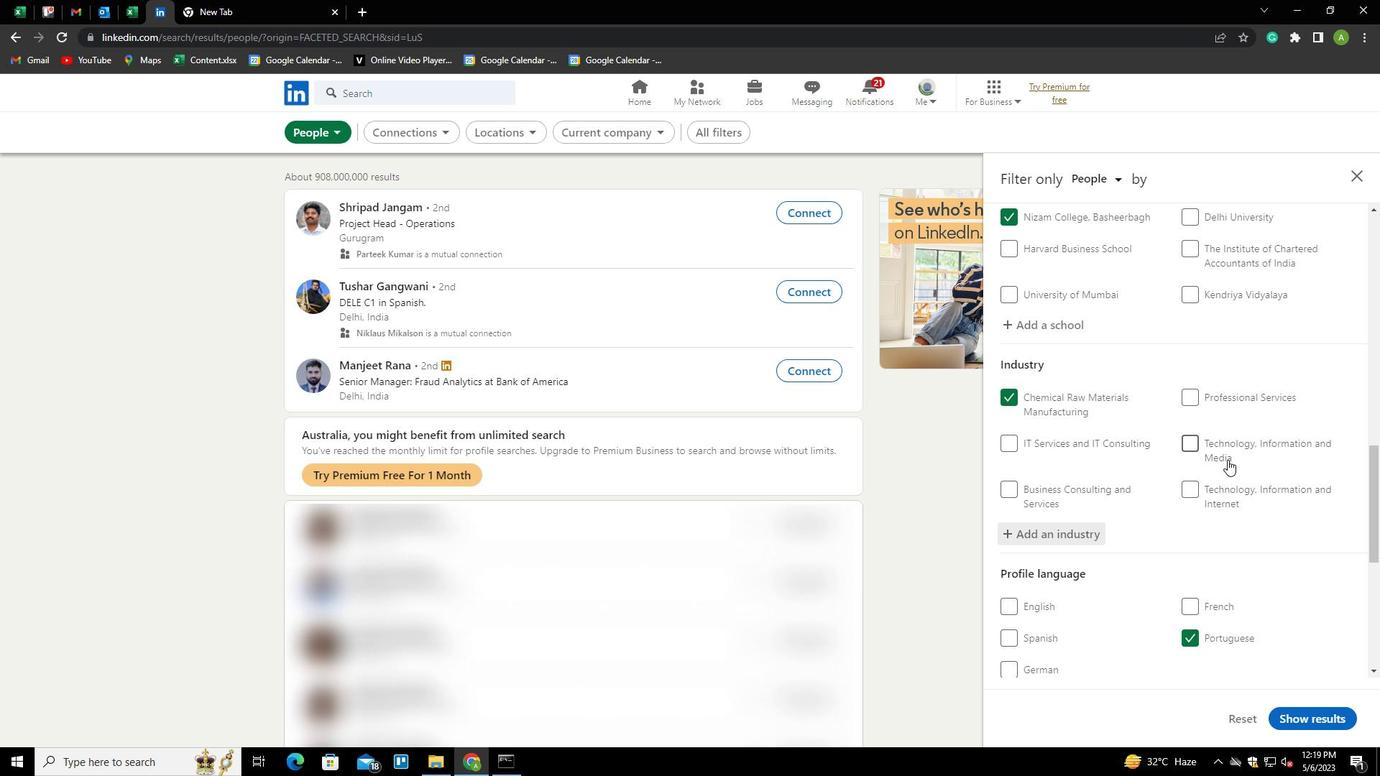 
Action: Mouse moved to (1228, 460)
Screenshot: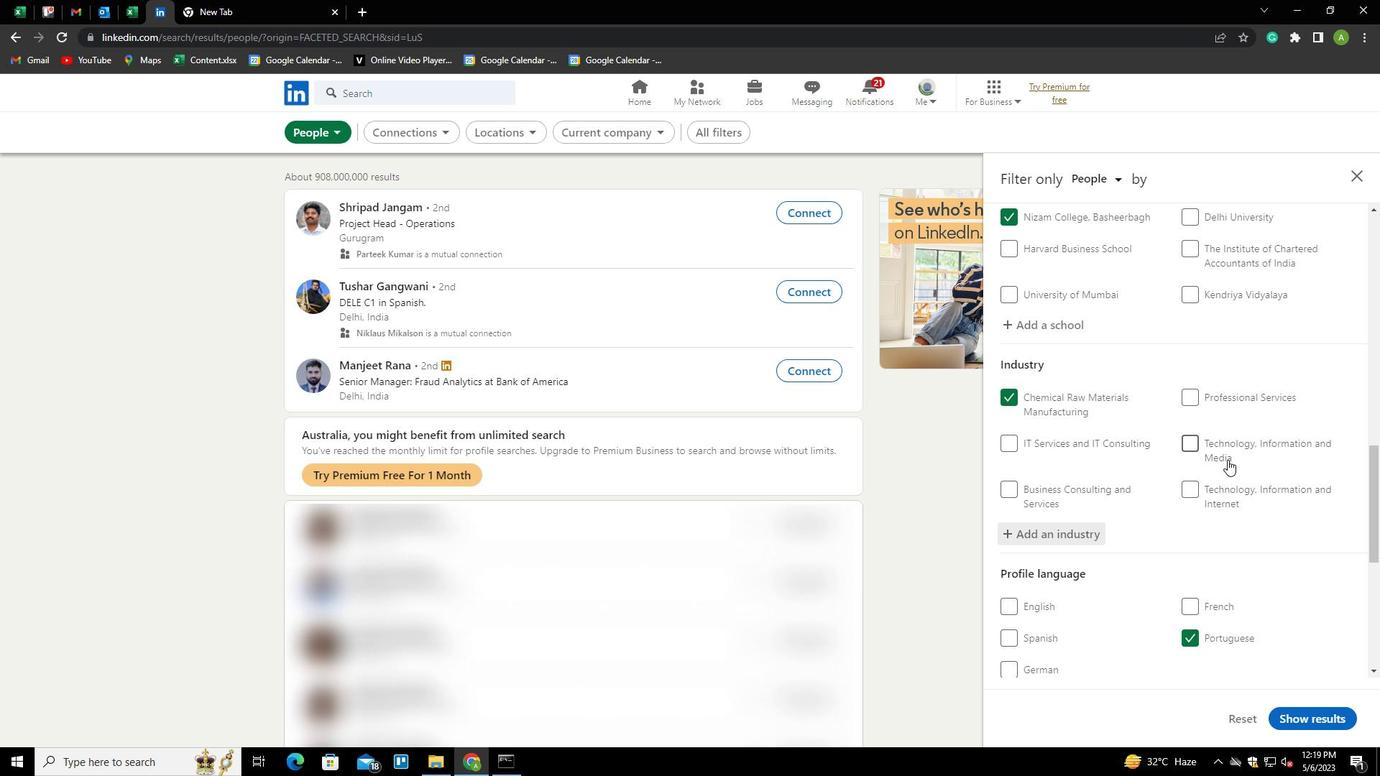 
Action: Mouse scrolled (1228, 459) with delta (0, 0)
Screenshot: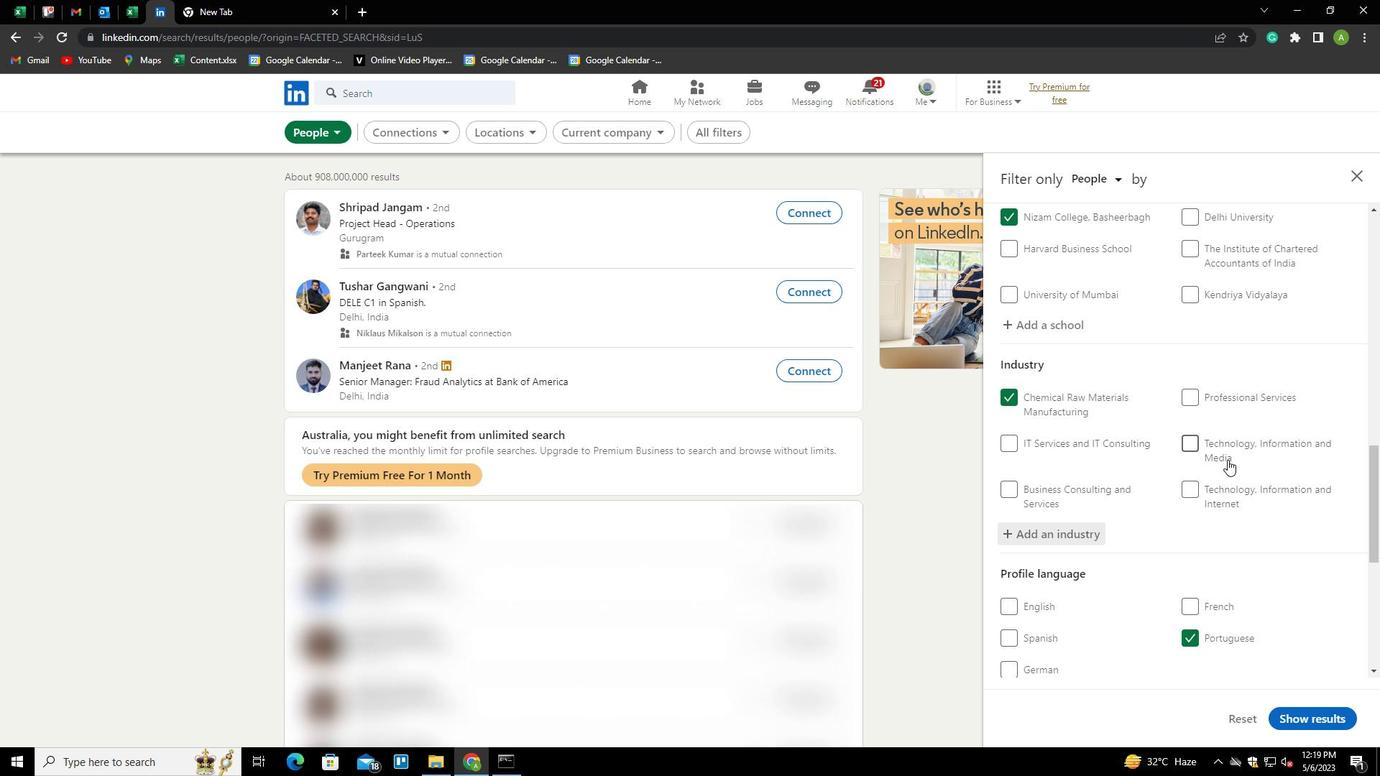 
Action: Mouse scrolled (1228, 459) with delta (0, 0)
Screenshot: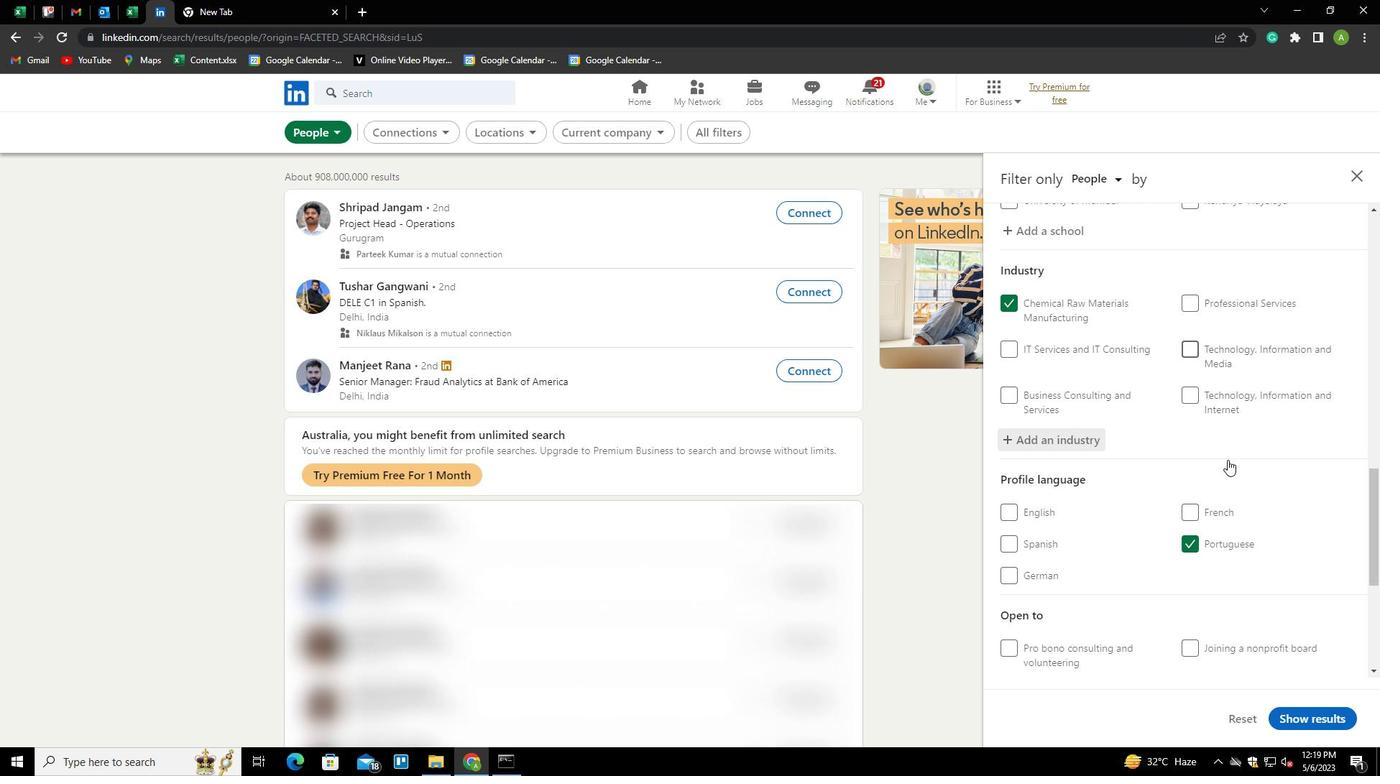 
Action: Mouse scrolled (1228, 459) with delta (0, 0)
Screenshot: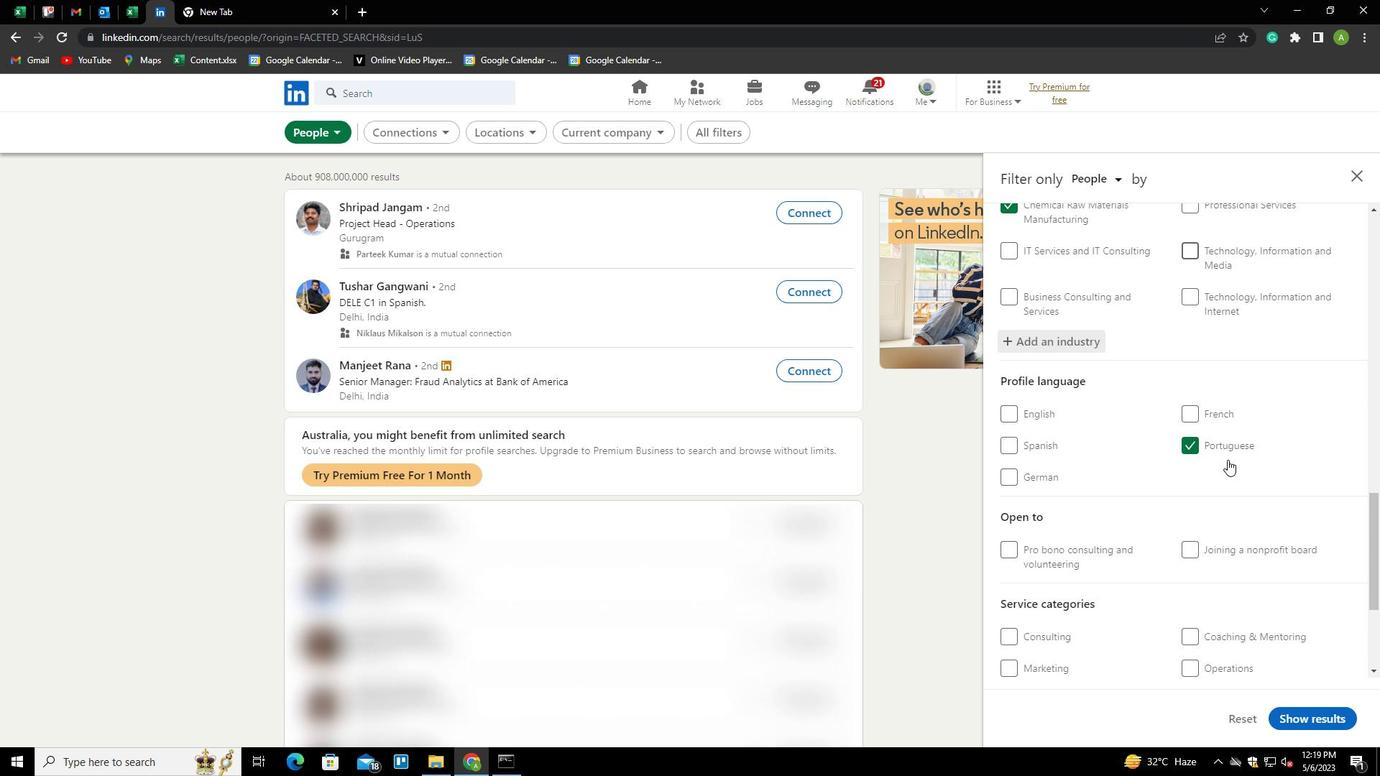 
Action: Mouse moved to (1224, 472)
Screenshot: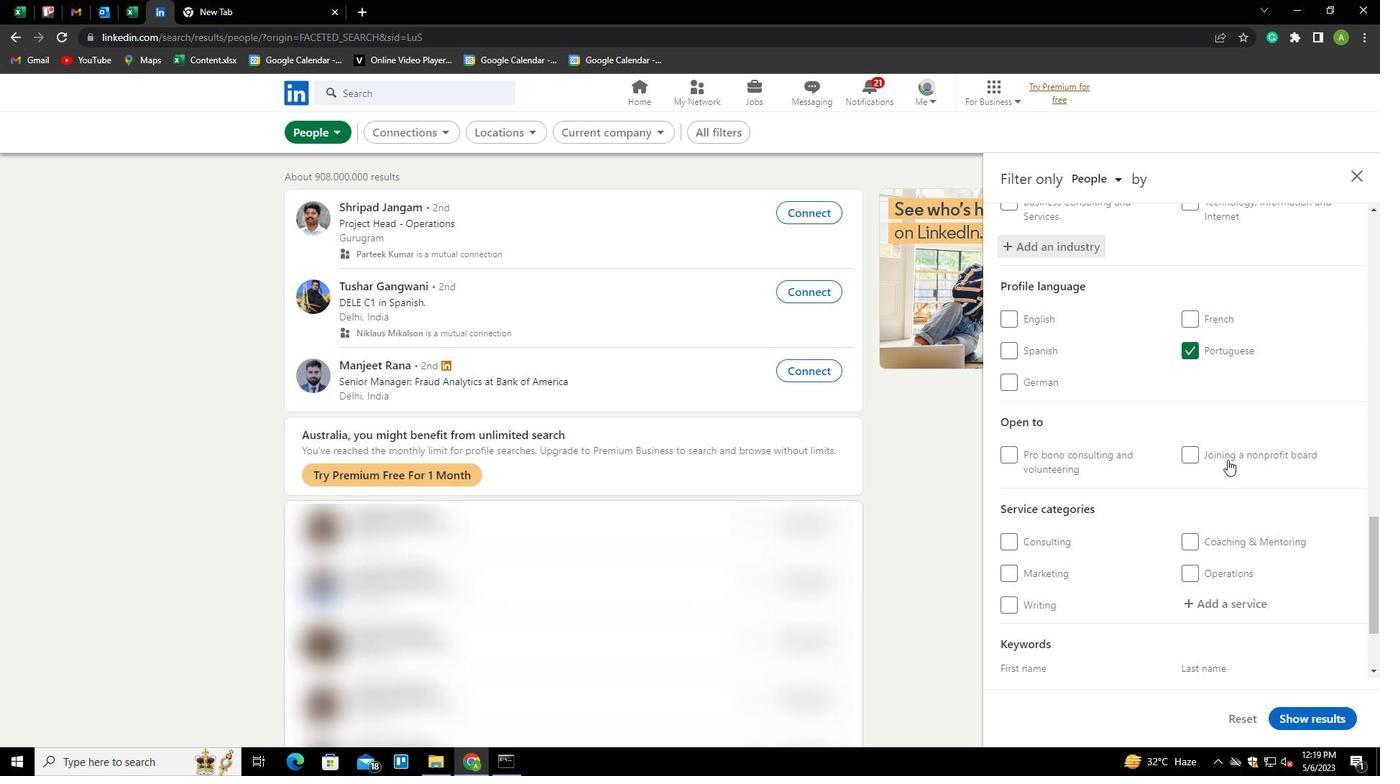 
Action: Mouse scrolled (1224, 471) with delta (0, 0)
Screenshot: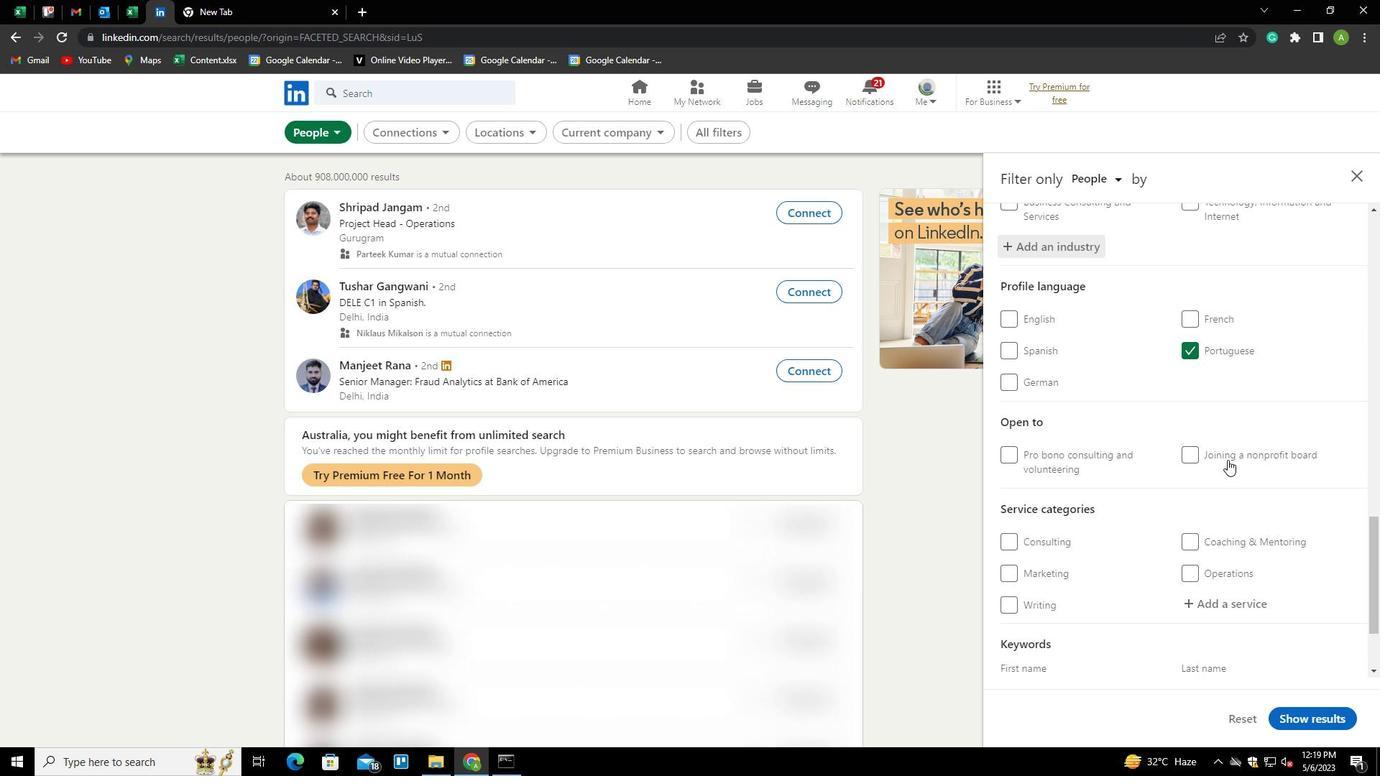 
Action: Mouse moved to (1225, 529)
Screenshot: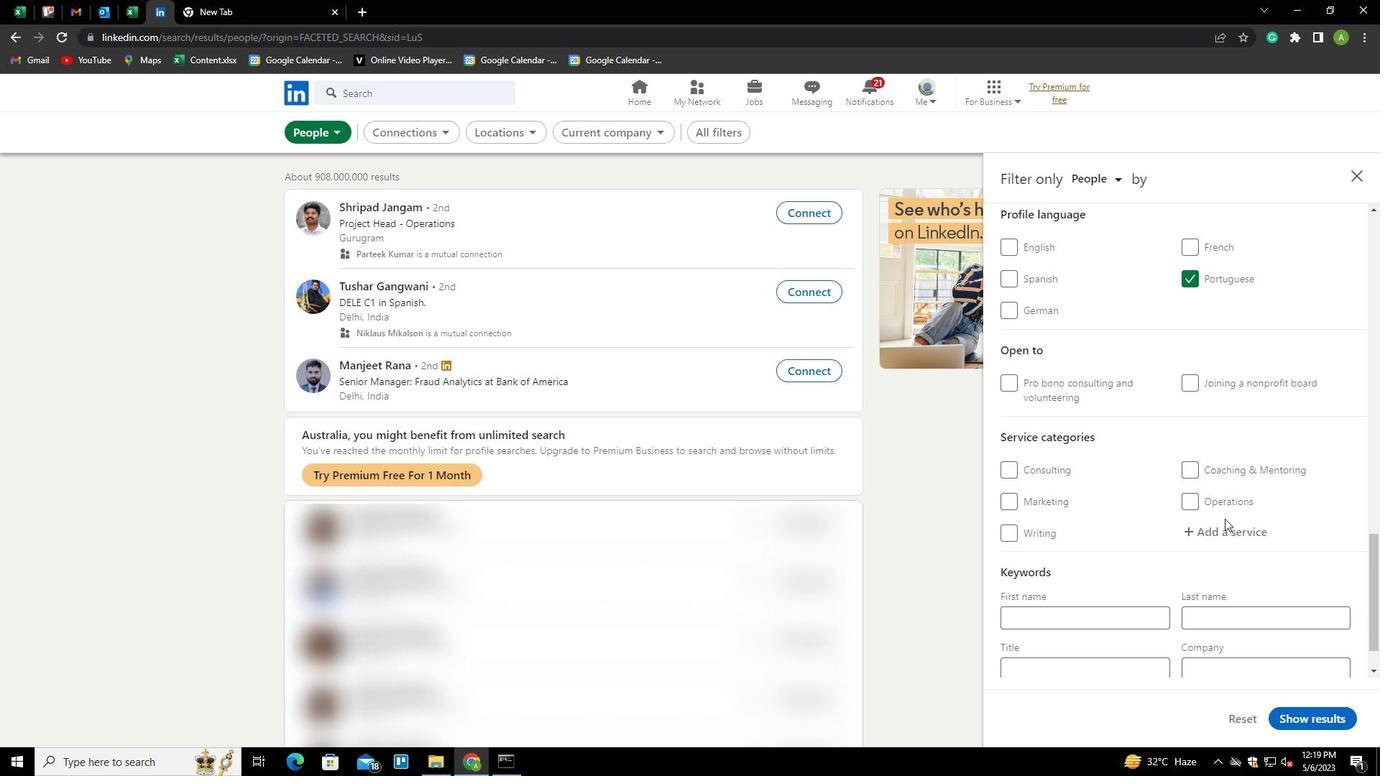 
Action: Mouse pressed left at (1225, 529)
Screenshot: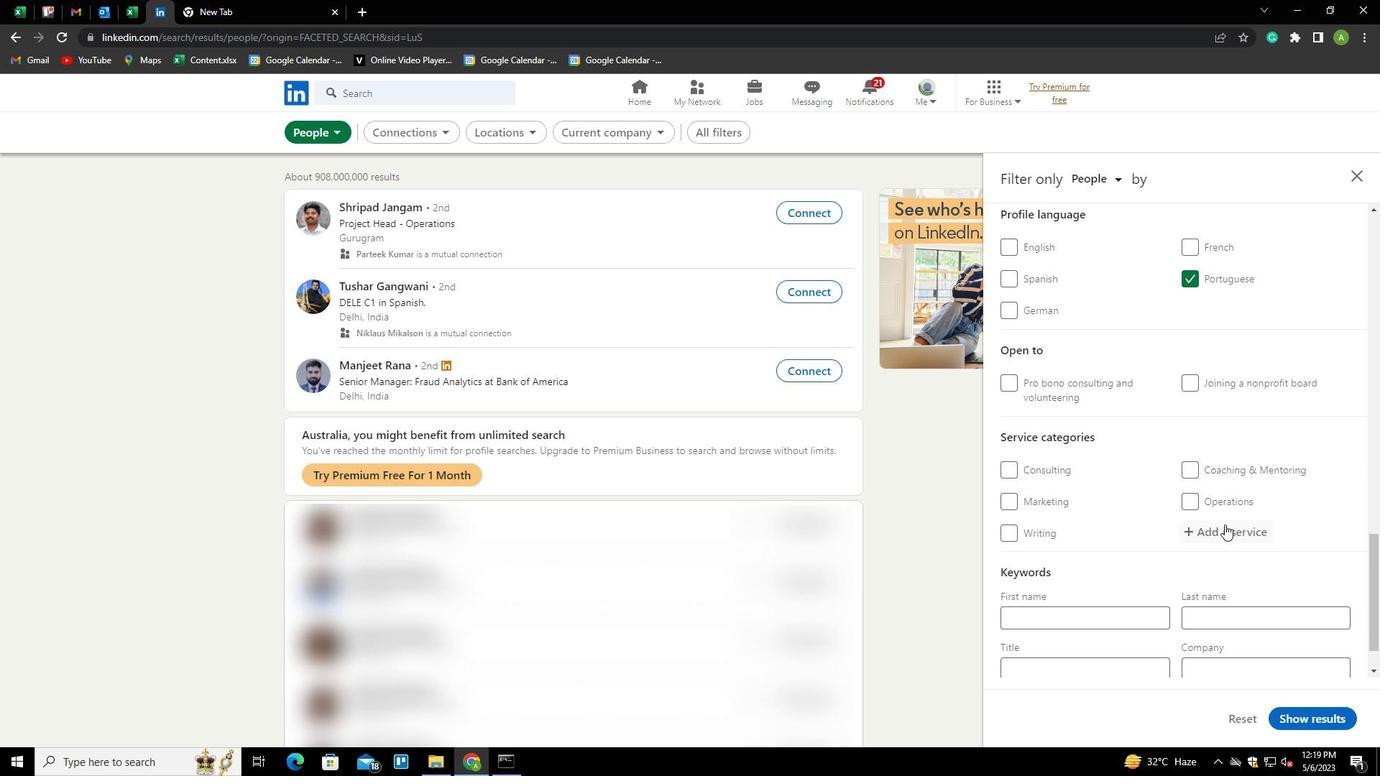 
Action: Mouse moved to (1224, 529)
Screenshot: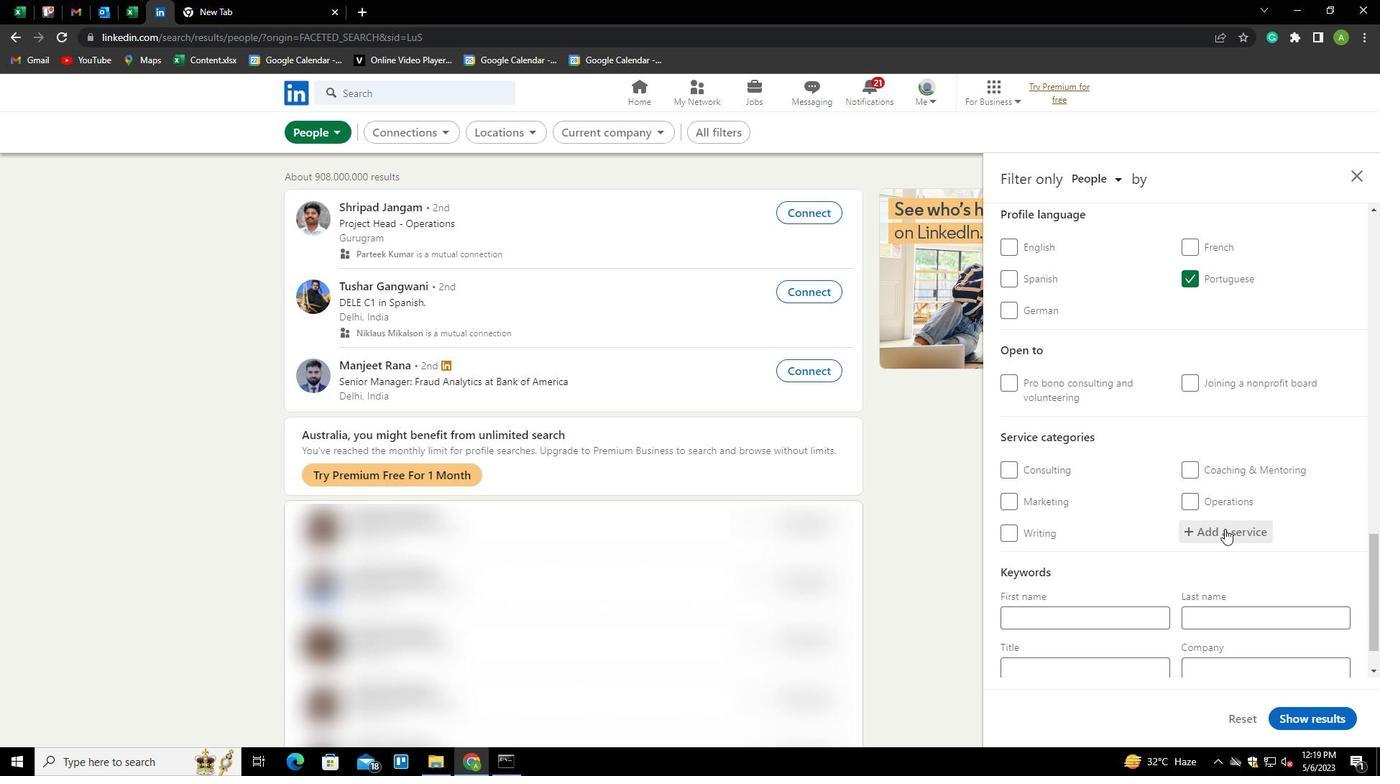 
Action: Key pressed <Key.shift>
Screenshot: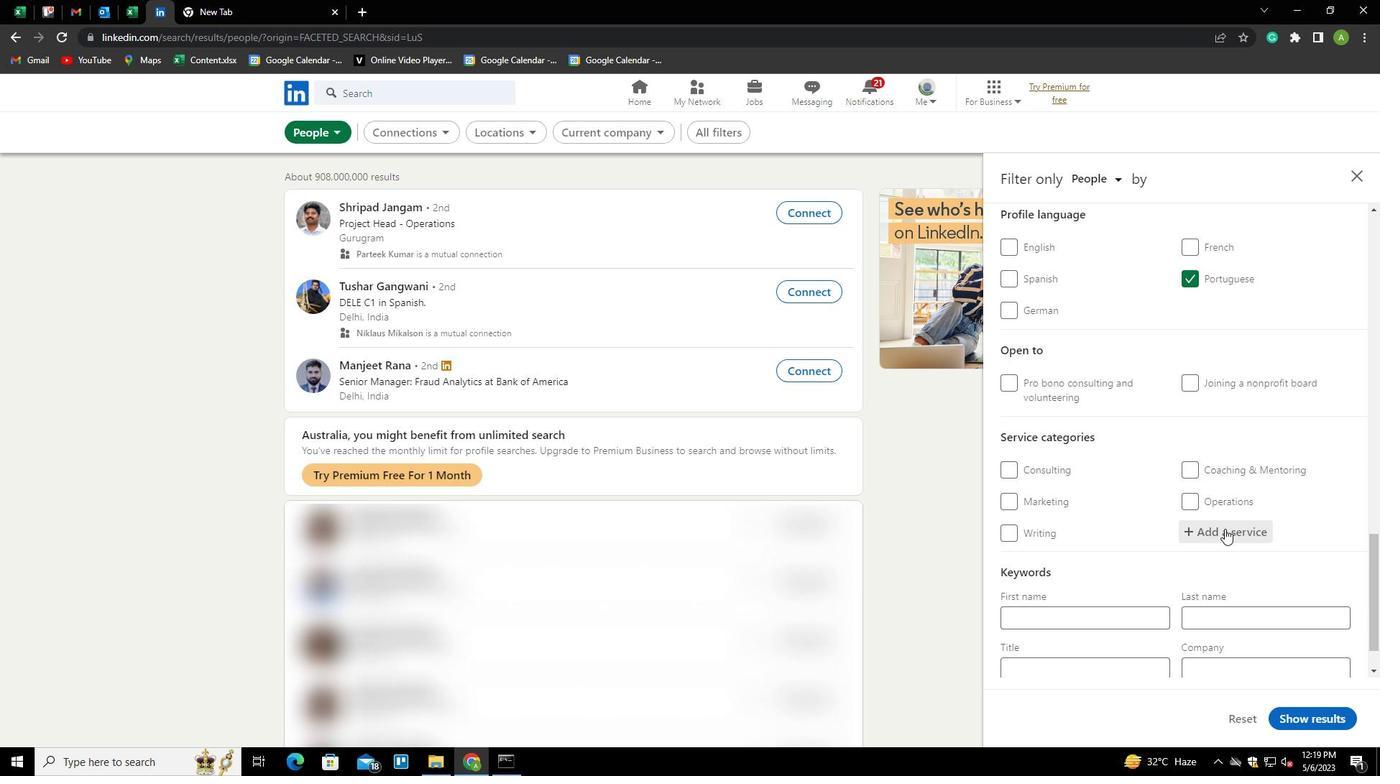 
Action: Mouse moved to (1218, 529)
Screenshot: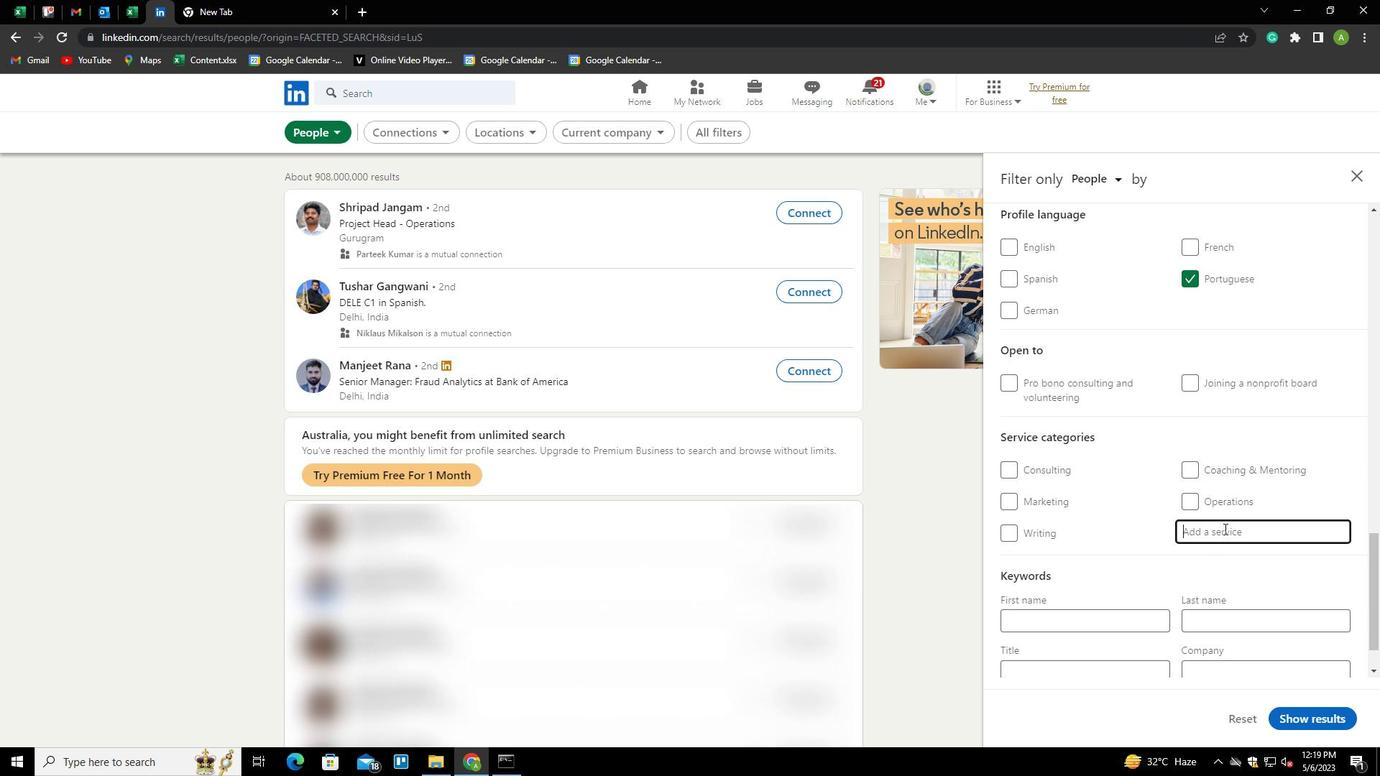 
Action: Key pressed C
Screenshot: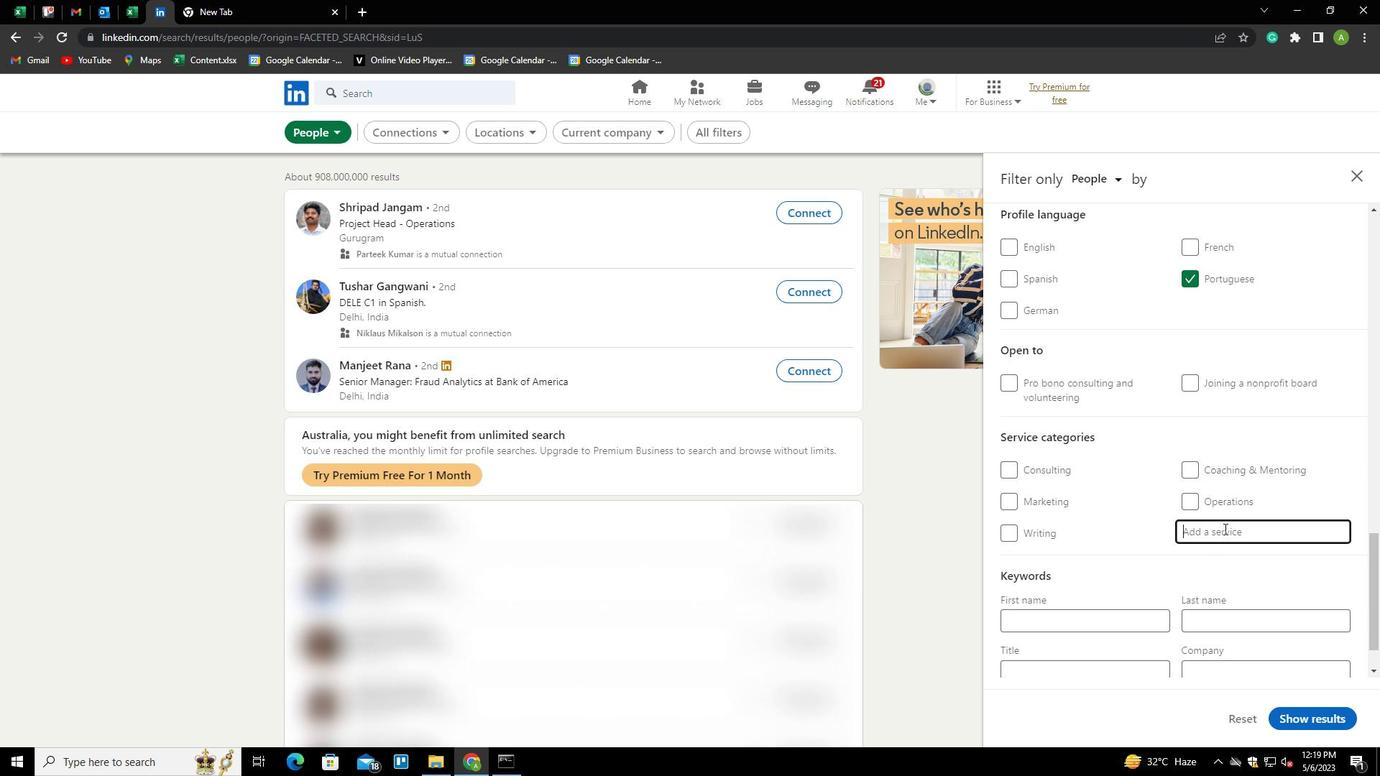 
Action: Mouse moved to (1217, 529)
Screenshot: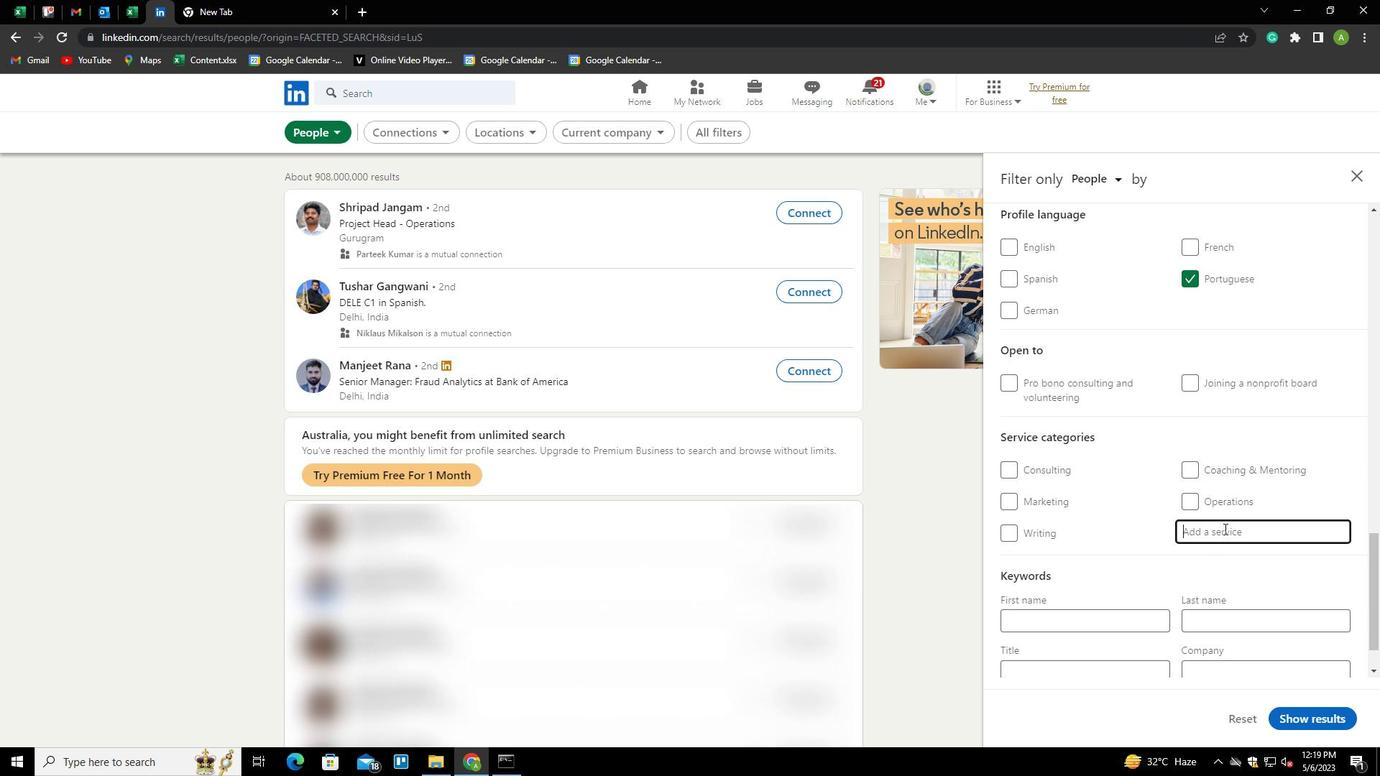 
Action: Key pressed ONTENT<Key.space><Key.shift>STRATEGY<Key.down><Key.enter>
Screenshot: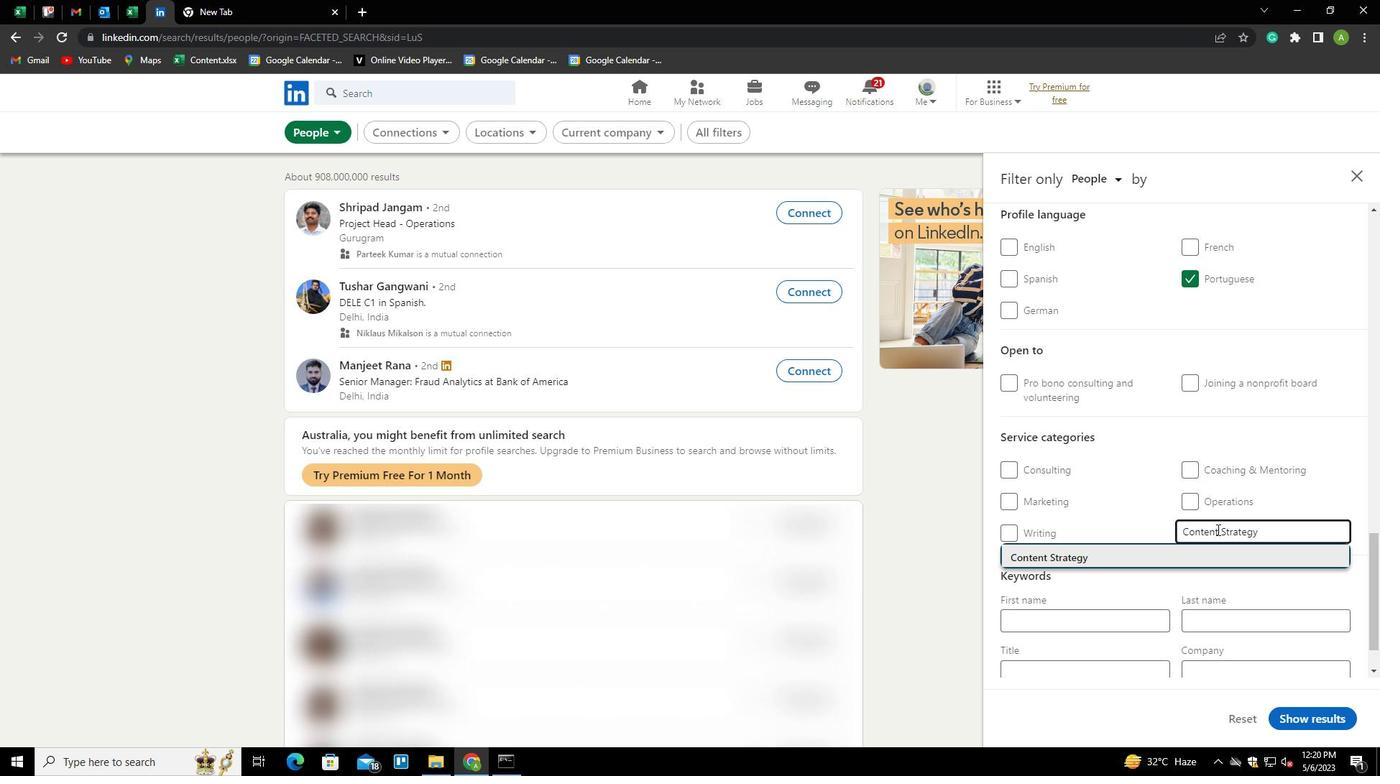 
Action: Mouse moved to (1192, 545)
Screenshot: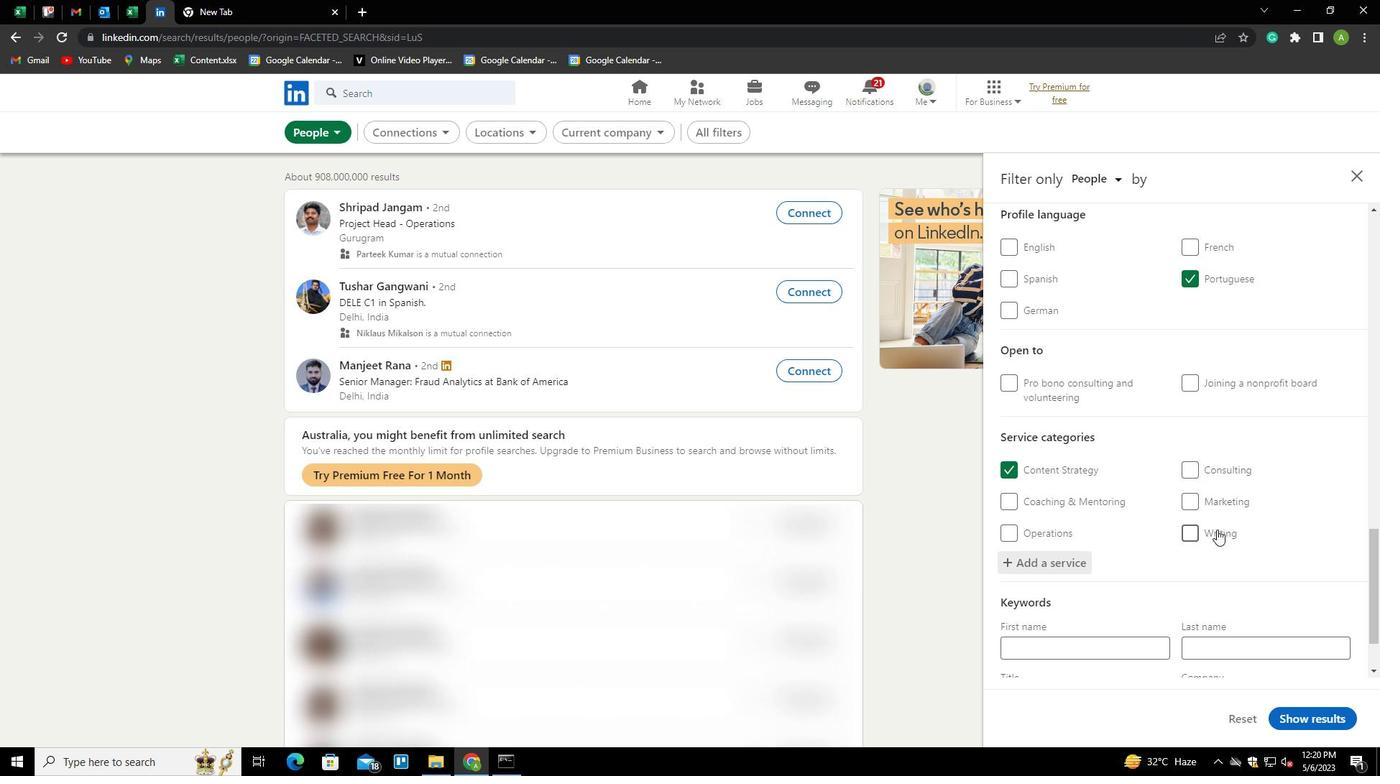 
Action: Mouse scrolled (1192, 545) with delta (0, 0)
Screenshot: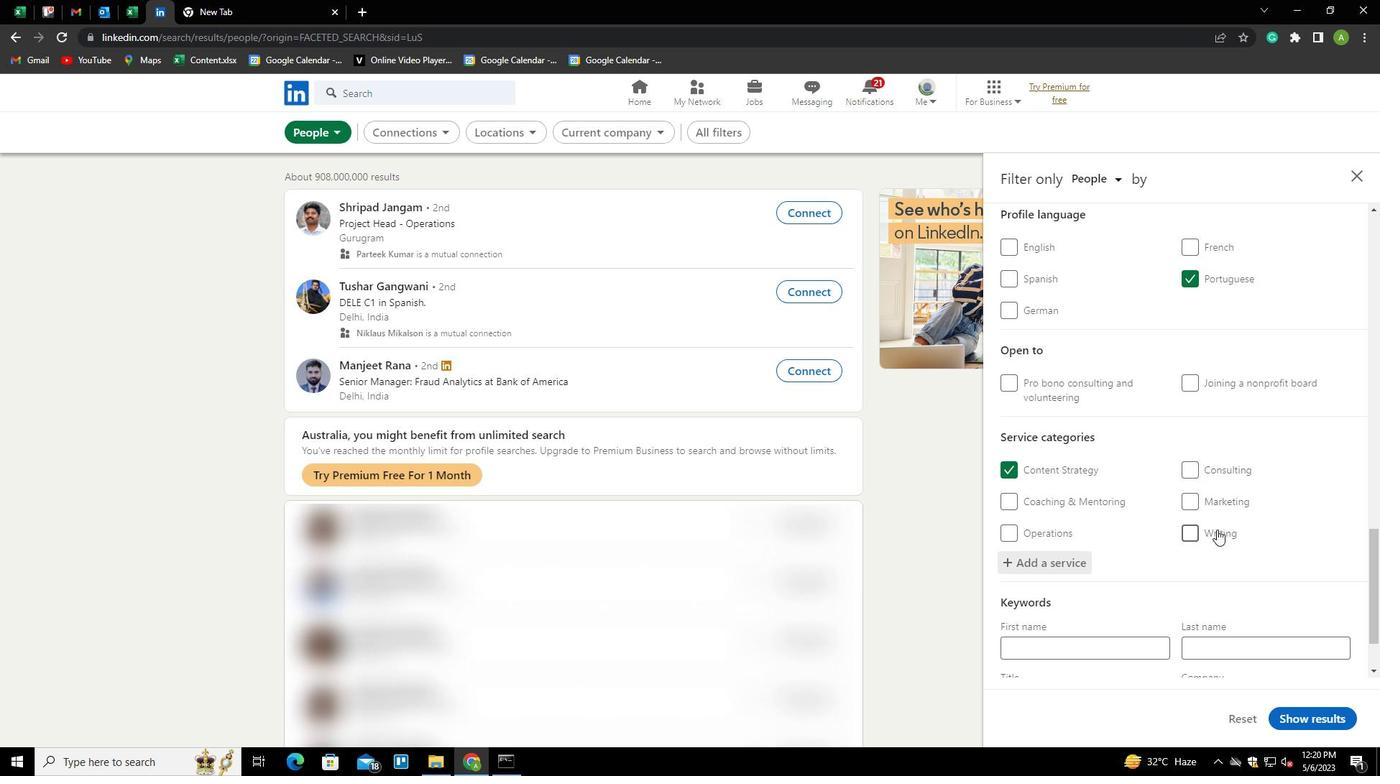 
Action: Mouse moved to (1182, 552)
Screenshot: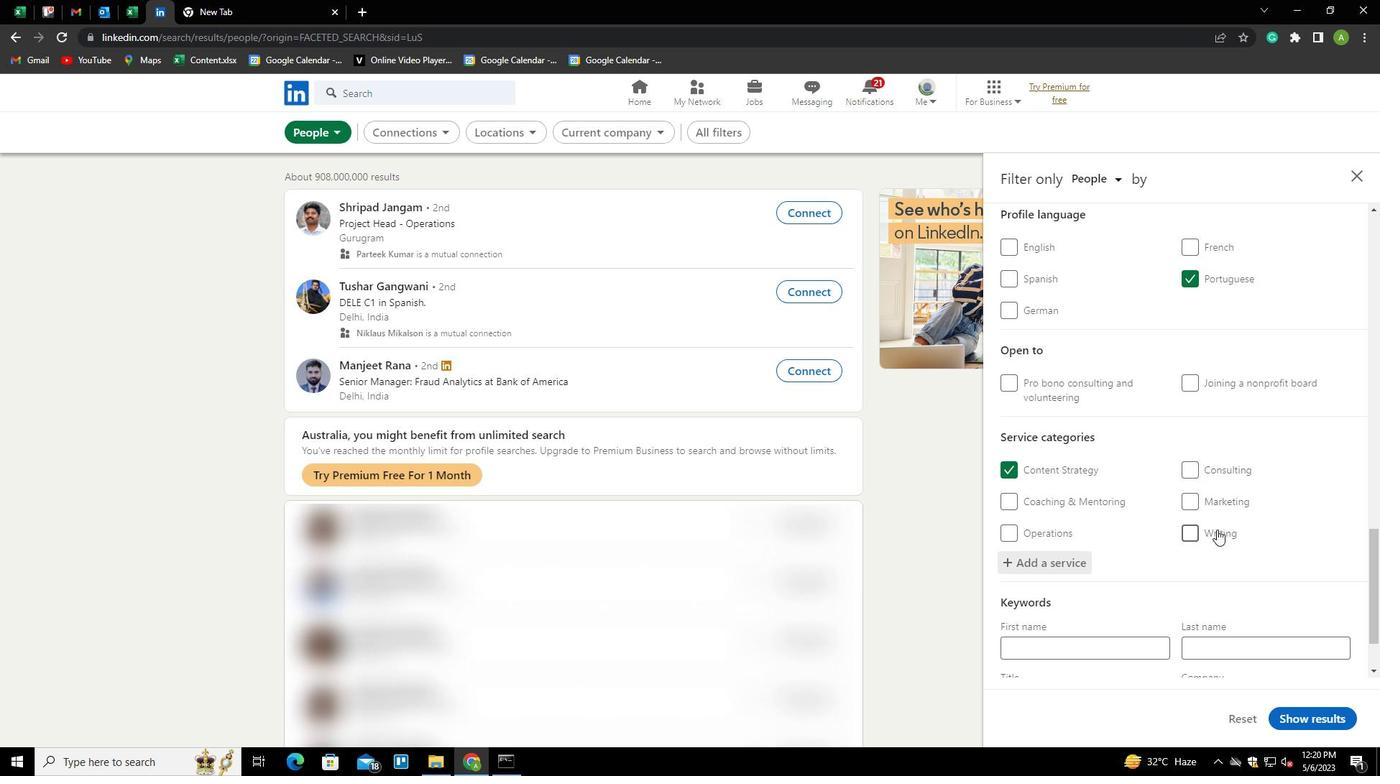 
Action: Mouse scrolled (1182, 551) with delta (0, 0)
Screenshot: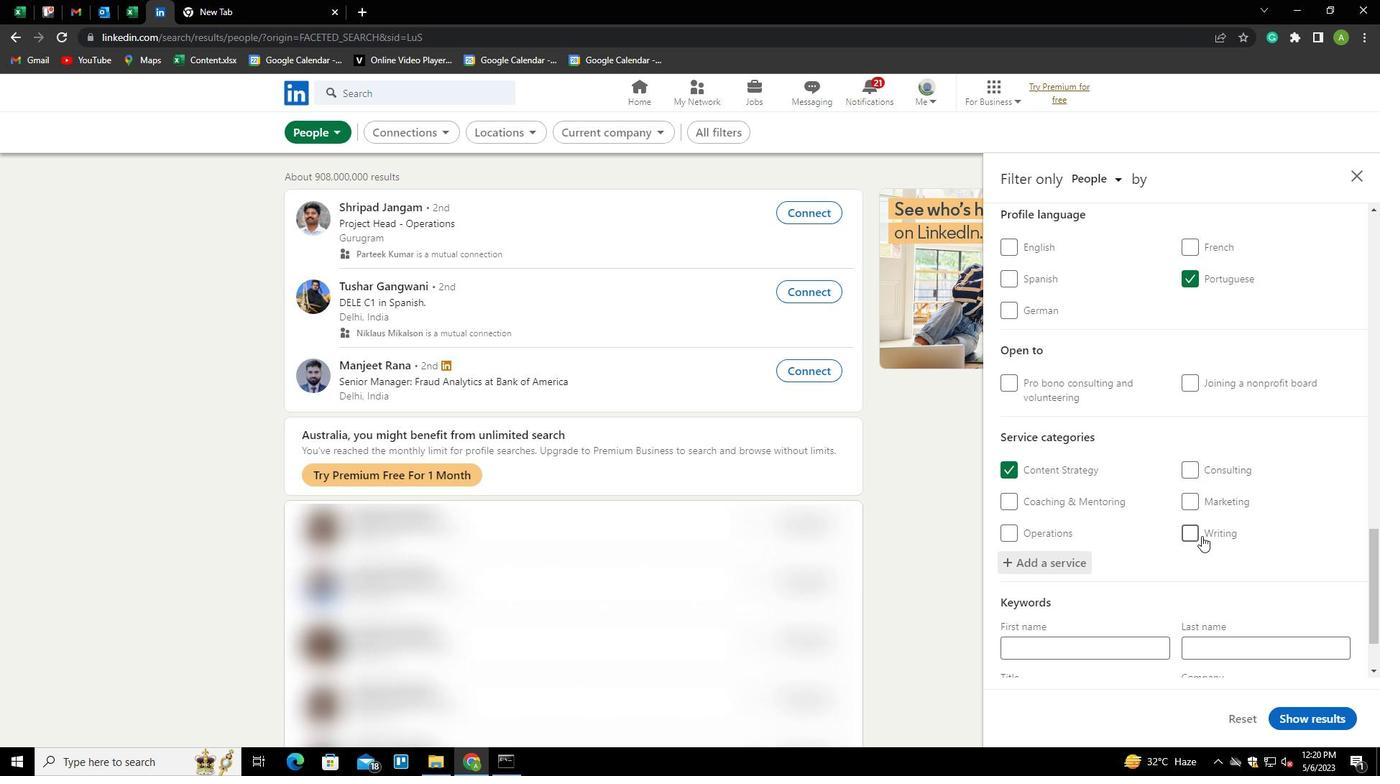 
Action: Mouse scrolled (1182, 551) with delta (0, 0)
Screenshot: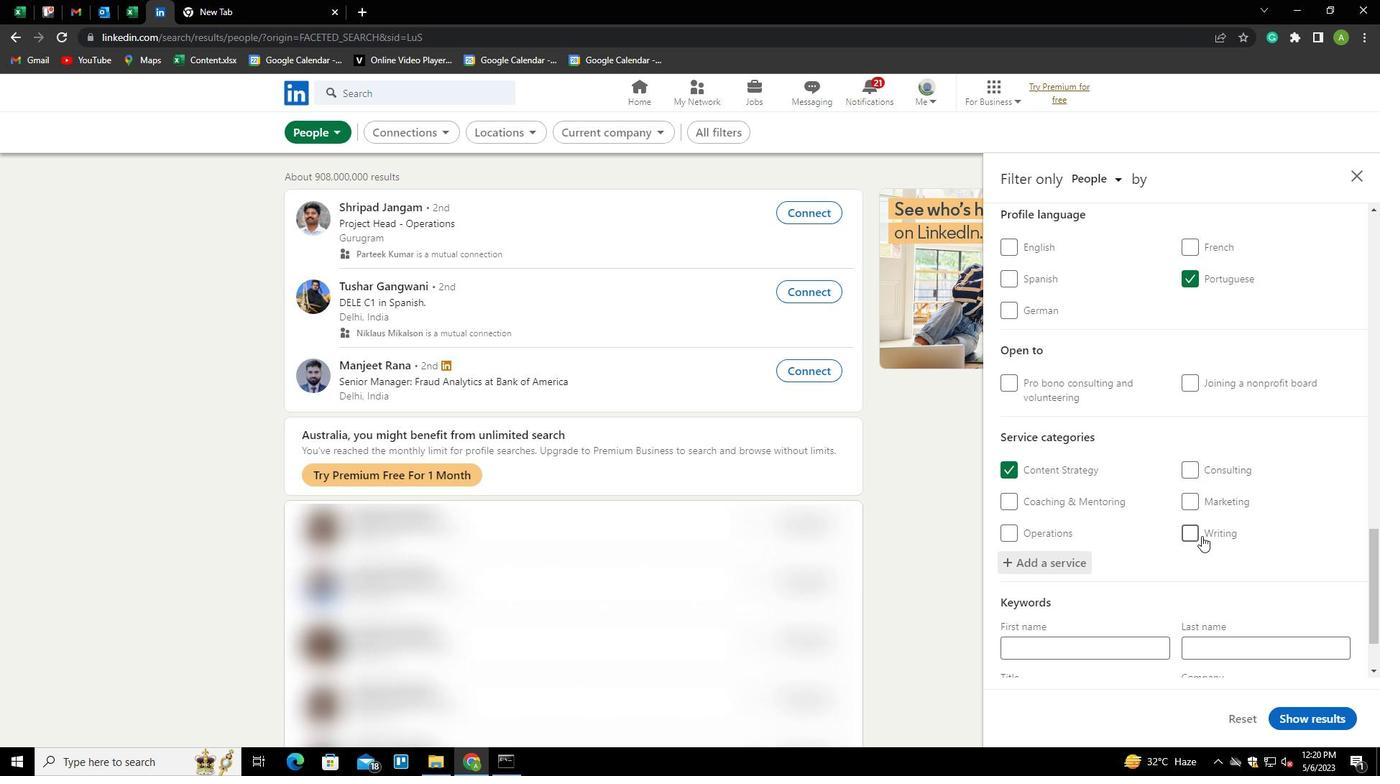 
Action: Mouse scrolled (1182, 551) with delta (0, 0)
Screenshot: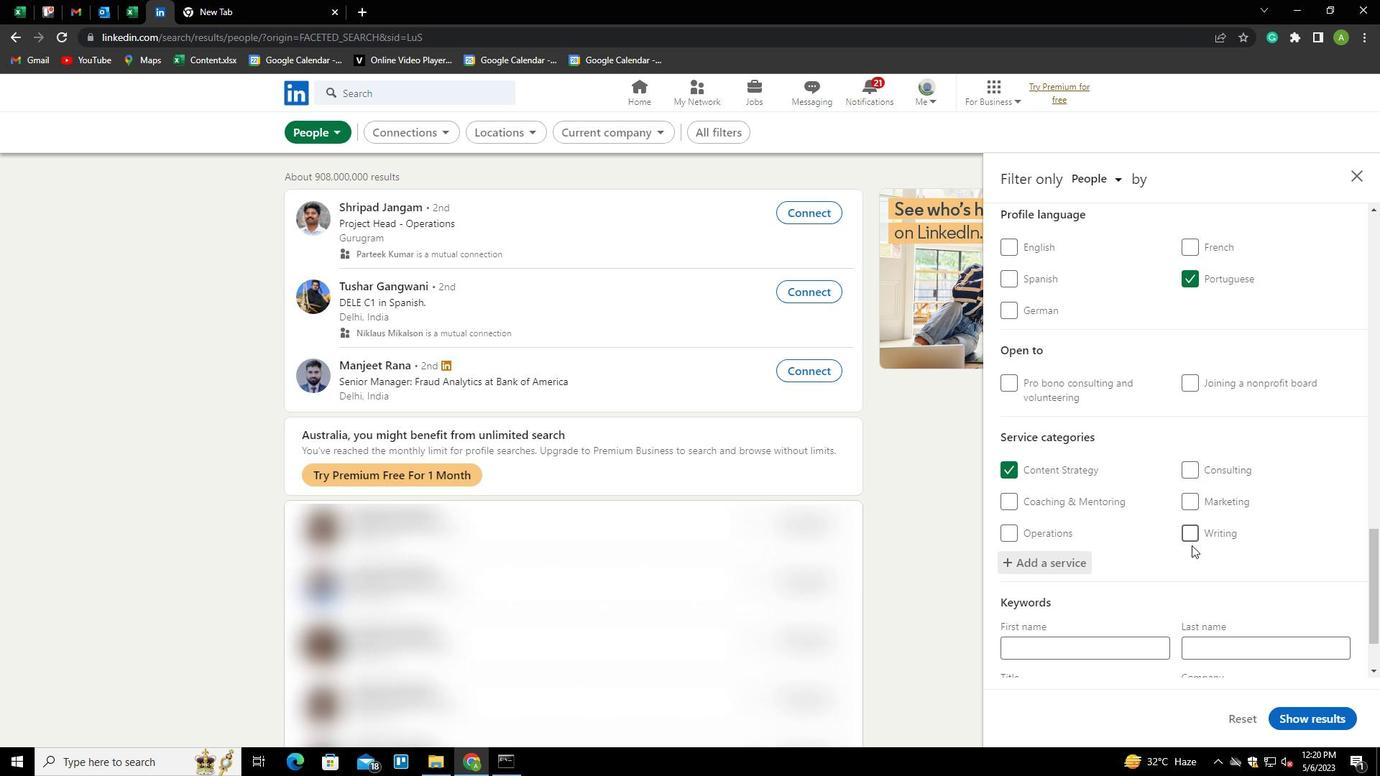 
Action: Mouse scrolled (1182, 551) with delta (0, 0)
Screenshot: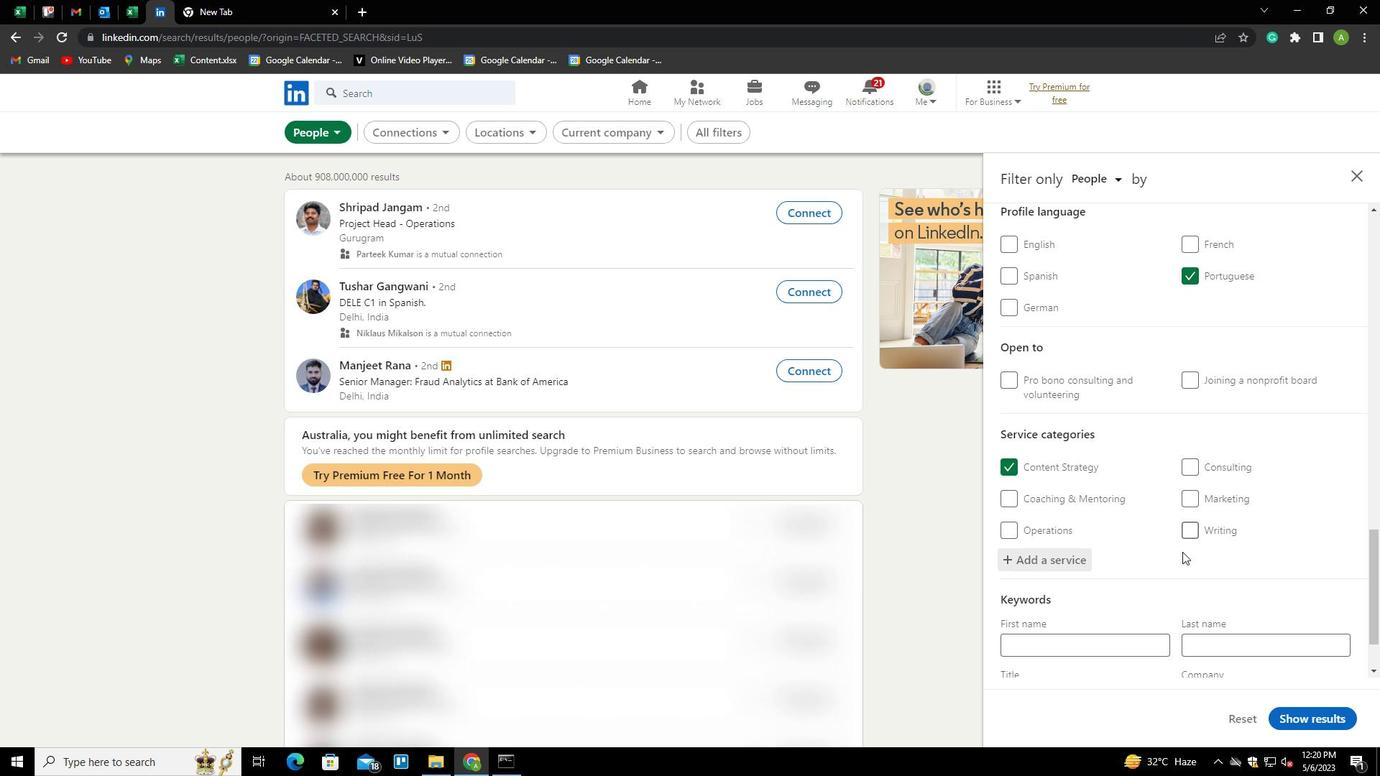
Action: Mouse moved to (1126, 615)
Screenshot: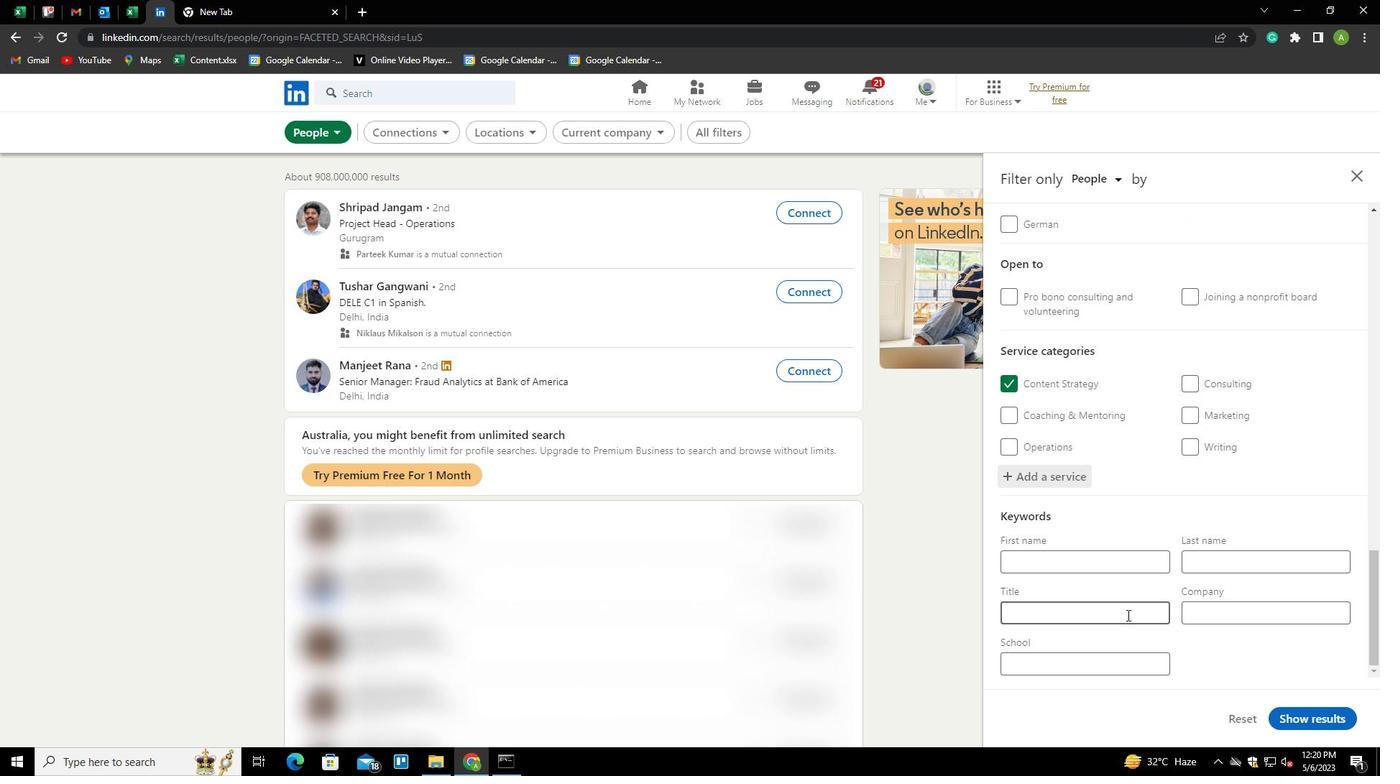 
Action: Mouse pressed left at (1126, 615)
Screenshot: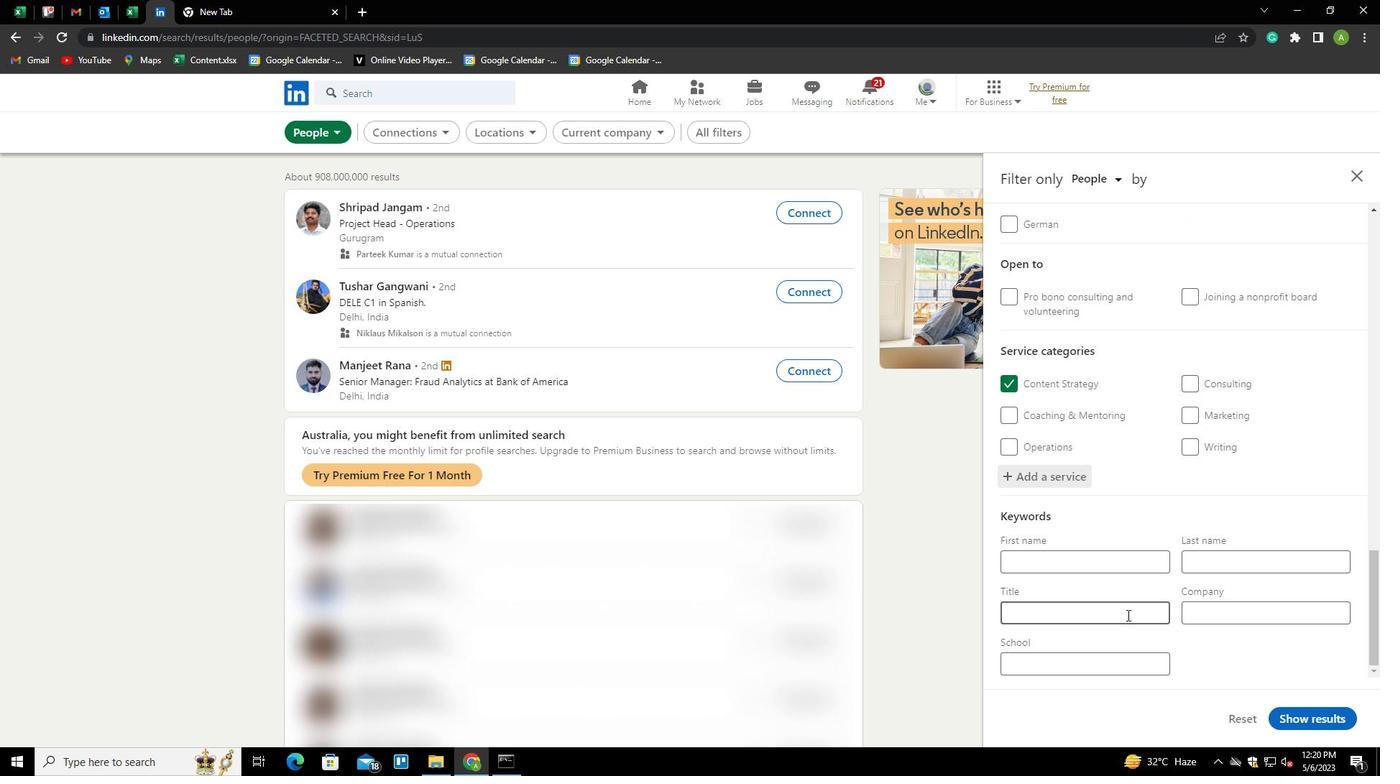 
Action: Key pressed <Key.shift><Key.shift><Key.shift><Key.shift><Key.shift><Key.shift><Key.shift><Key.shift><Key.shift><Key.shift><Key.shift><Key.shift><Key.shift><Key.shift><Key.shift><Key.shift><Key.shift><Key.shift><Key.shift><Key.shift><Key.shift><Key.shift>B@<Key.backspace>2<Key.shift>B<Key.space><Key.shift><Key.shift><Key.shift><Key.shift><Key.shift><Key.shift><Key.shift><Key.shift><Key.shift><Key.shift><Key.shift><Key.shift><Key.shift><Key.shift><Key.shift><Key.shift><Key.shift><Key.shift><Key.shift><Key.shift>SALES<Key.space><Key.shift>SPECIALIST
Screenshot: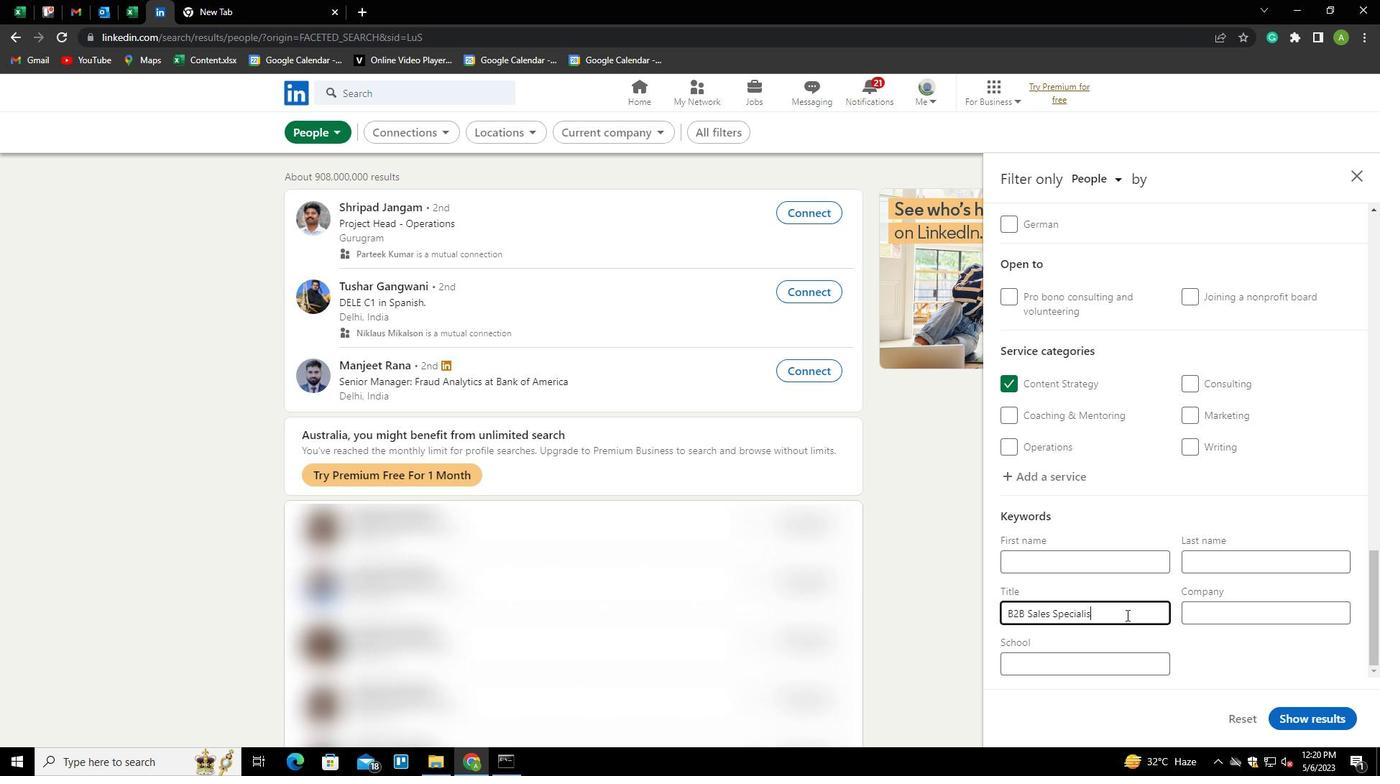 
Action: Mouse moved to (1226, 654)
Screenshot: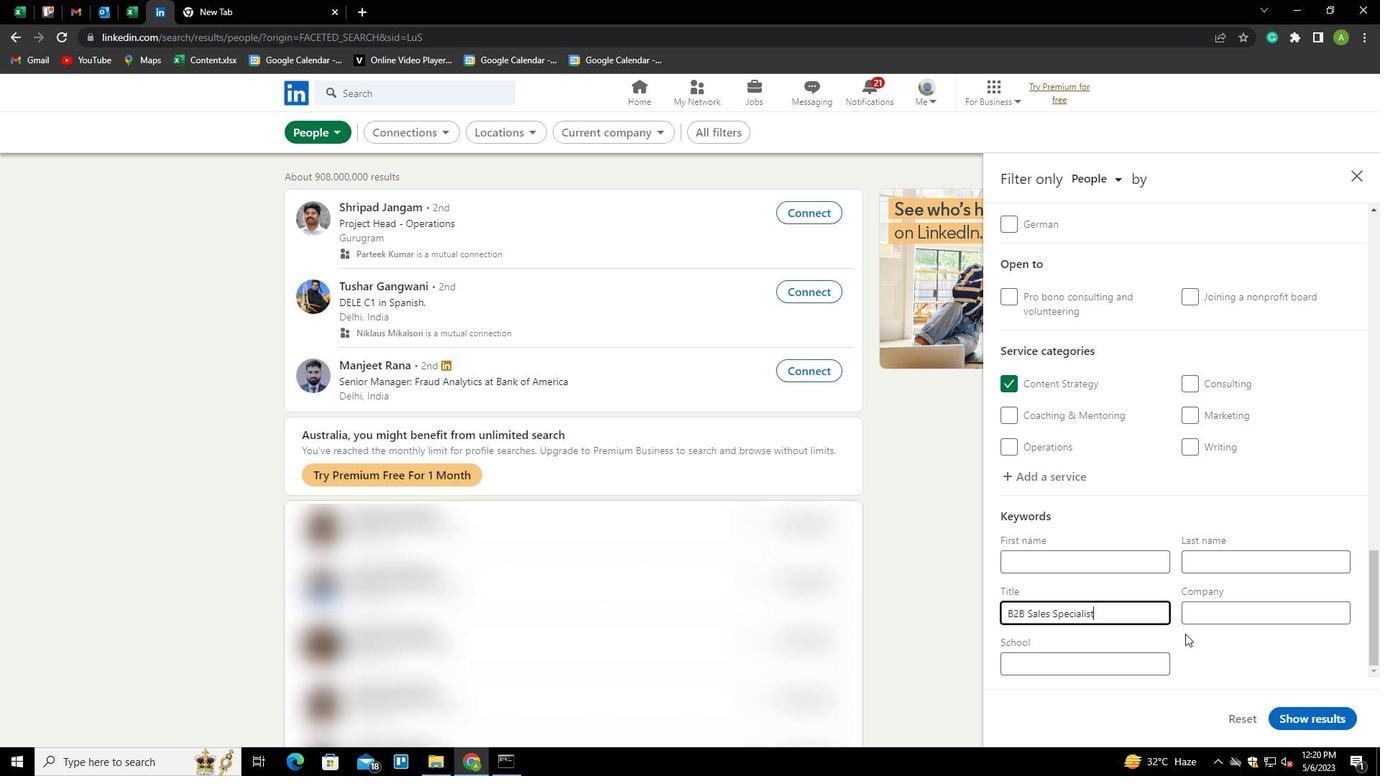 
Action: Mouse pressed left at (1226, 654)
Screenshot: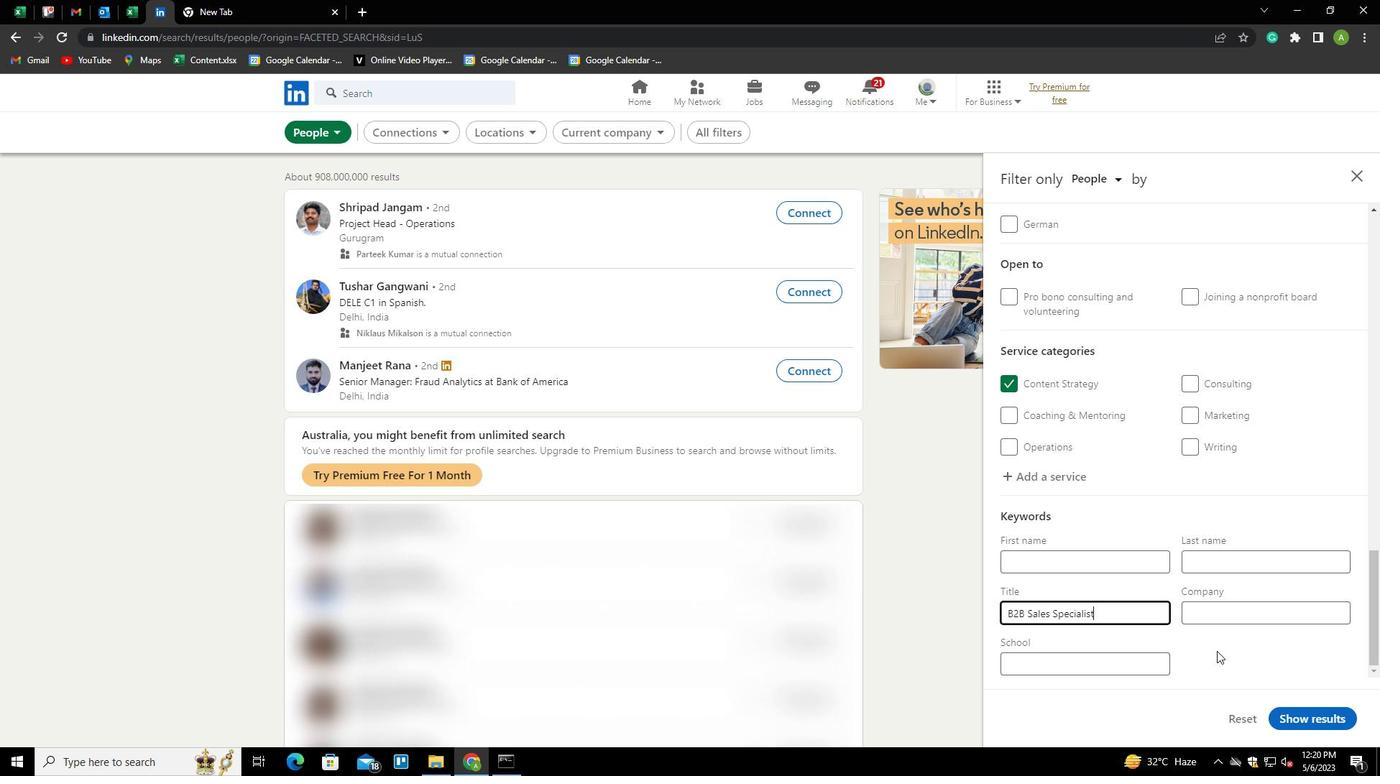 
Action: Mouse moved to (1310, 715)
Screenshot: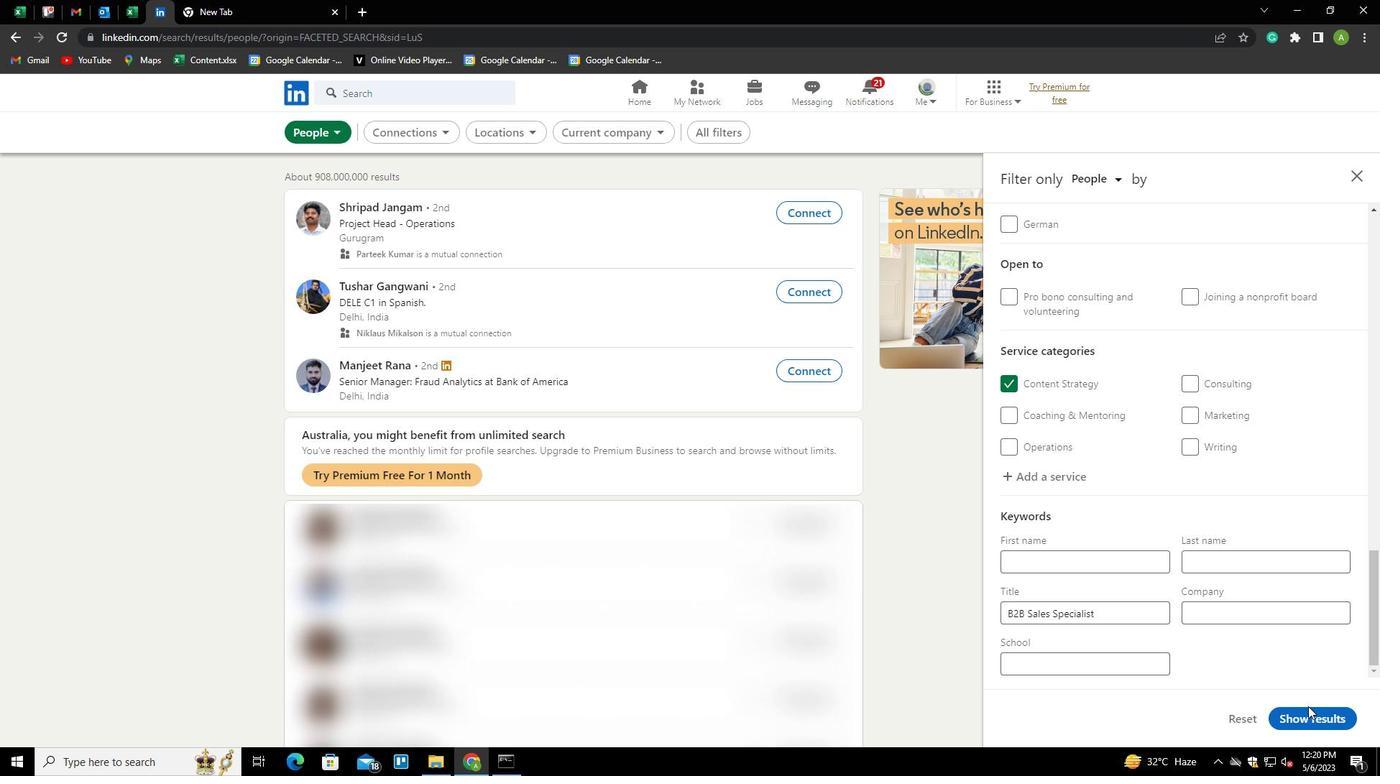 
Action: Mouse pressed left at (1310, 715)
Screenshot: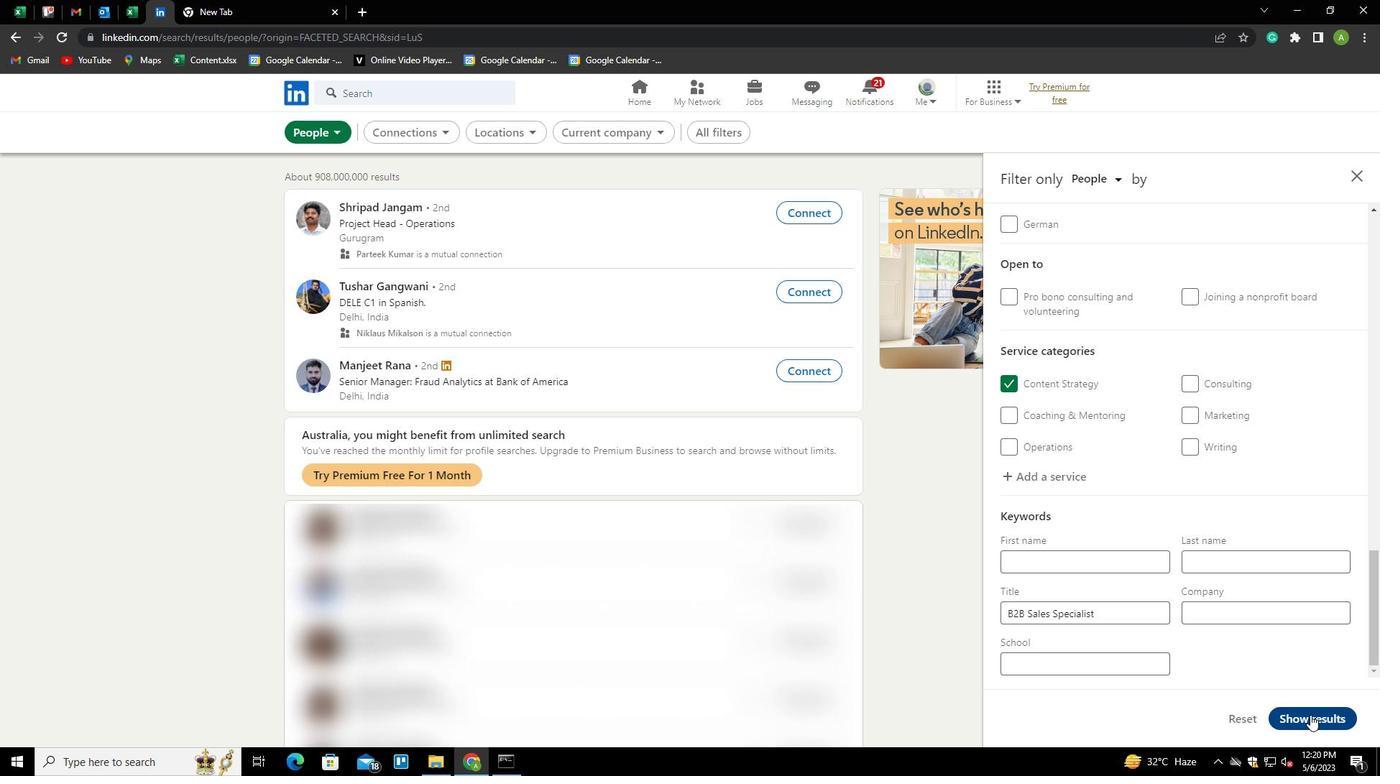 
Action: Mouse moved to (1308, 709)
Screenshot: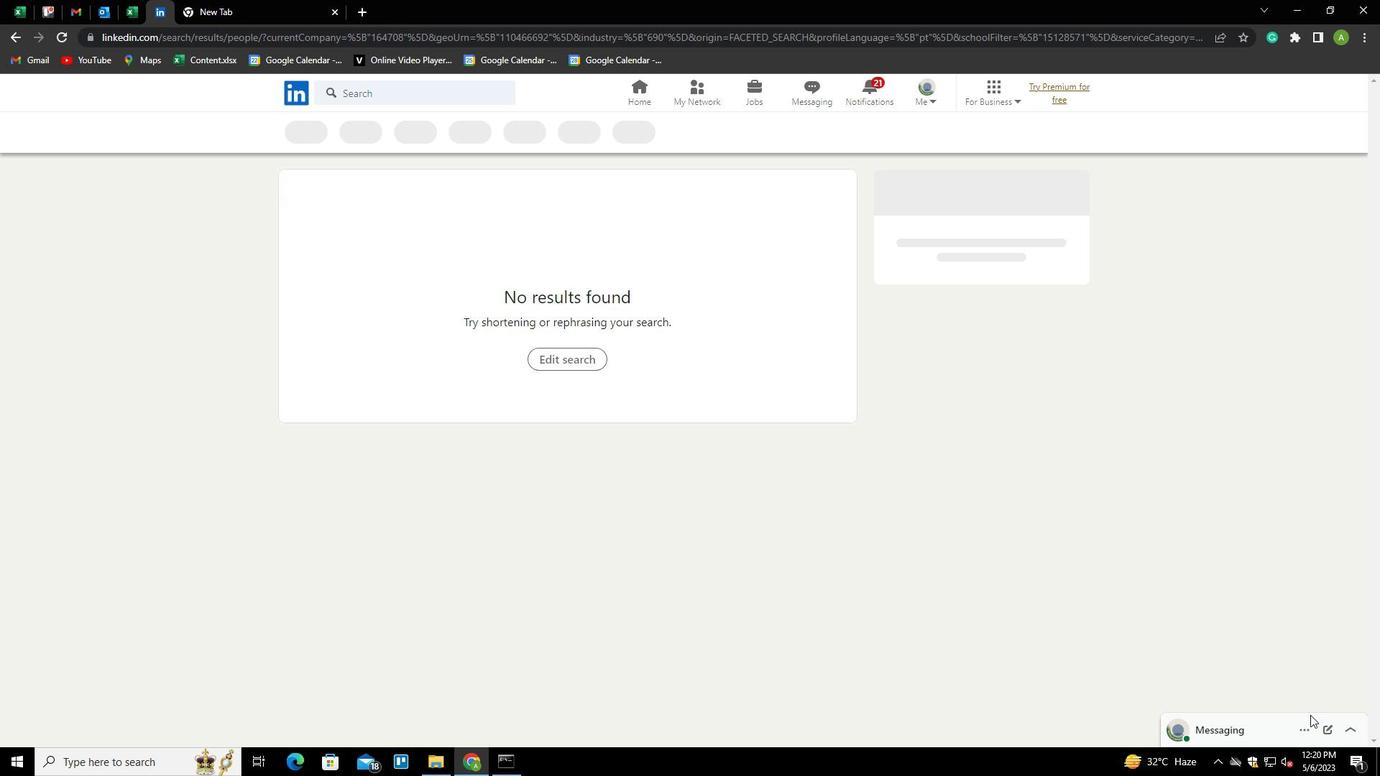
